 Task: Find connections with filter location Timmins with filter topic #Innovativewith filter profile language Potuguese with filter current company BoAt Lifestyle with filter school St. Ann's College of Engineering and Technology., Nayunipalli(V), Vetapalem(M), Chirala-523187,(CC-F0) with filter industry Wholesale with filter service category Digital Marketing with filter keywords title Valet
Action: Mouse moved to (586, 111)
Screenshot: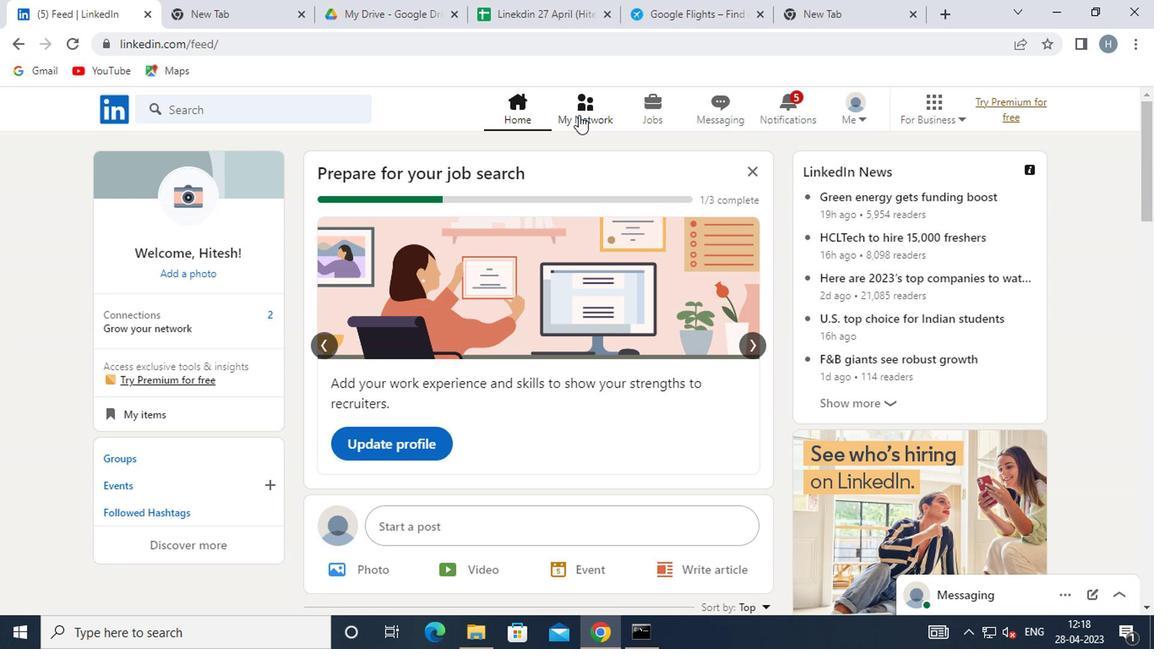 
Action: Mouse pressed left at (586, 111)
Screenshot: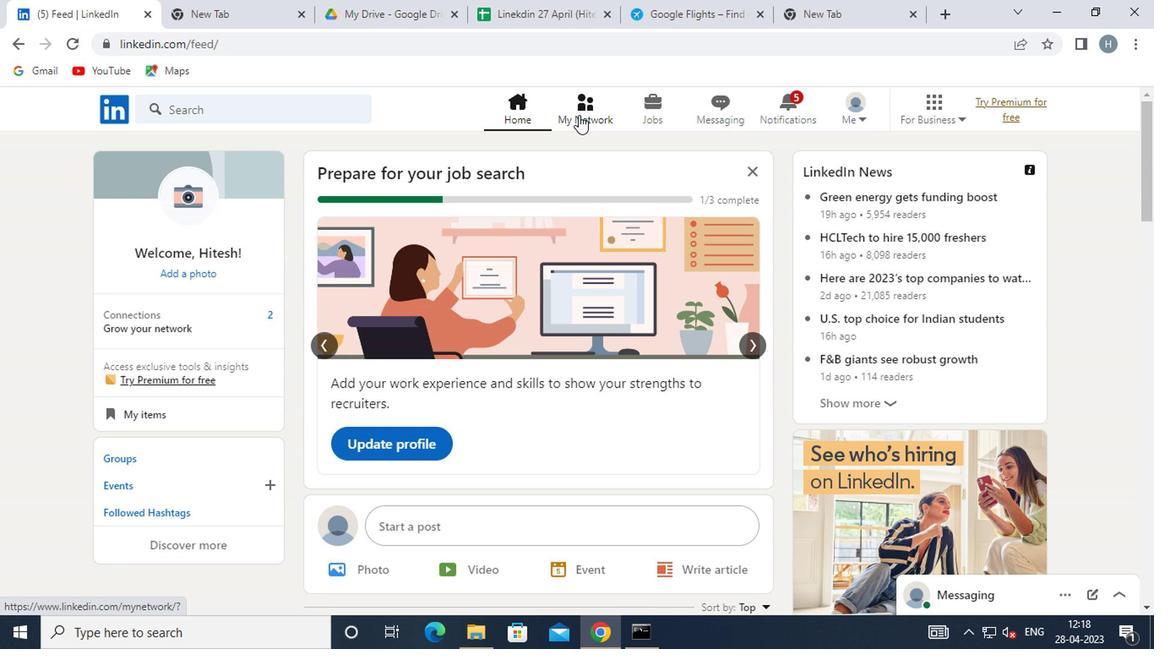 
Action: Mouse moved to (251, 203)
Screenshot: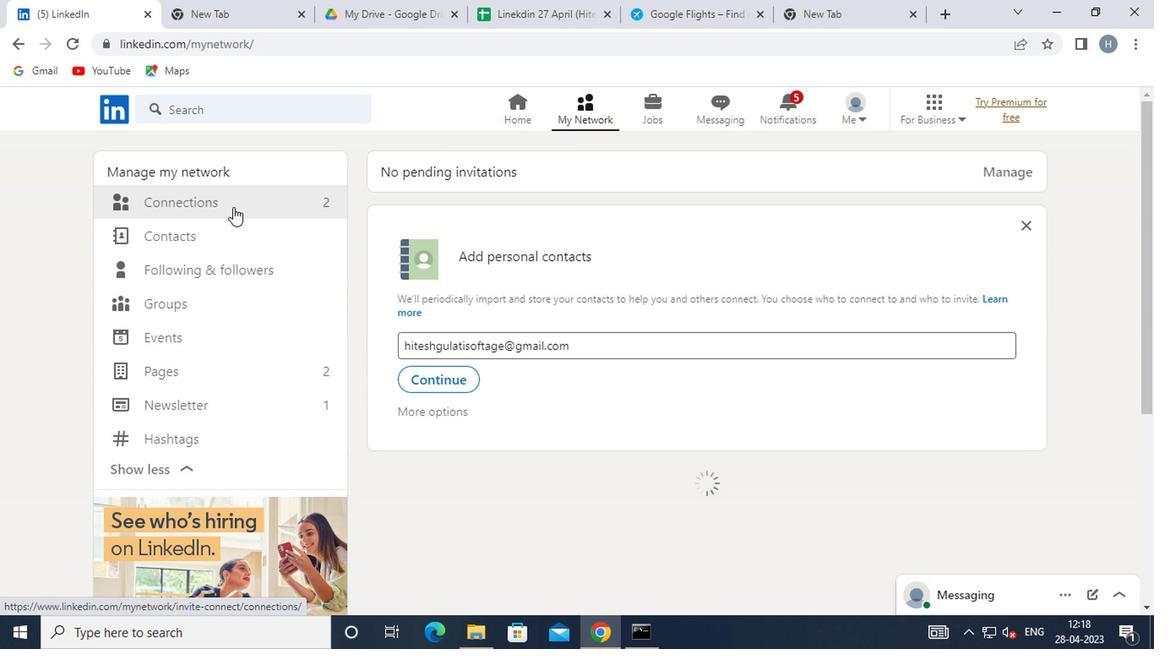 
Action: Mouse pressed left at (251, 203)
Screenshot: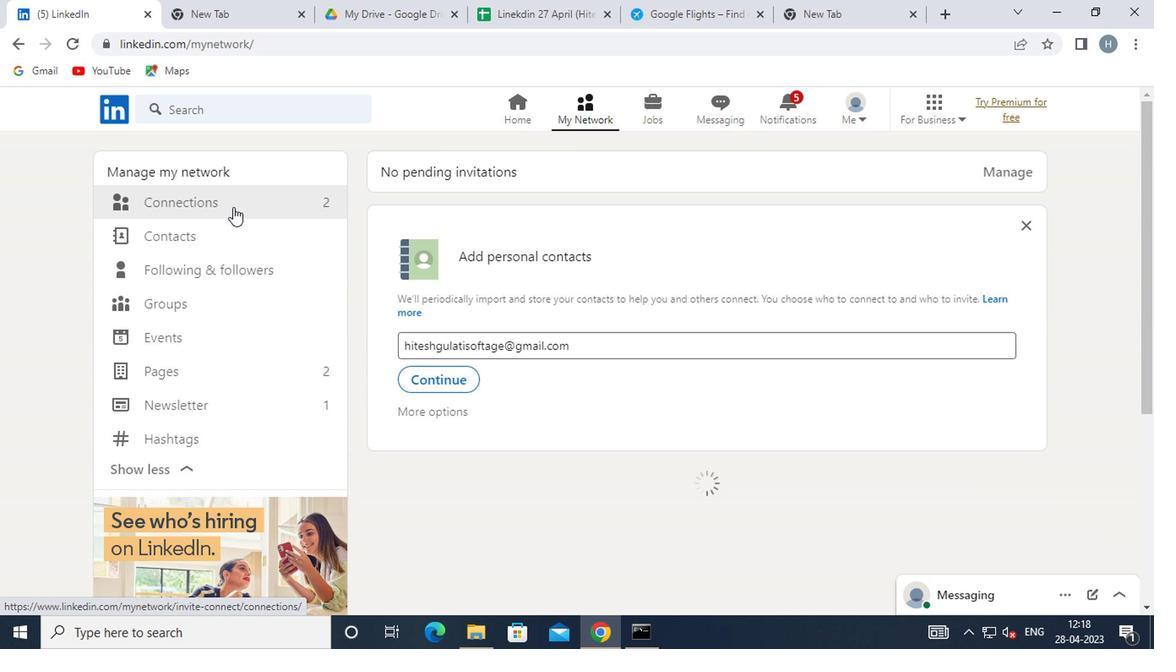 
Action: Mouse moved to (699, 199)
Screenshot: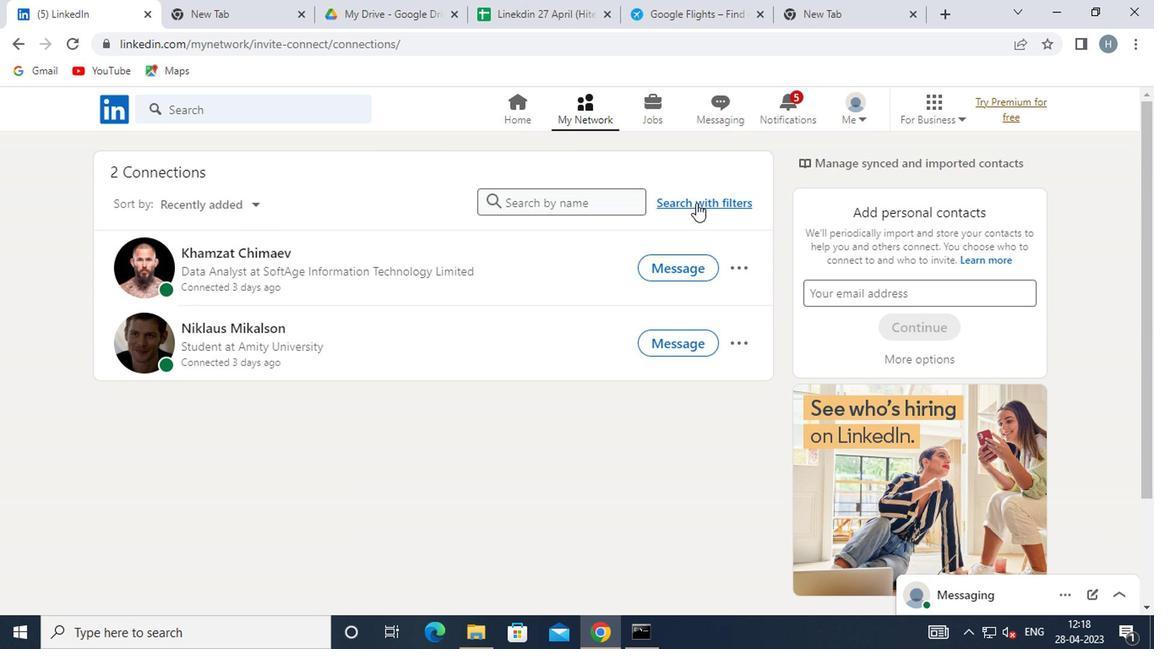 
Action: Mouse pressed left at (699, 199)
Screenshot: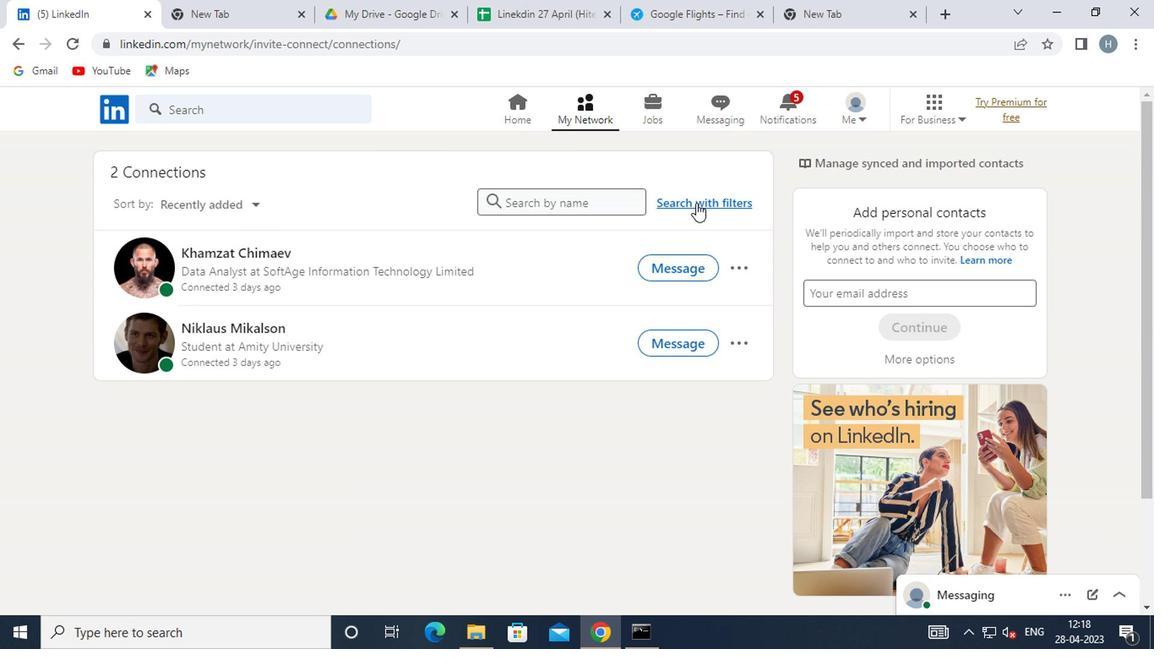 
Action: Mouse moved to (640, 153)
Screenshot: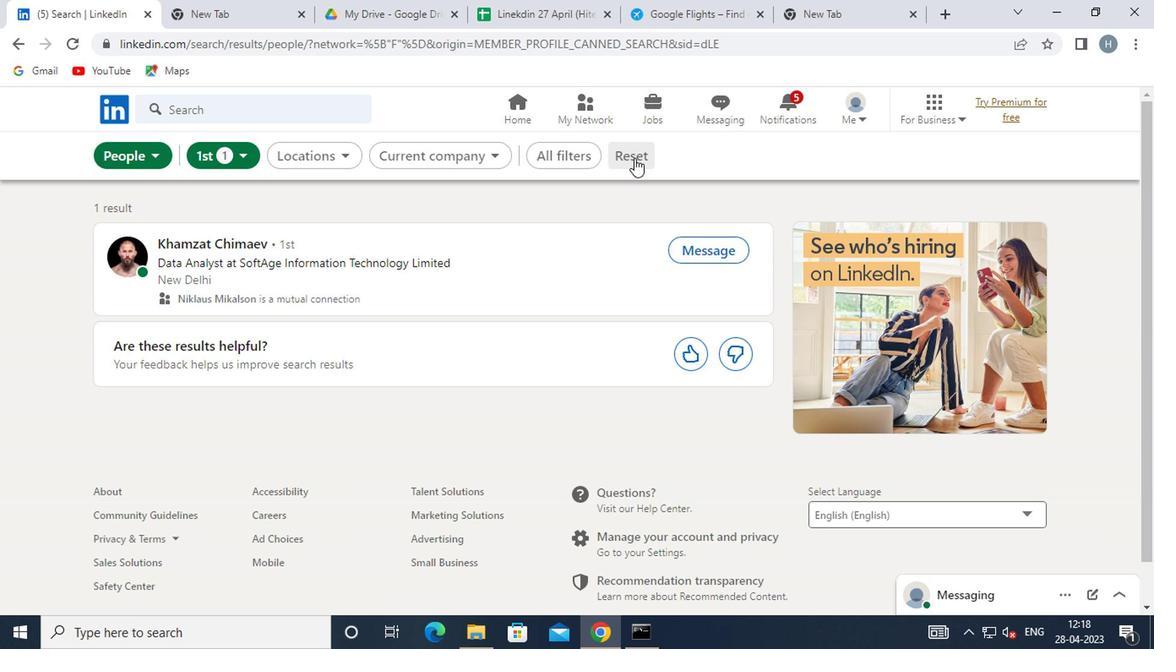 
Action: Mouse pressed left at (640, 153)
Screenshot: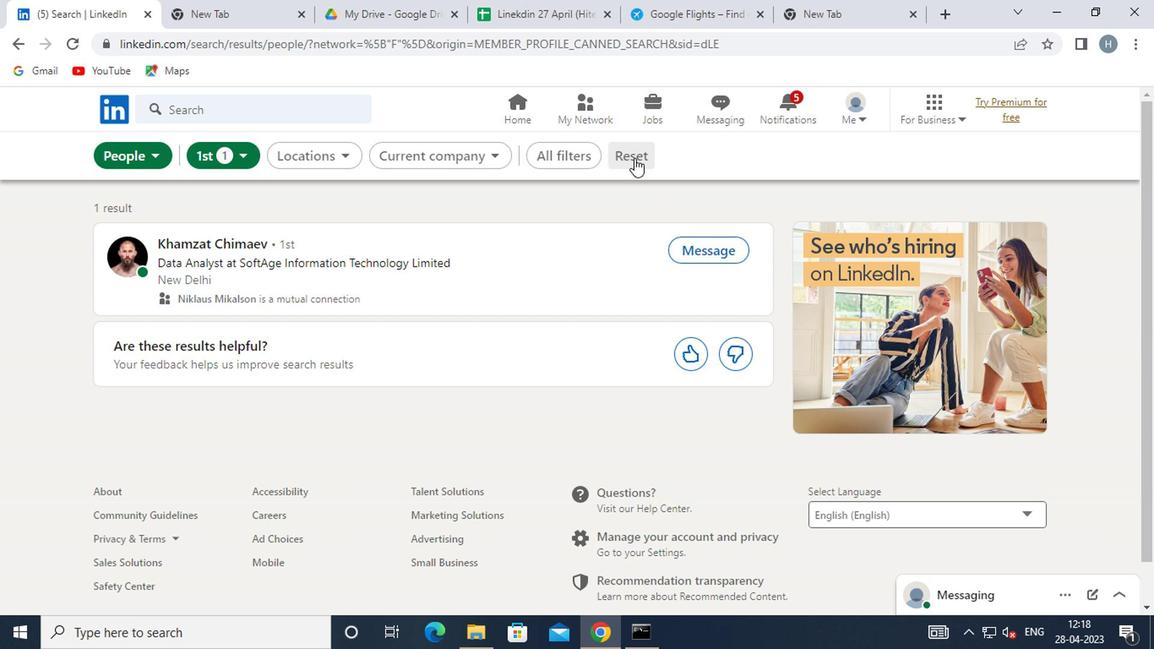 
Action: Mouse moved to (613, 153)
Screenshot: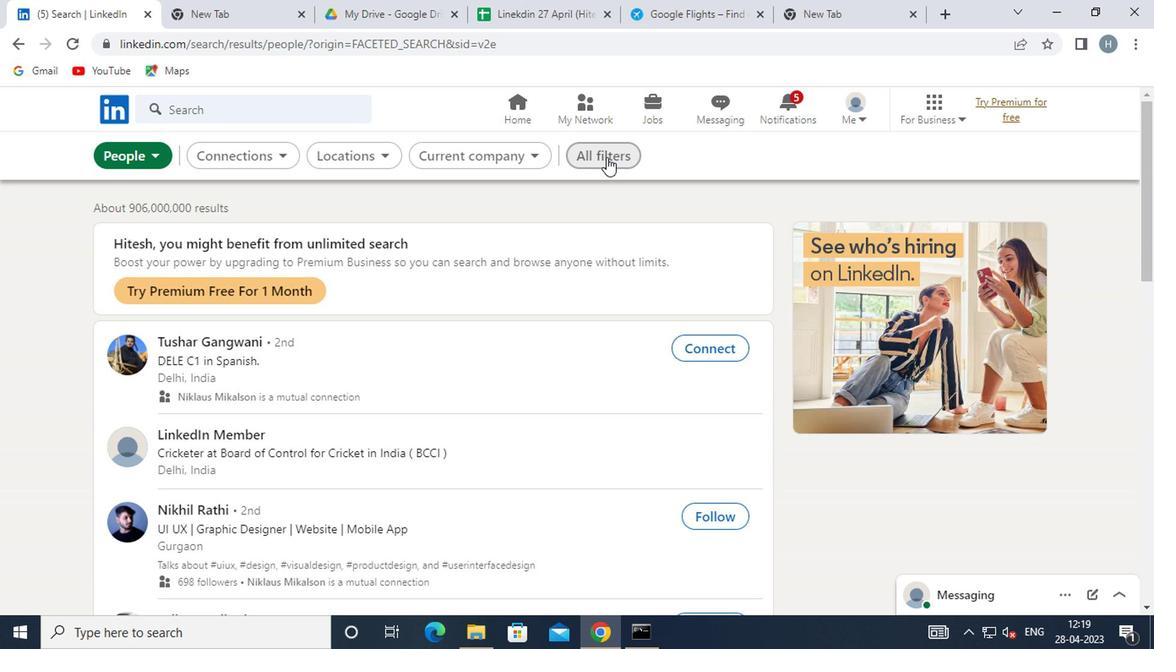 
Action: Mouse pressed left at (613, 153)
Screenshot: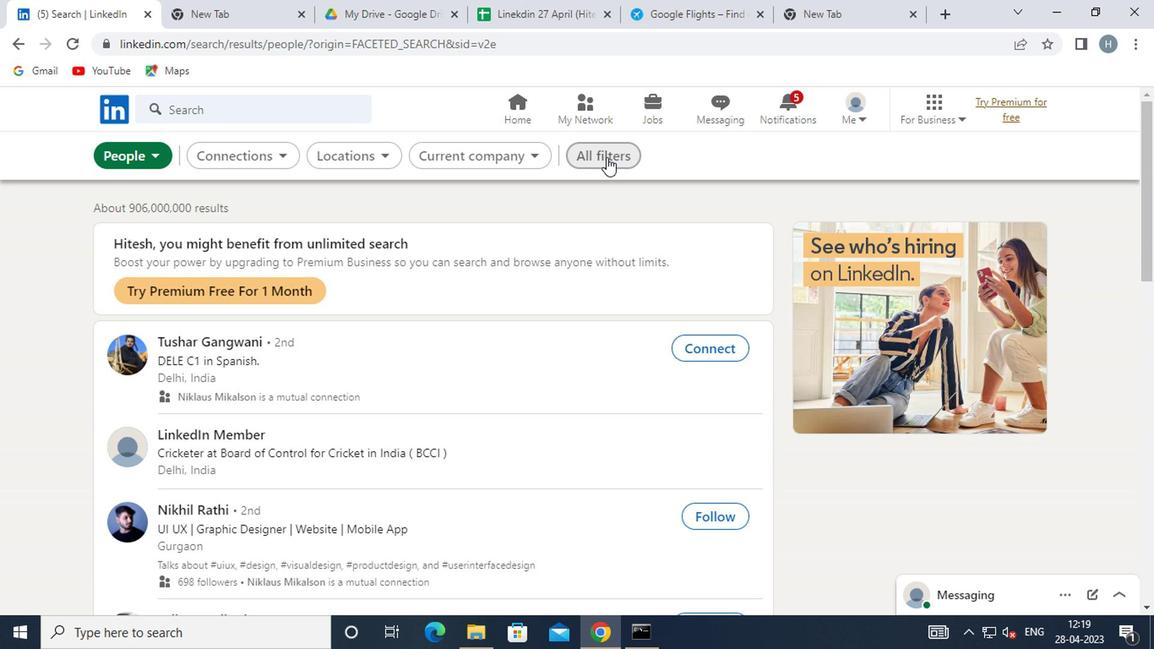 
Action: Mouse moved to (808, 274)
Screenshot: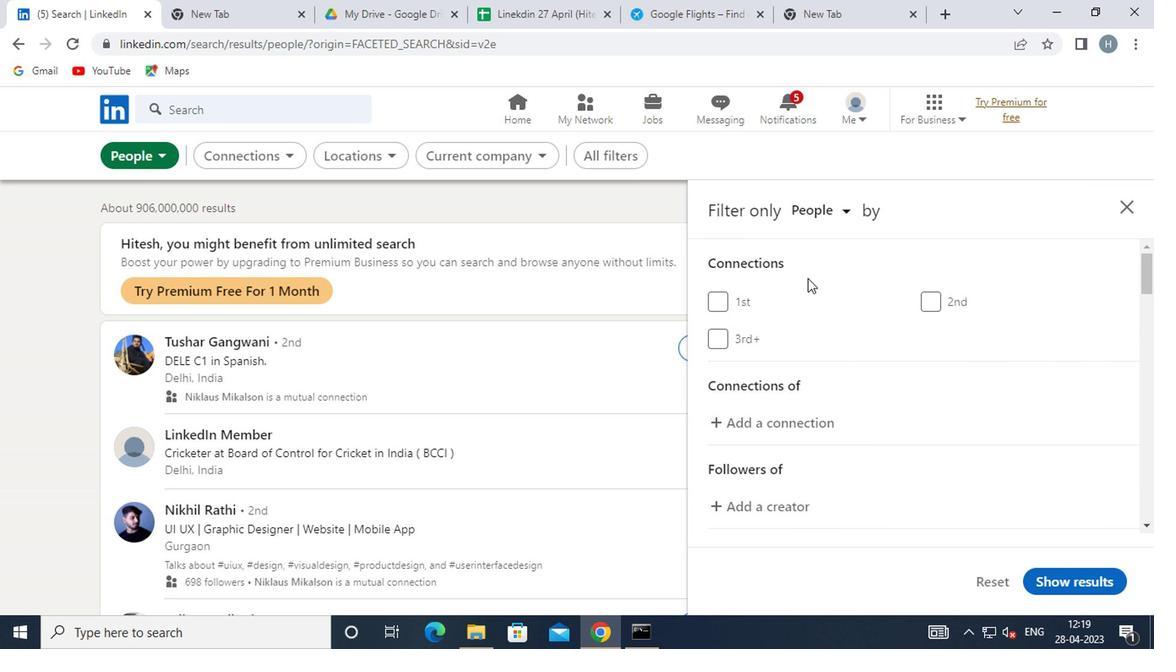 
Action: Mouse scrolled (808, 273) with delta (0, 0)
Screenshot: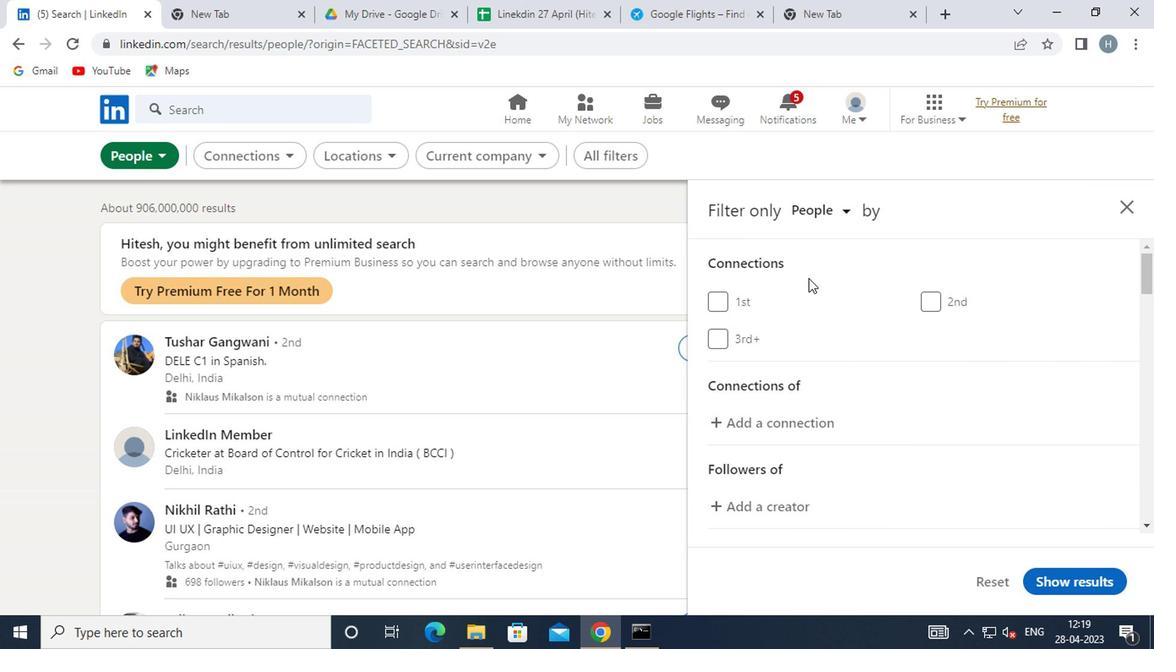 
Action: Mouse moved to (810, 280)
Screenshot: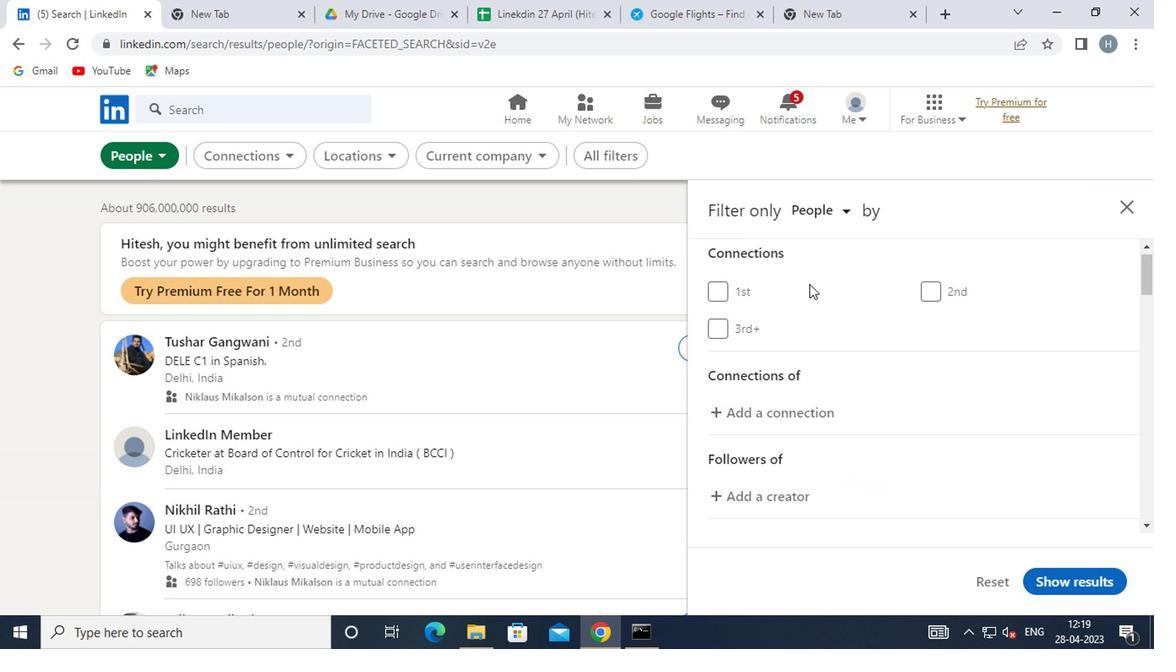 
Action: Mouse scrolled (810, 279) with delta (0, 0)
Screenshot: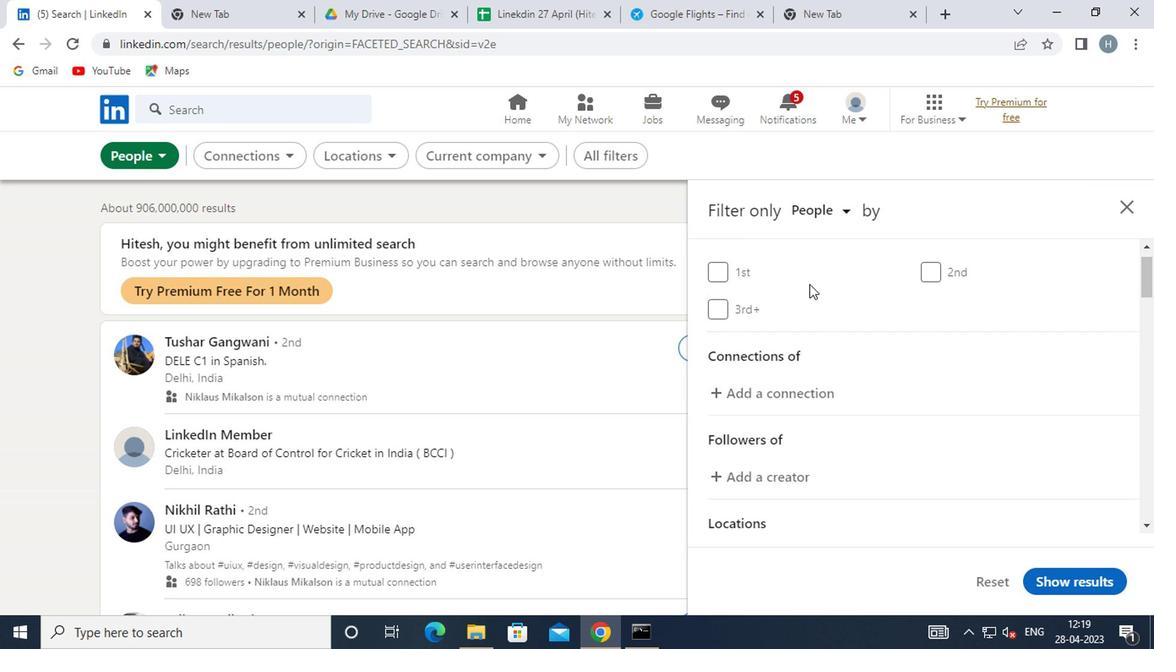 
Action: Mouse scrolled (810, 279) with delta (0, 0)
Screenshot: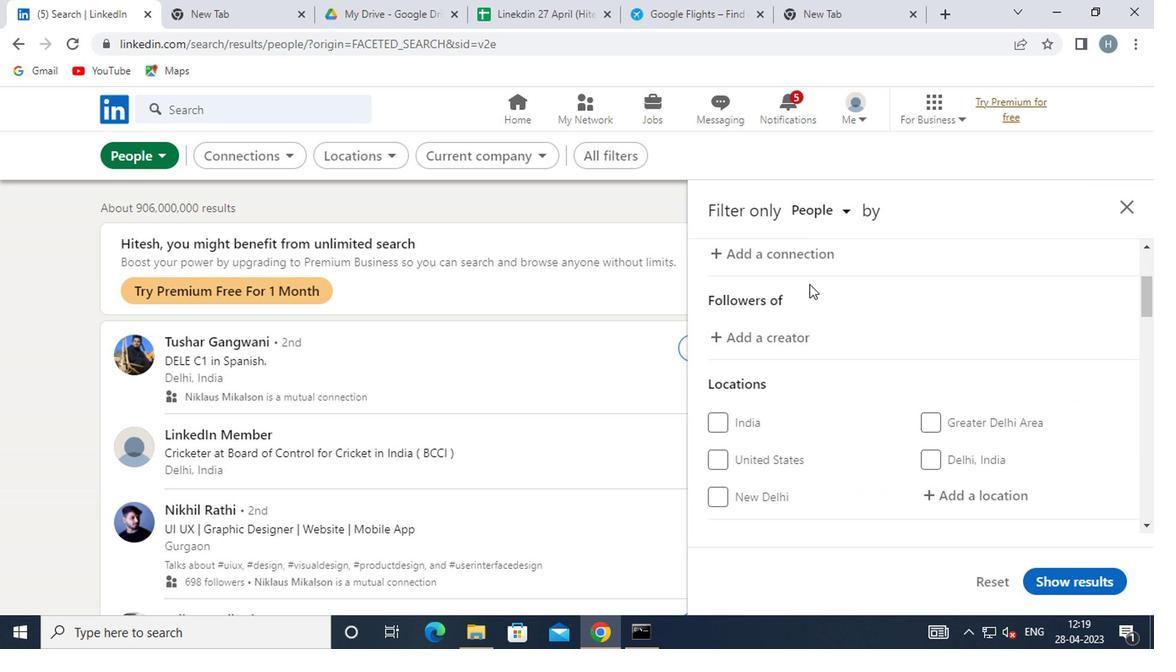 
Action: Mouse moved to (810, 282)
Screenshot: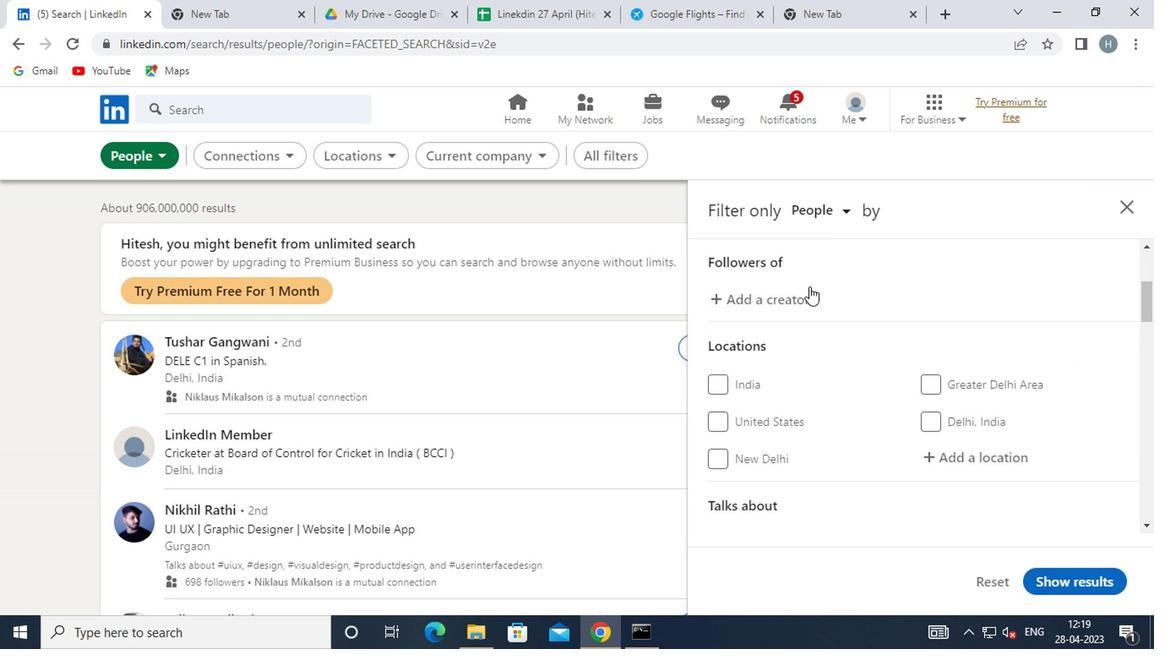
Action: Mouse scrolled (810, 282) with delta (0, 0)
Screenshot: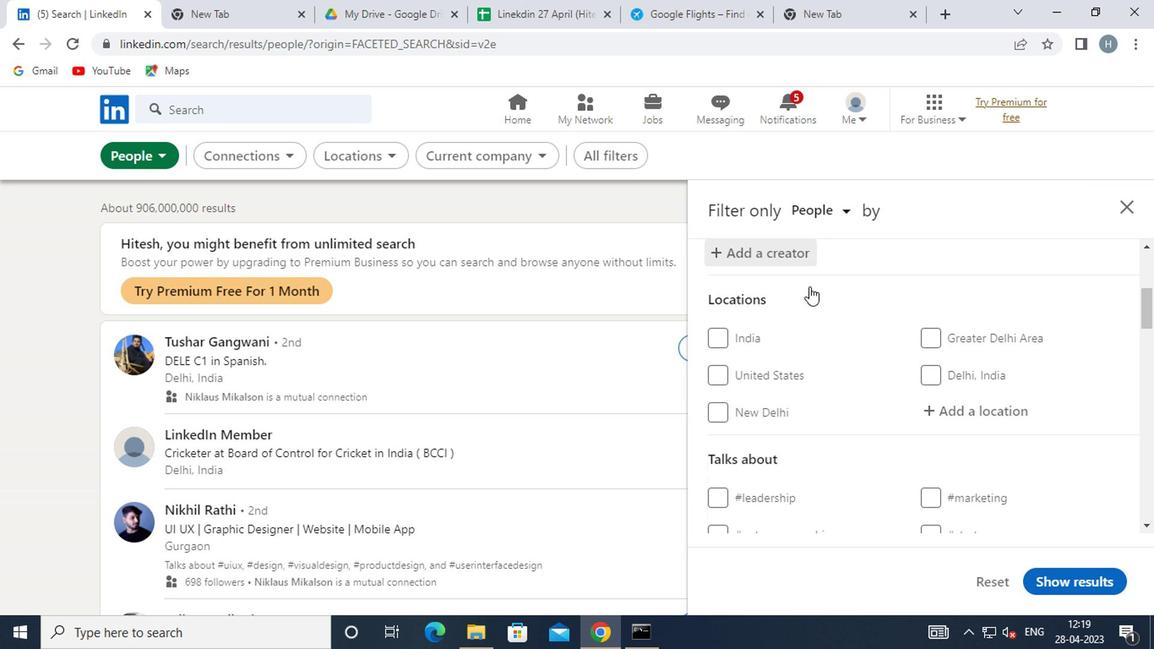 
Action: Mouse moved to (953, 322)
Screenshot: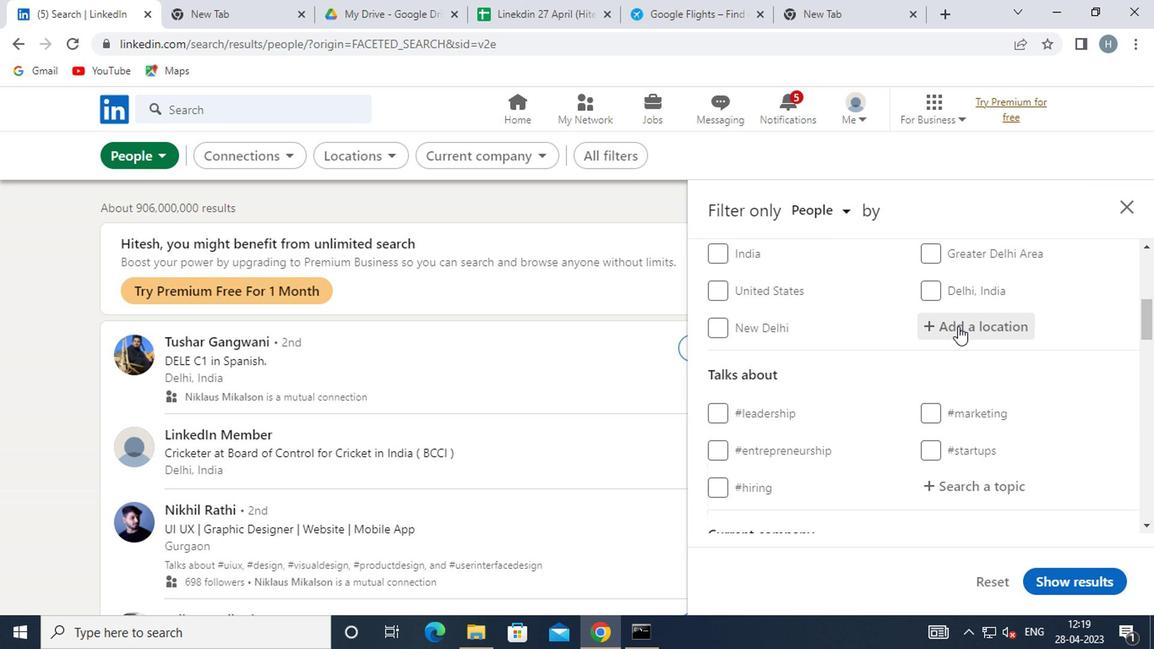 
Action: Mouse pressed left at (953, 322)
Screenshot: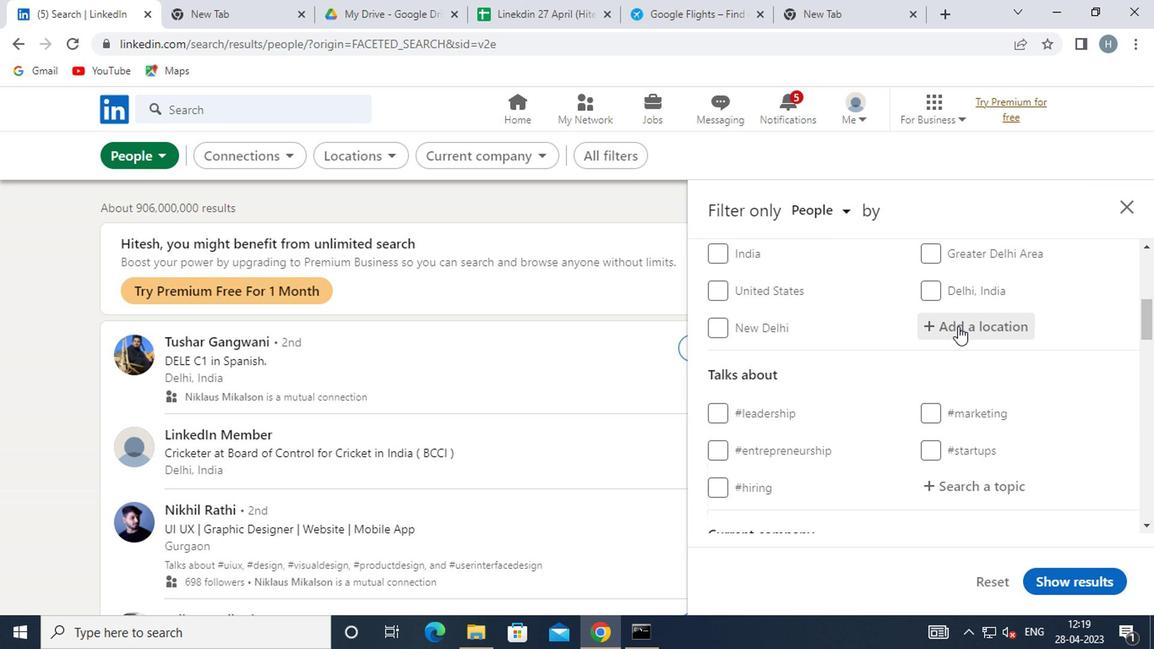 
Action: Mouse moved to (948, 319)
Screenshot: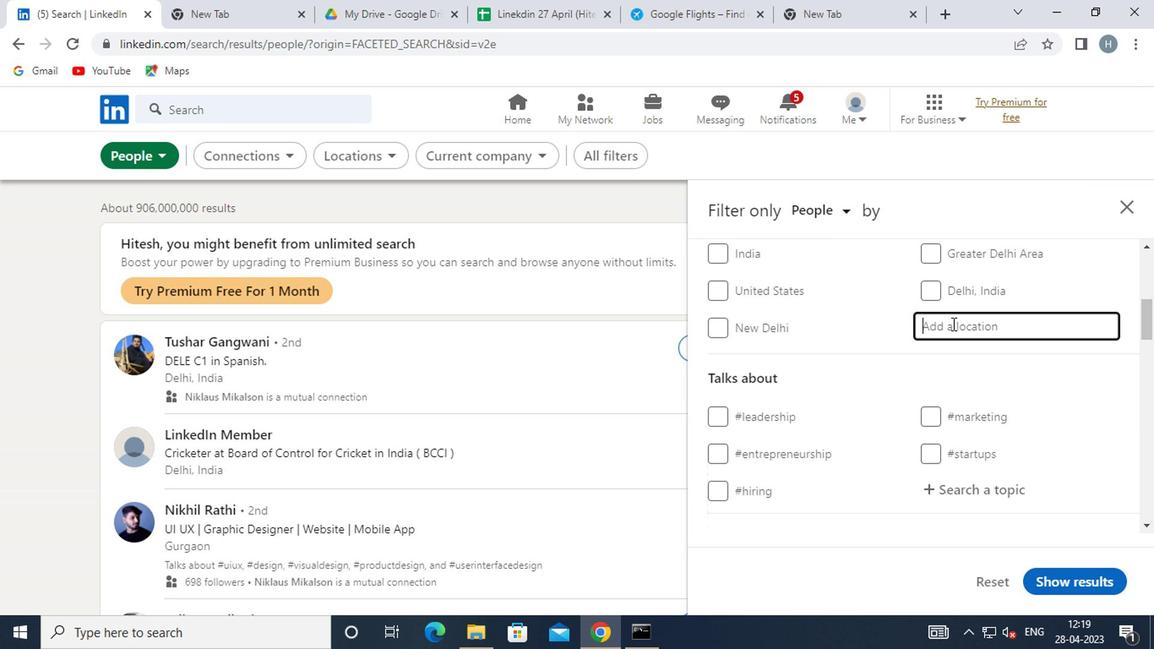 
Action: Key pressed <Key.shift><Key.shift><Key.shift>TIMMINS
Screenshot: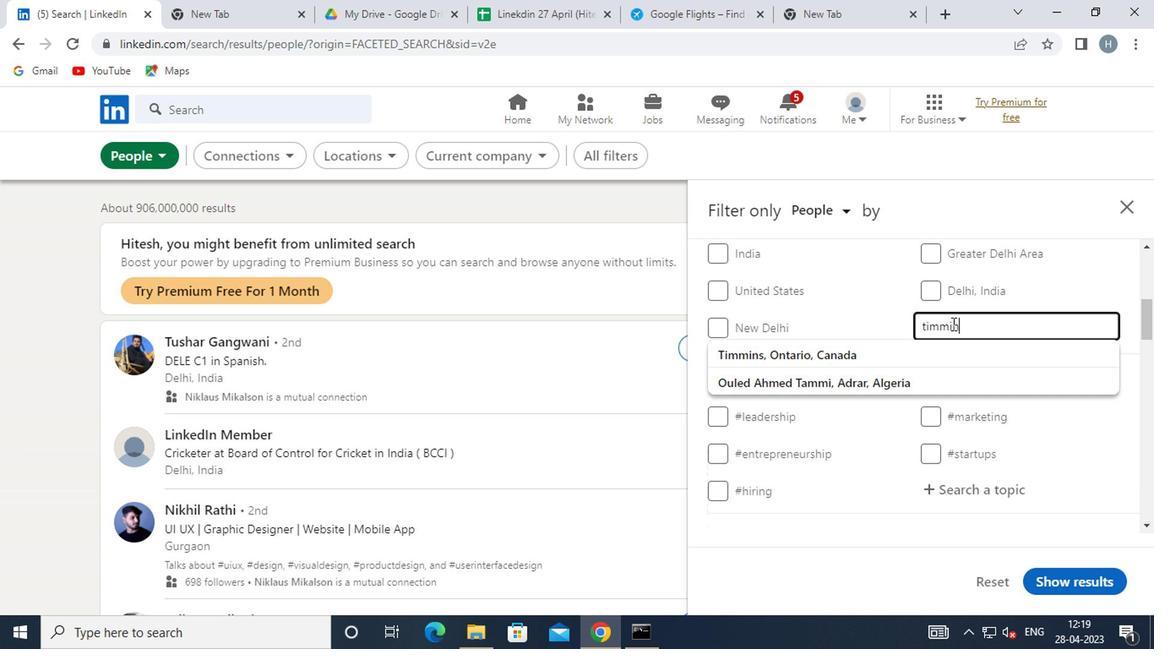 
Action: Mouse moved to (925, 361)
Screenshot: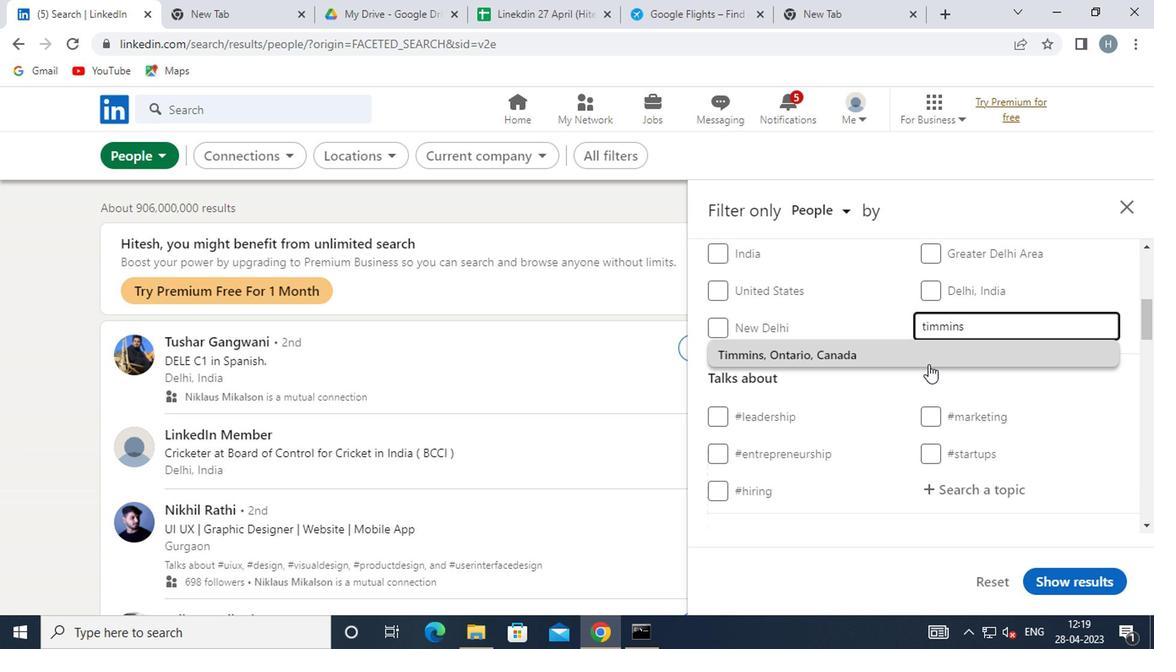 
Action: Mouse pressed left at (925, 361)
Screenshot: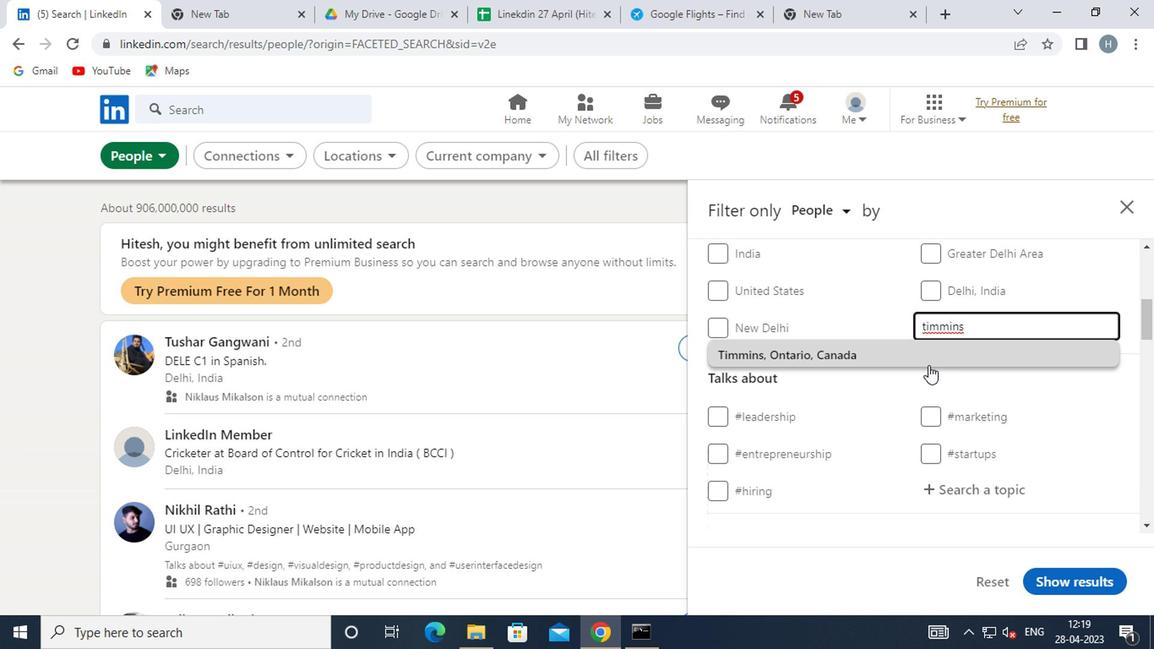 
Action: Mouse scrolled (925, 360) with delta (0, 0)
Screenshot: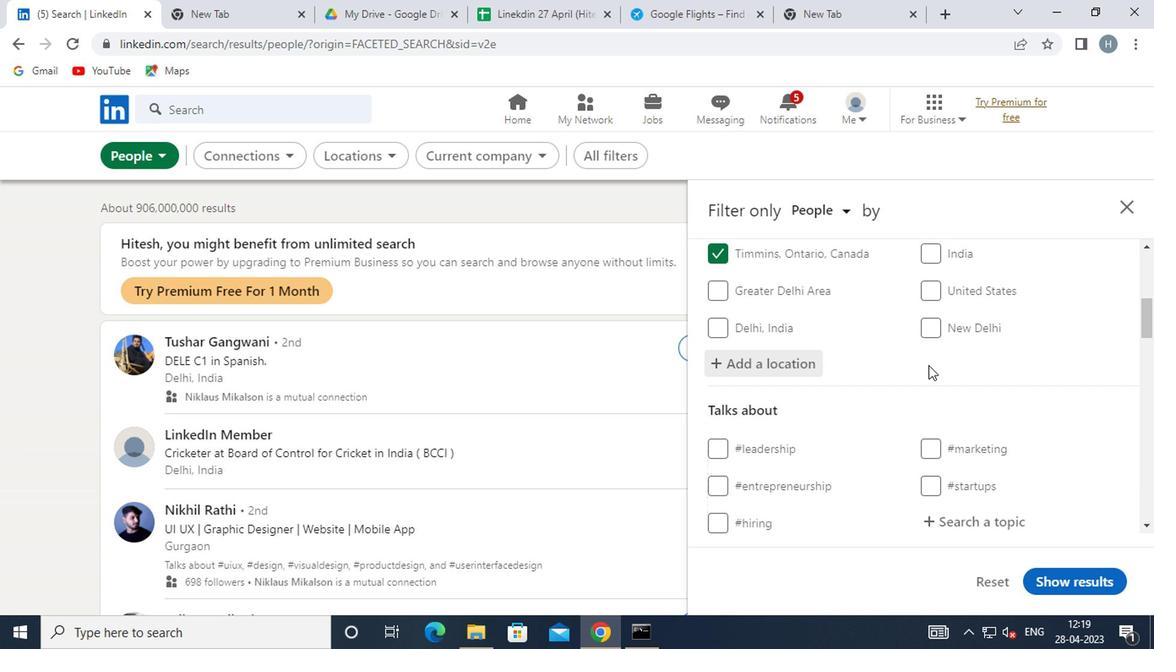 
Action: Mouse moved to (924, 361)
Screenshot: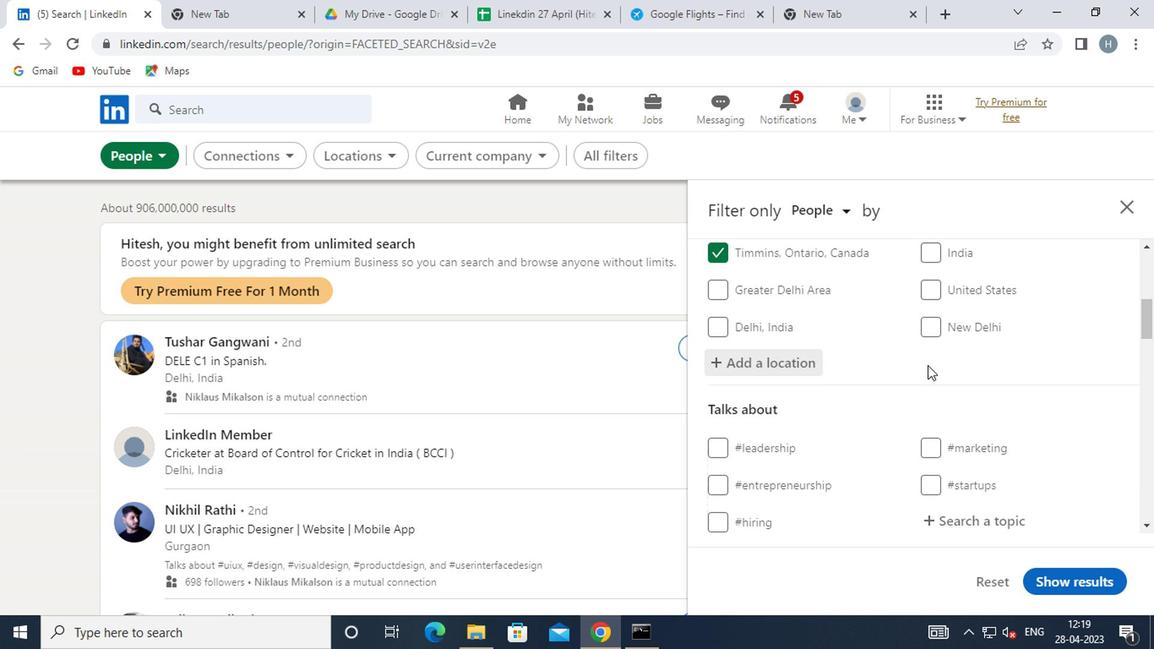
Action: Mouse scrolled (924, 360) with delta (0, 0)
Screenshot: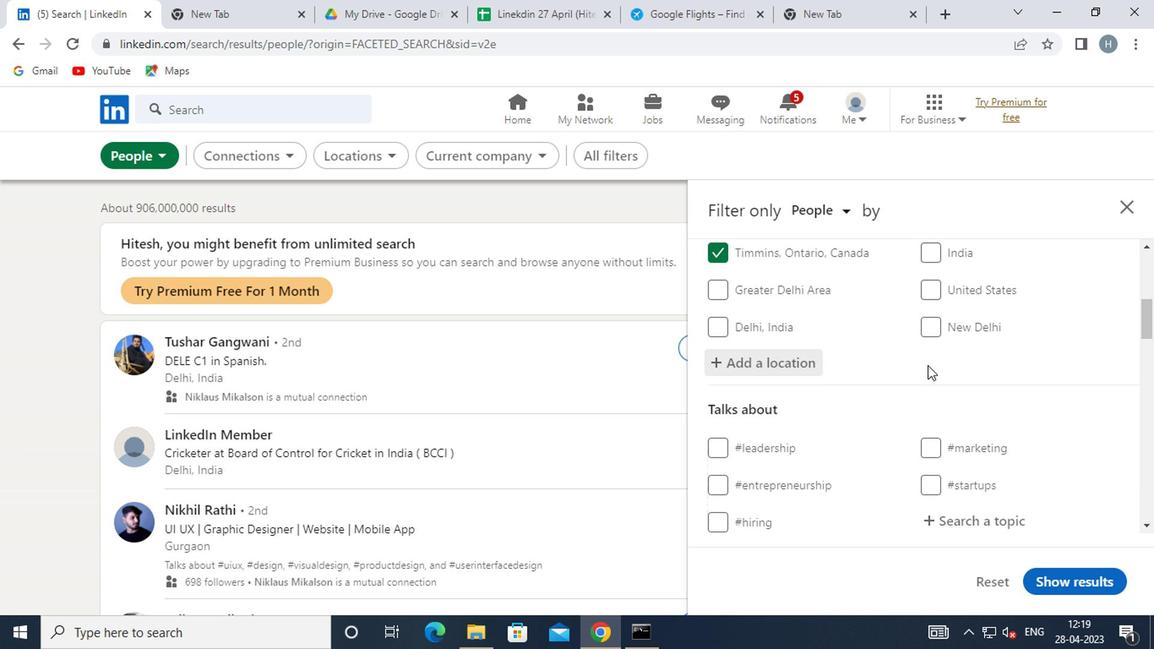 
Action: Mouse moved to (948, 351)
Screenshot: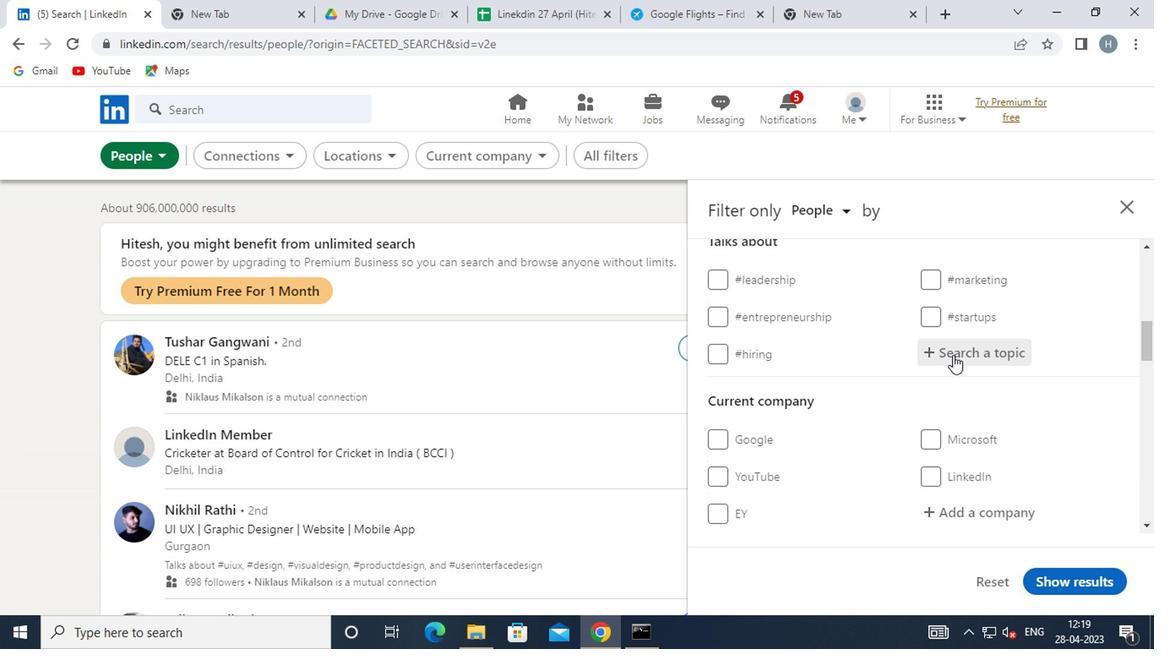 
Action: Mouse pressed left at (948, 351)
Screenshot: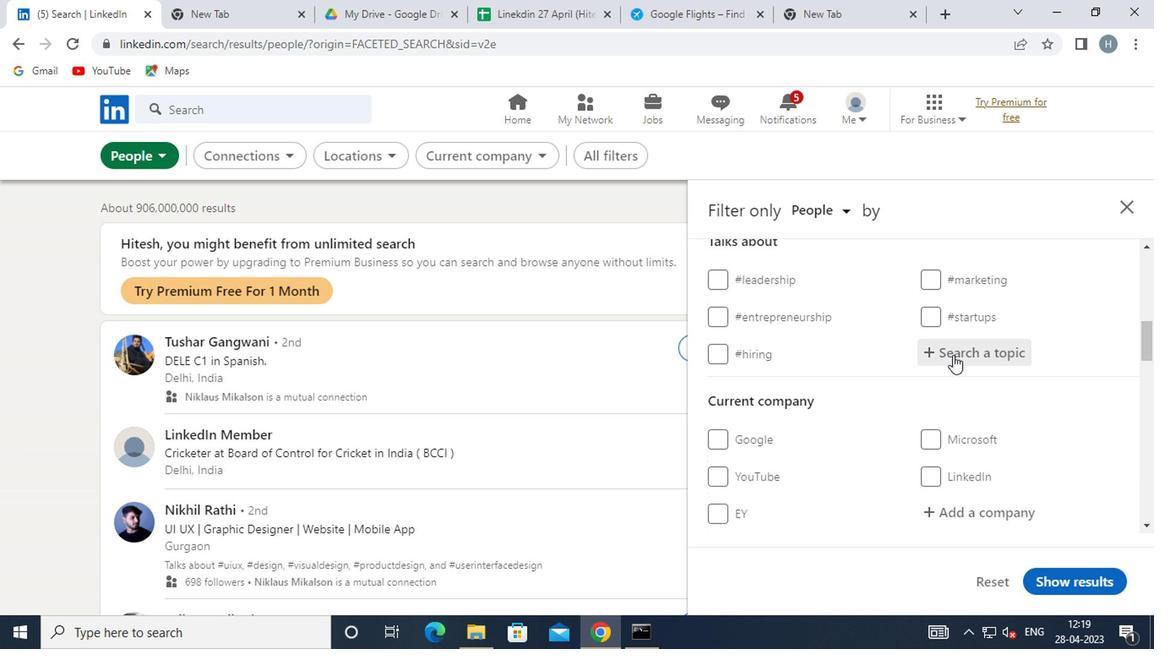 
Action: Mouse moved to (944, 351)
Screenshot: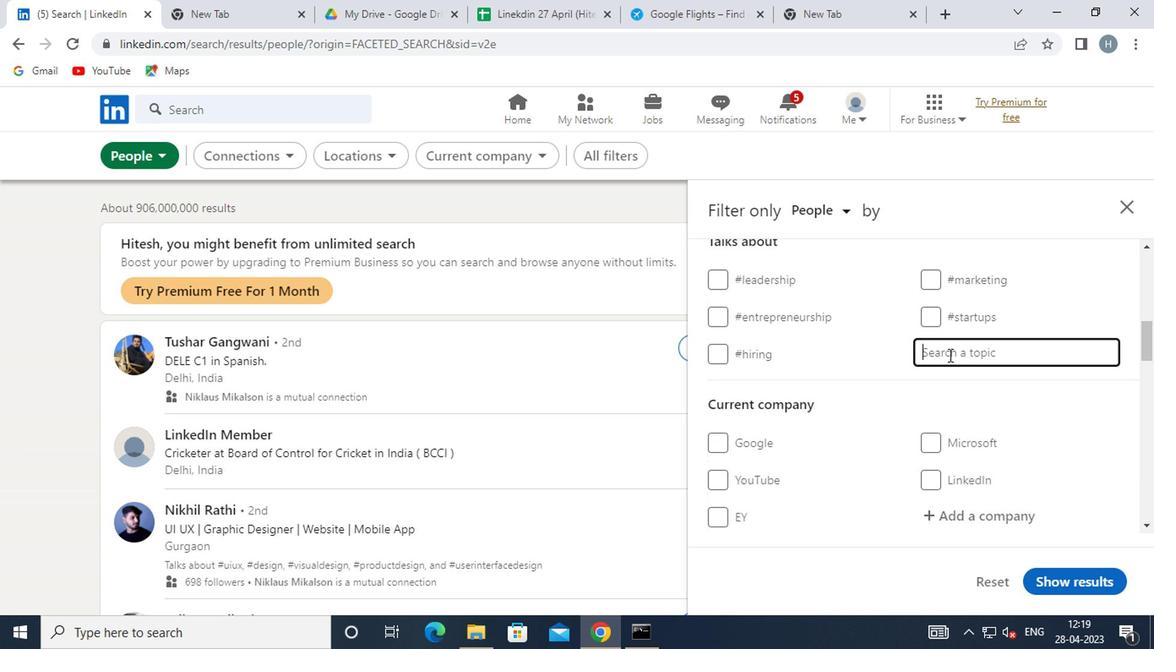 
Action: Key pressed <Key.shift><Key.shift><Key.shift><Key.shift>#<Key.shift>INNOVATIVE
Screenshot: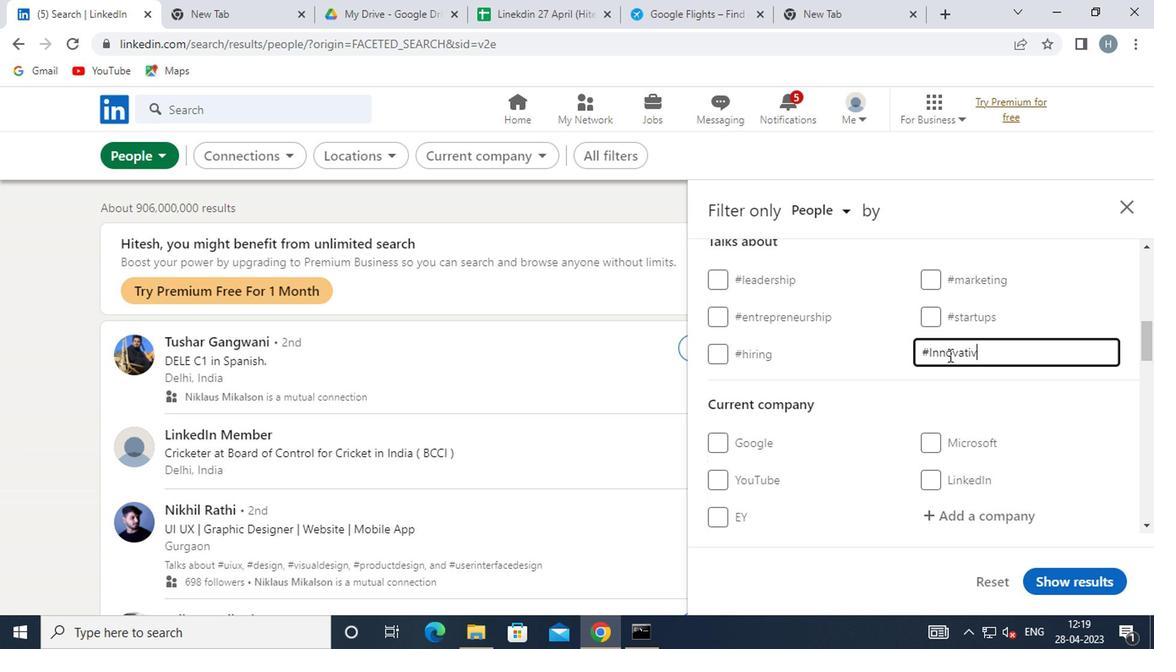 
Action: Mouse moved to (988, 372)
Screenshot: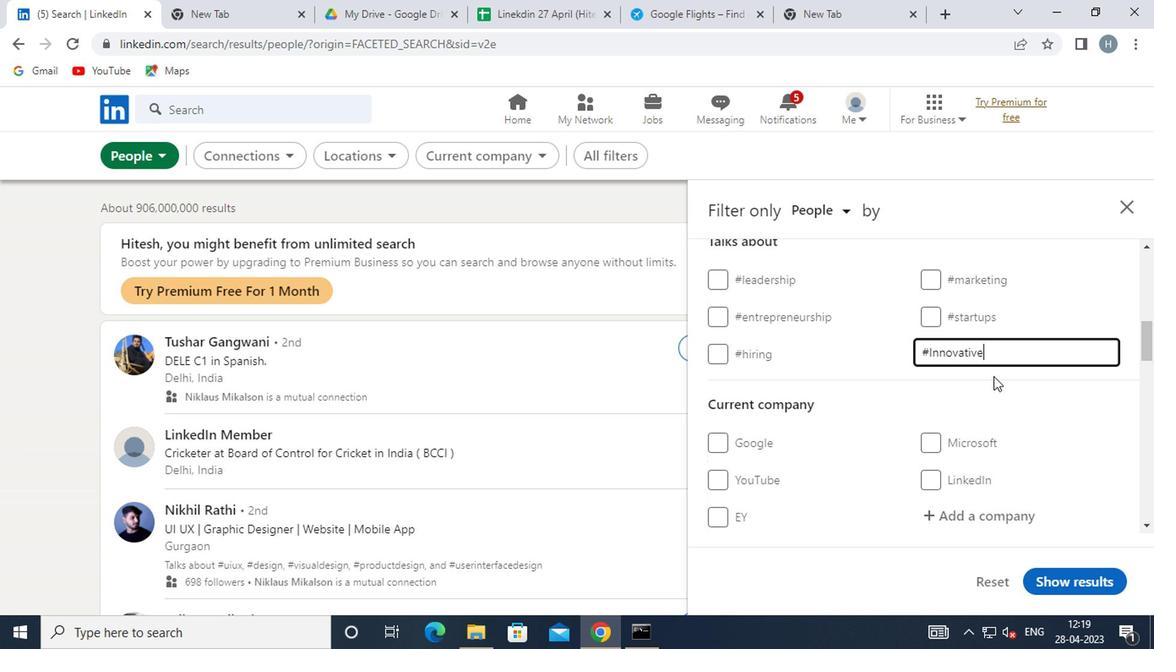 
Action: Mouse pressed left at (988, 372)
Screenshot: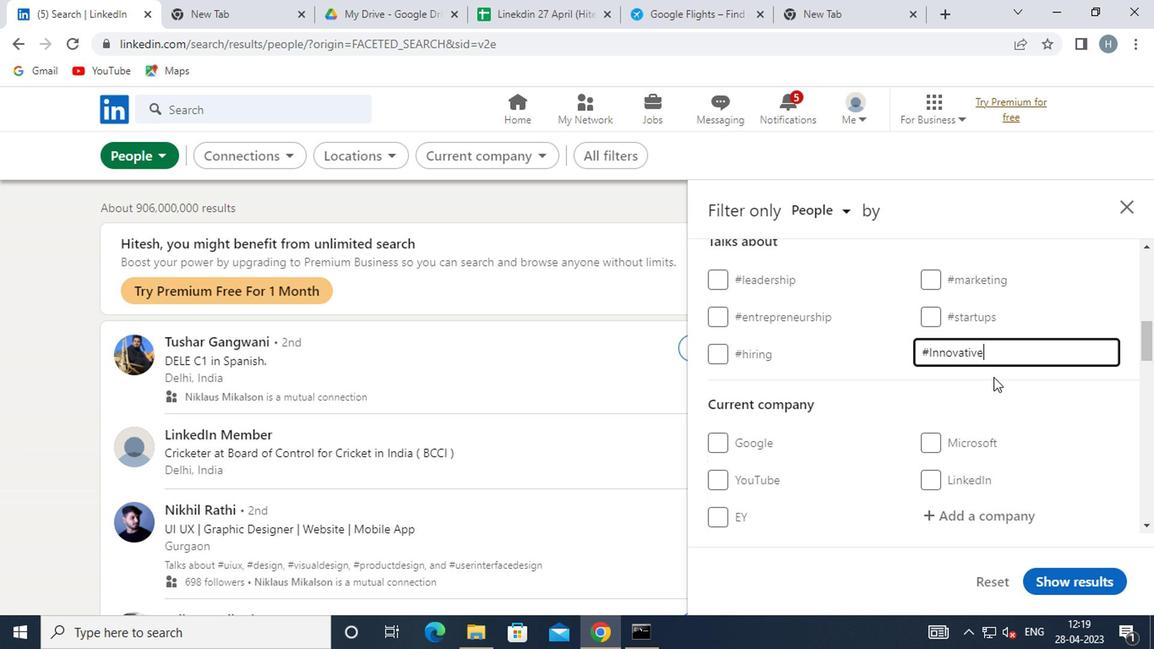
Action: Mouse moved to (991, 372)
Screenshot: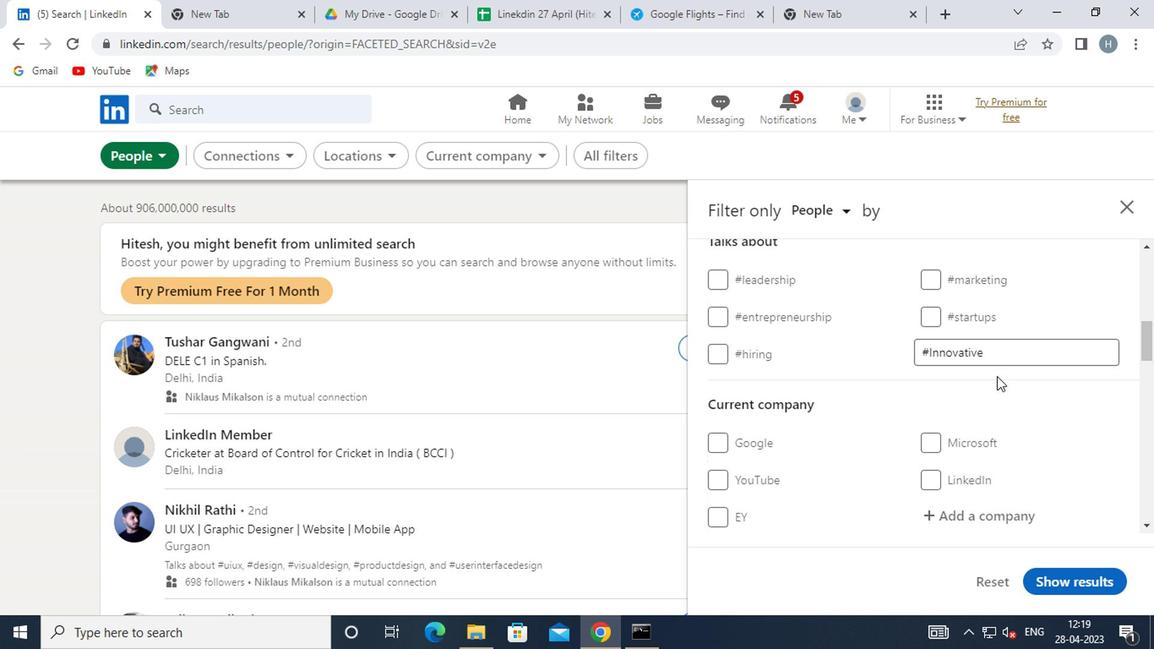 
Action: Mouse scrolled (991, 371) with delta (0, -1)
Screenshot: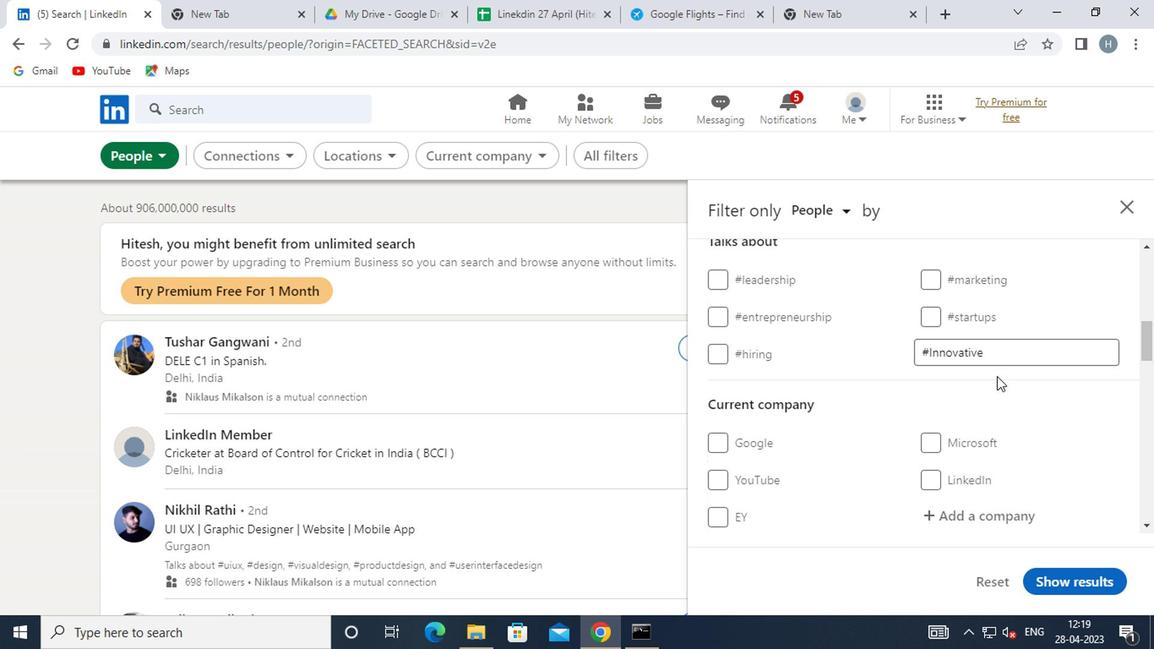 
Action: Mouse moved to (991, 374)
Screenshot: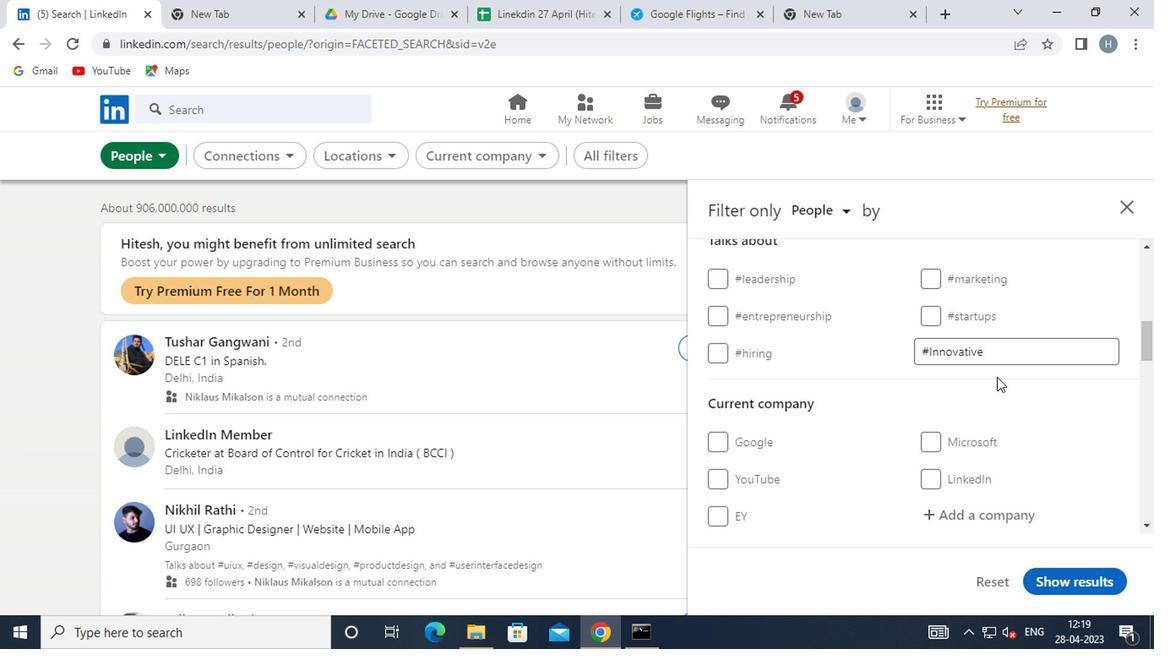 
Action: Mouse scrolled (991, 373) with delta (0, 0)
Screenshot: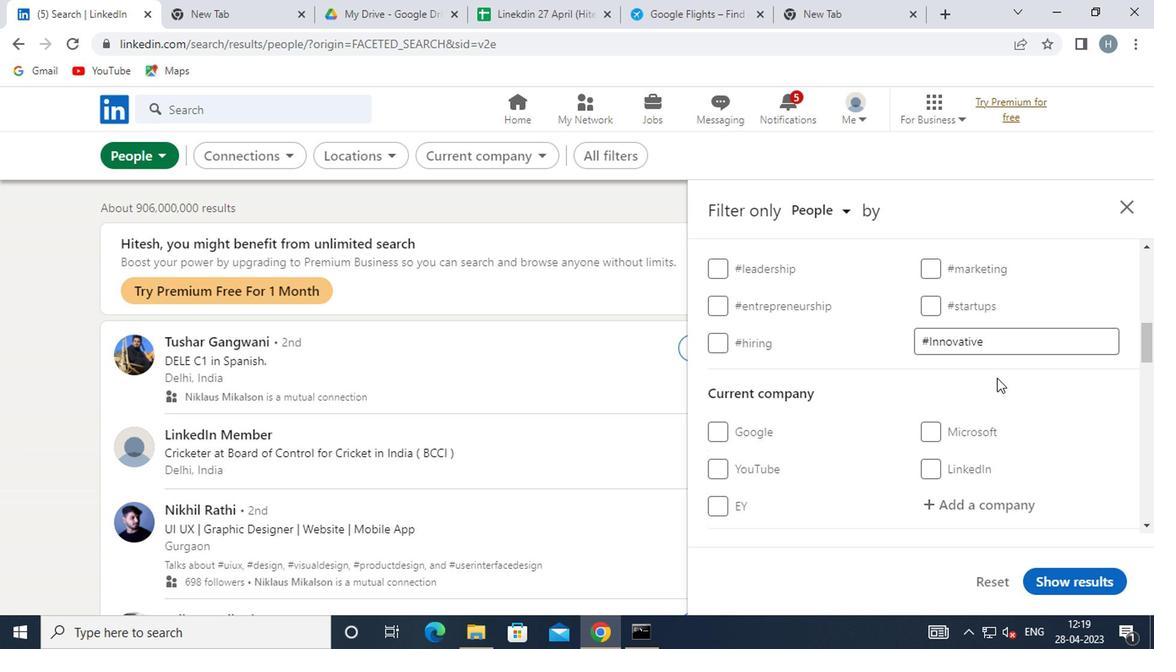
Action: Mouse moved to (991, 375)
Screenshot: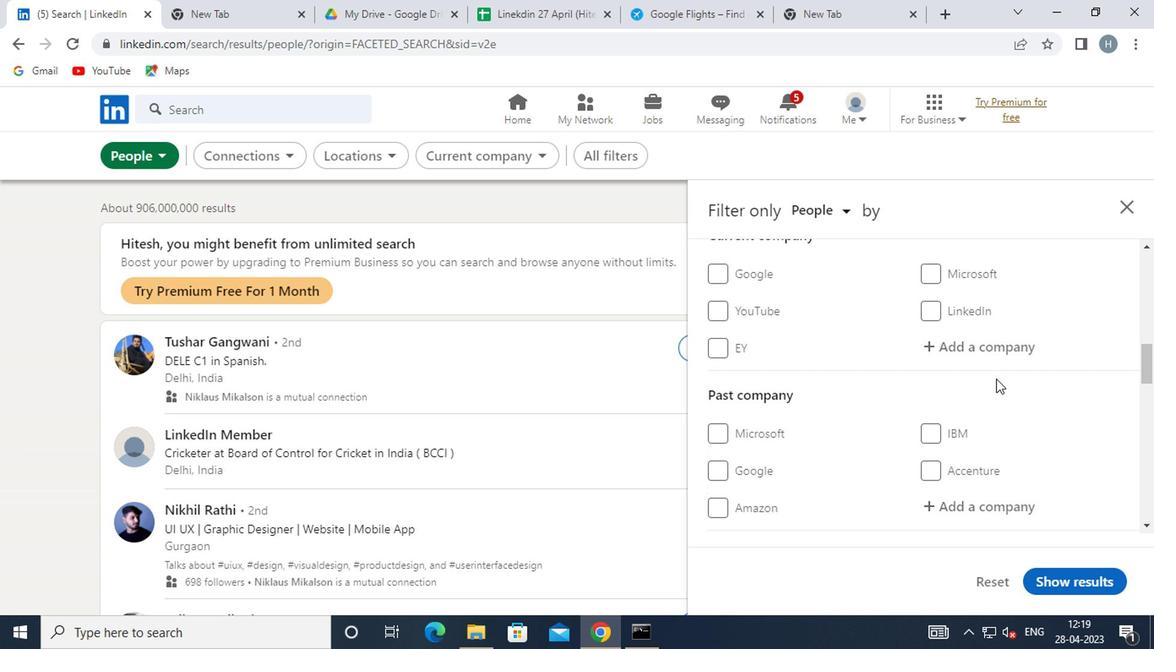 
Action: Mouse scrolled (991, 374) with delta (0, -1)
Screenshot: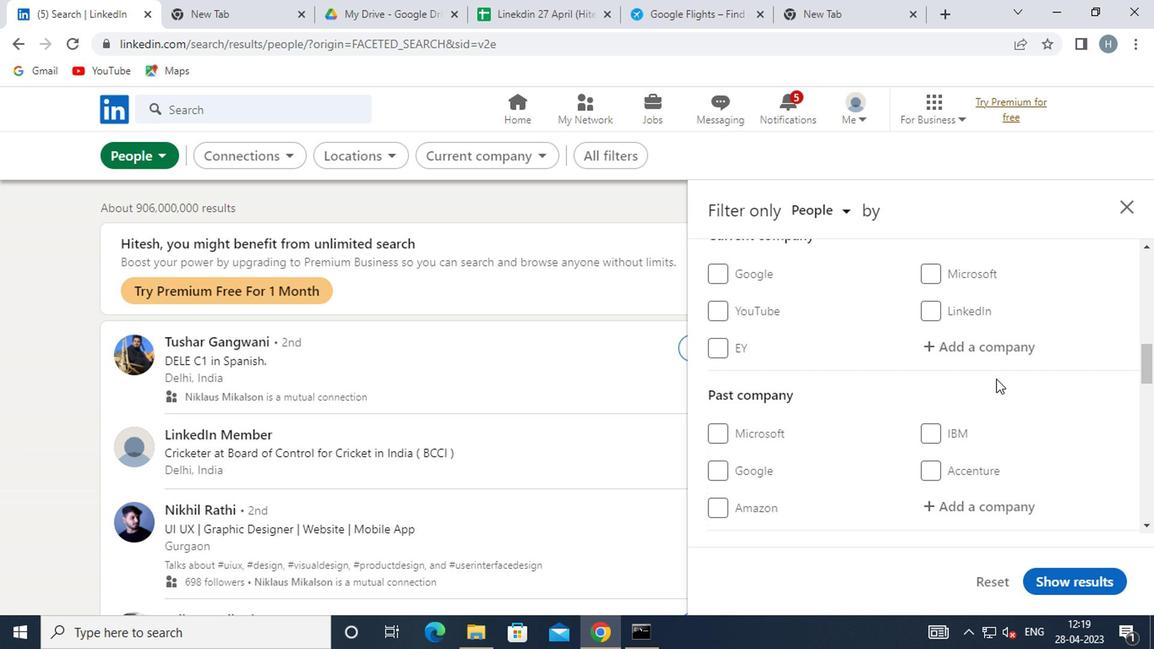 
Action: Mouse moved to (991, 375)
Screenshot: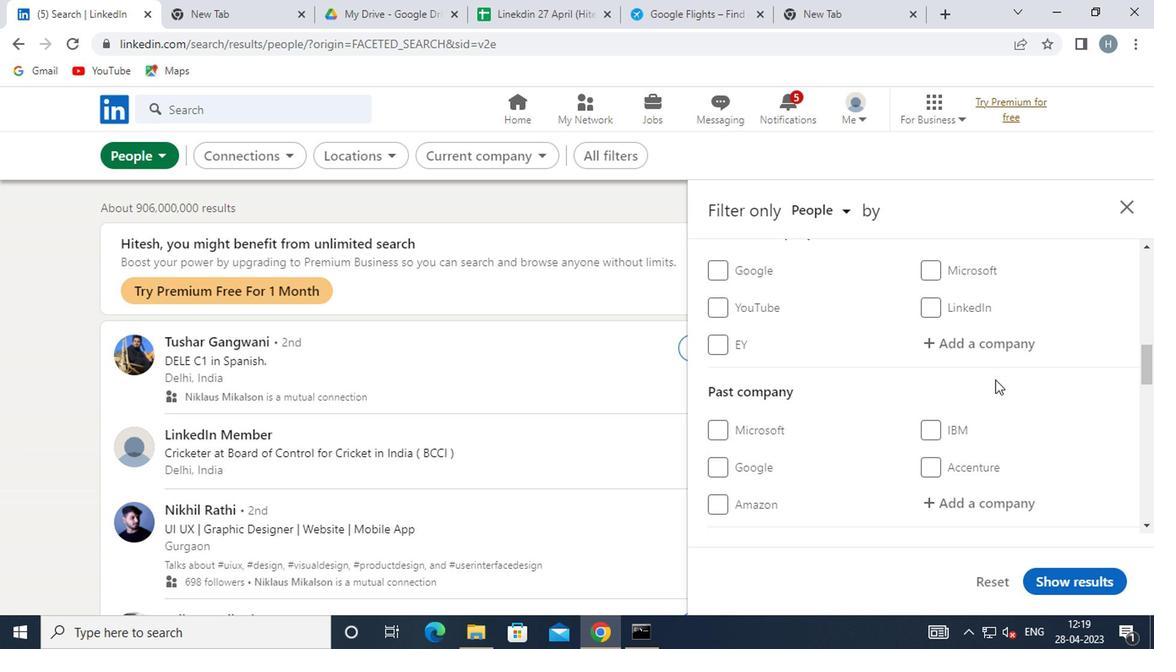 
Action: Mouse scrolled (991, 375) with delta (0, 0)
Screenshot: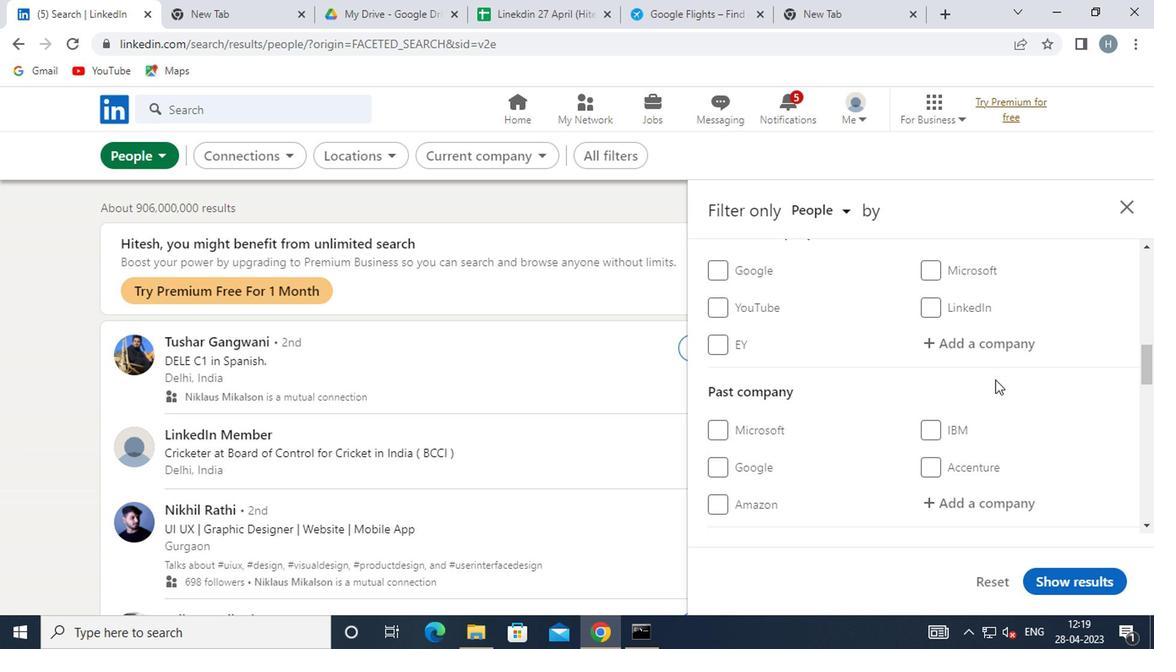
Action: Mouse moved to (977, 381)
Screenshot: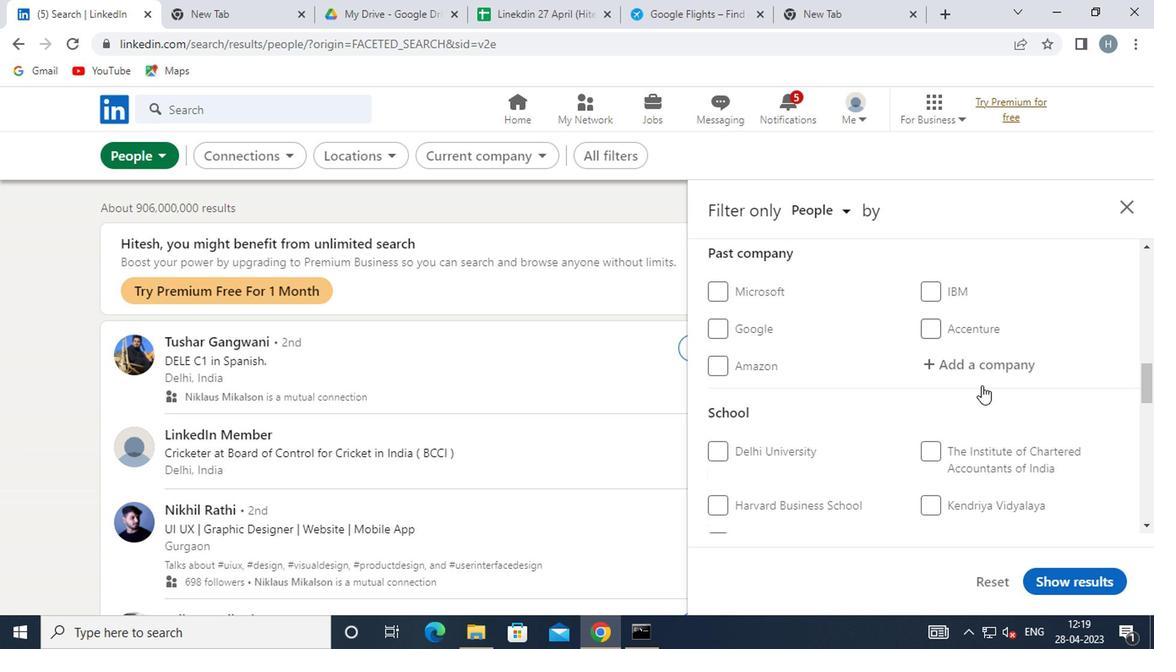 
Action: Mouse scrolled (977, 381) with delta (0, 0)
Screenshot: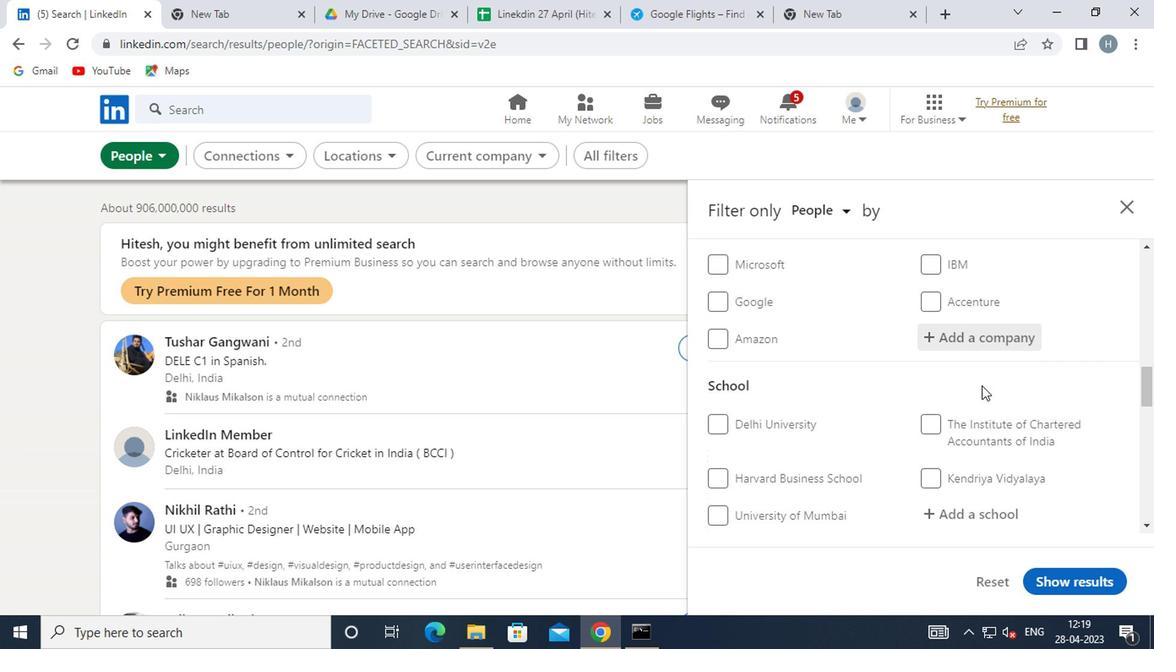 
Action: Mouse scrolled (977, 381) with delta (0, 0)
Screenshot: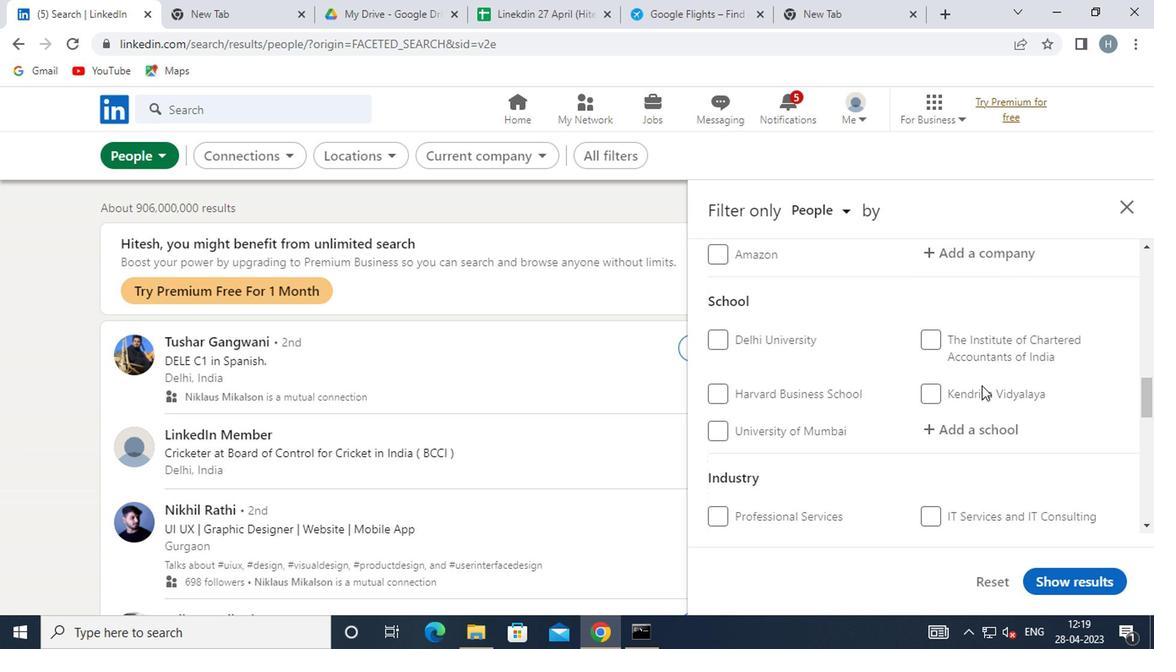 
Action: Mouse scrolled (977, 381) with delta (0, 0)
Screenshot: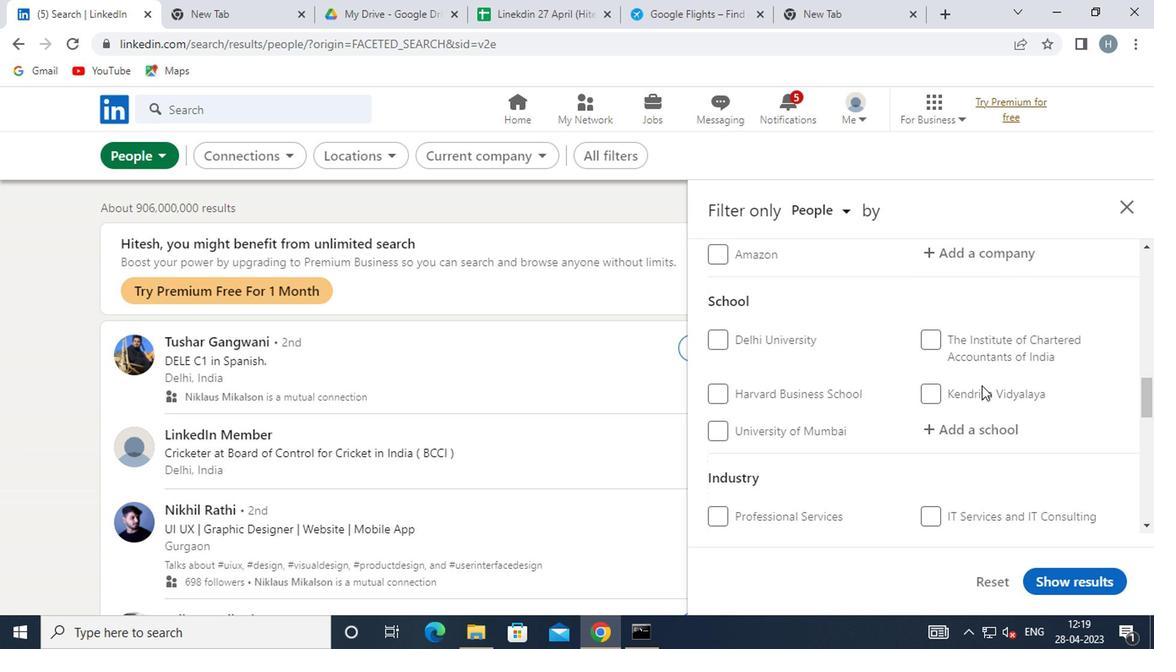 
Action: Mouse moved to (972, 402)
Screenshot: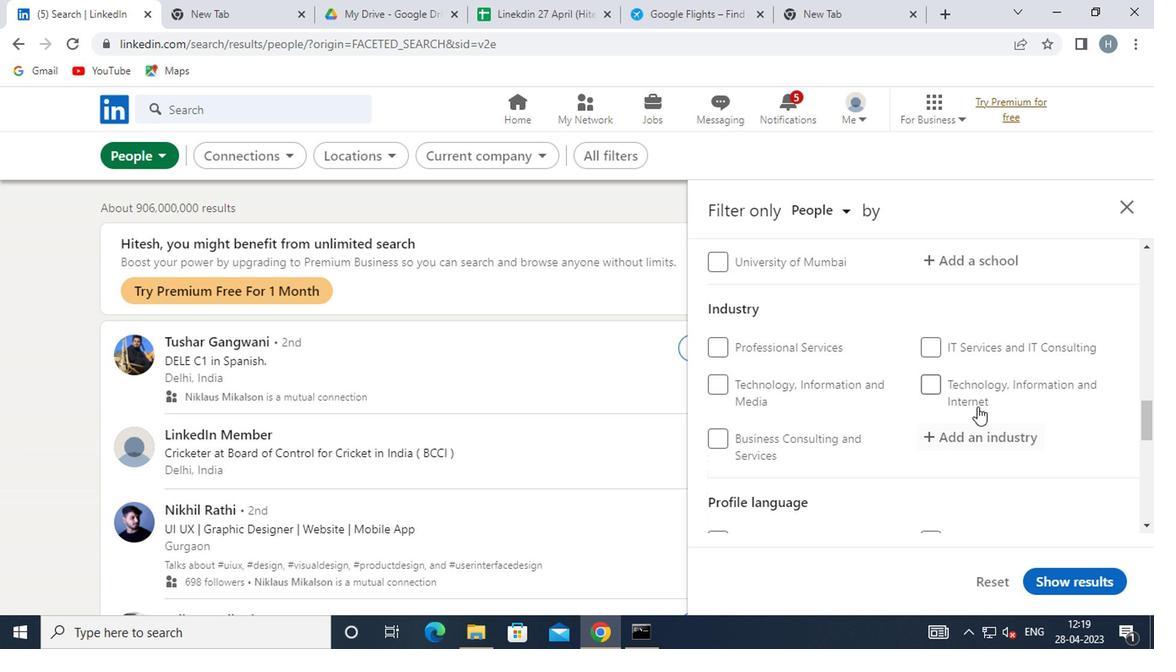 
Action: Mouse scrolled (972, 404) with delta (0, 1)
Screenshot: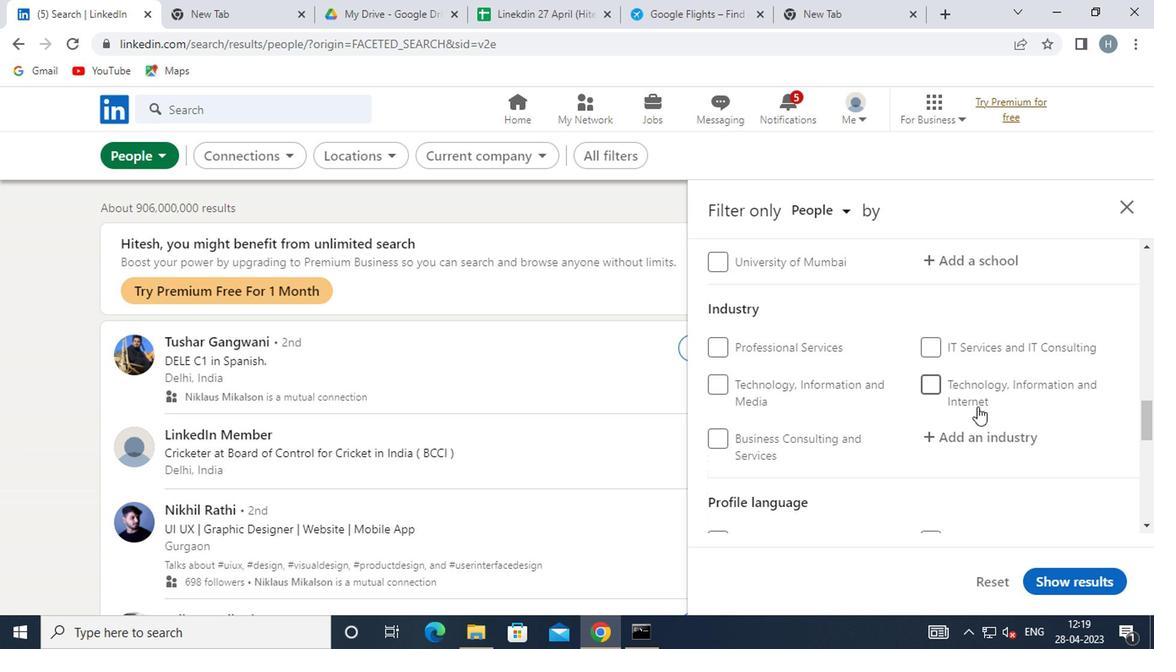
Action: Mouse scrolled (972, 404) with delta (0, 1)
Screenshot: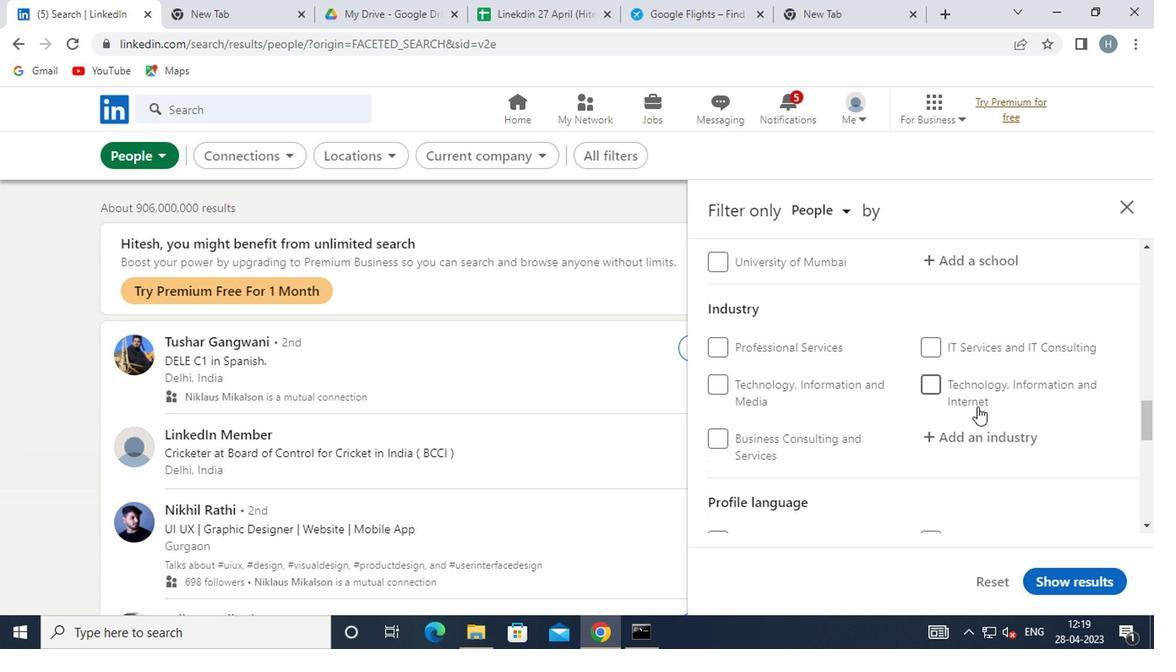 
Action: Mouse moved to (975, 399)
Screenshot: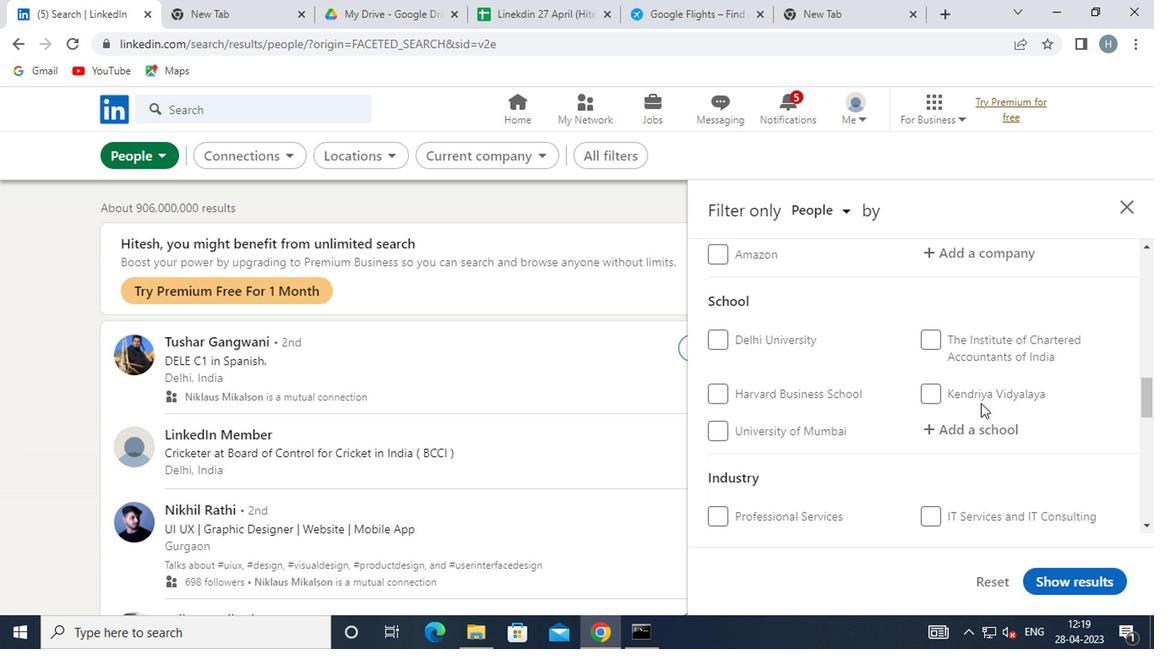 
Action: Mouse scrolled (975, 398) with delta (0, -1)
Screenshot: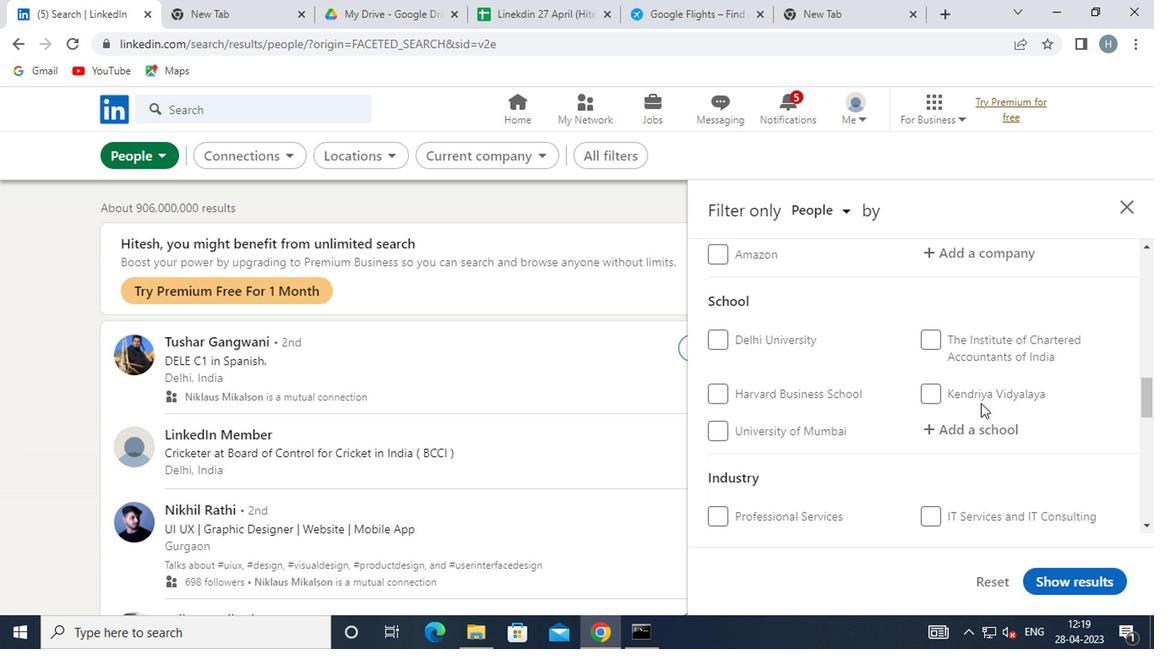 
Action: Mouse scrolled (975, 398) with delta (0, -1)
Screenshot: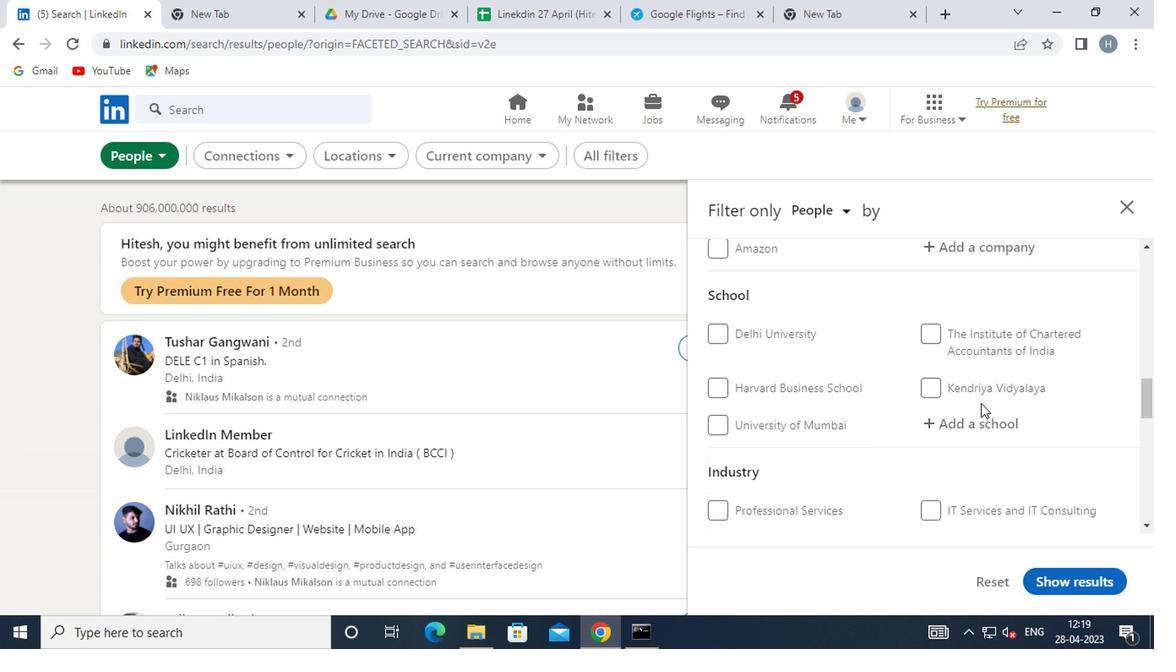 
Action: Mouse scrolled (975, 398) with delta (0, -1)
Screenshot: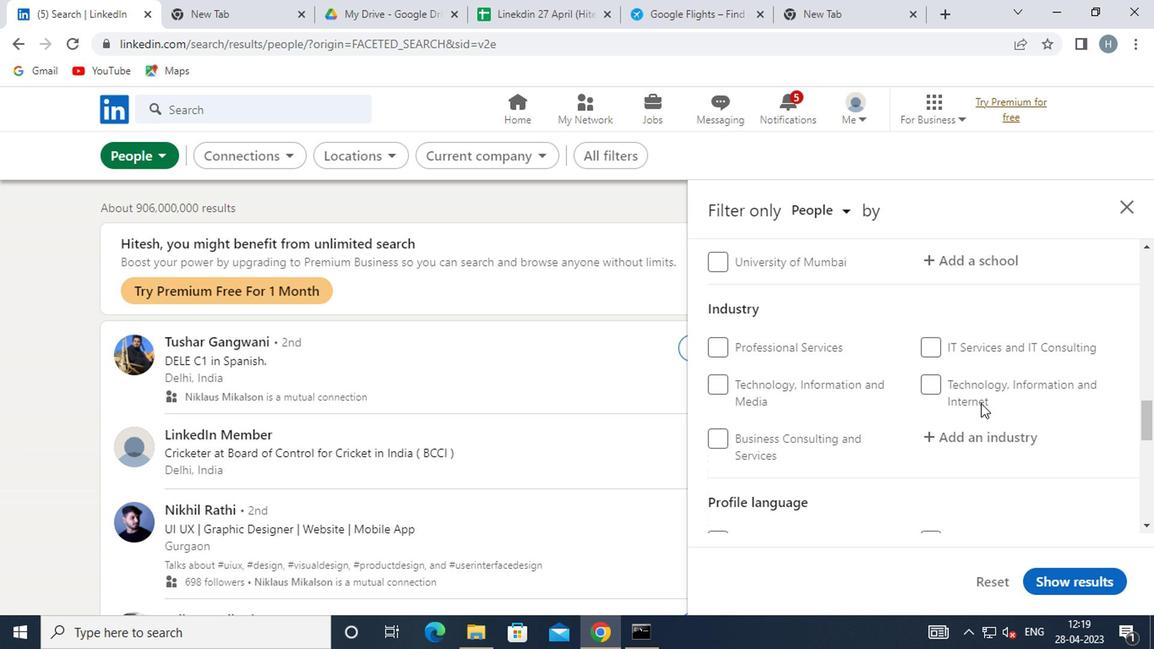 
Action: Mouse scrolled (975, 398) with delta (0, -1)
Screenshot: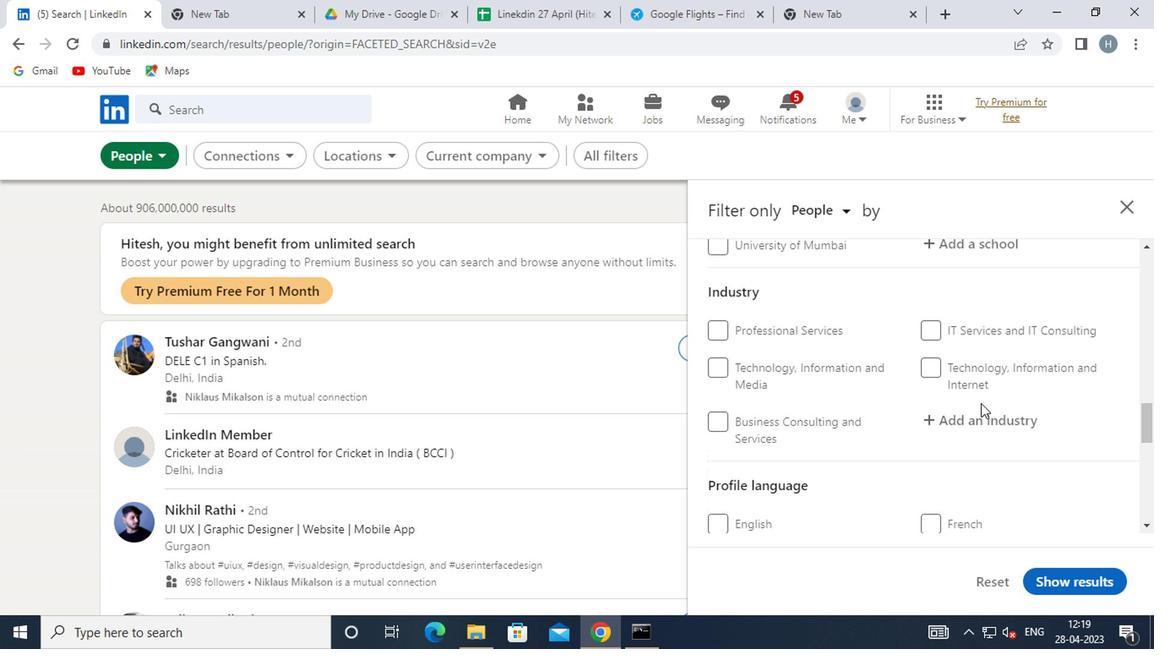 
Action: Mouse moved to (975, 399)
Screenshot: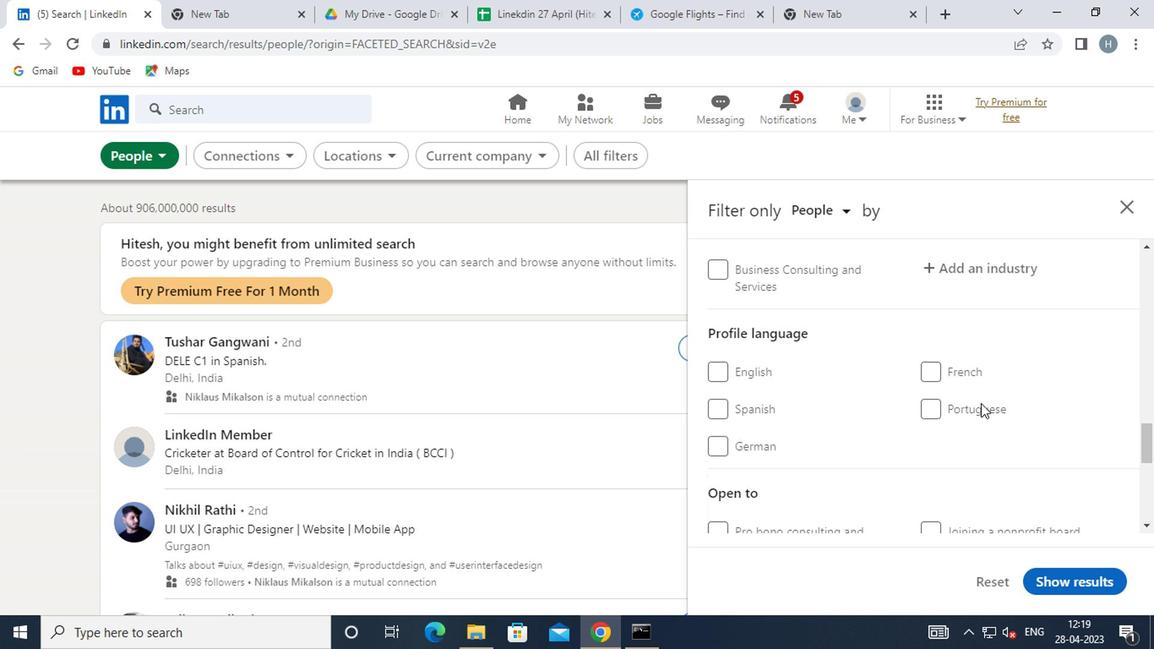 
Action: Mouse pressed left at (975, 399)
Screenshot: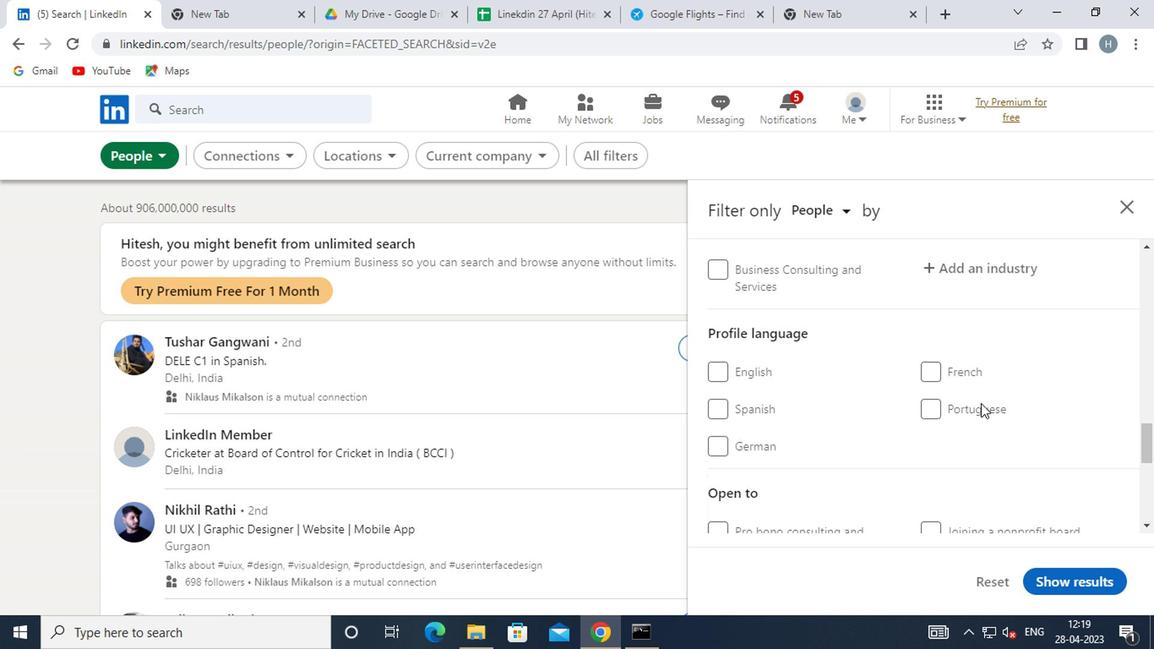 
Action: Mouse moved to (973, 400)
Screenshot: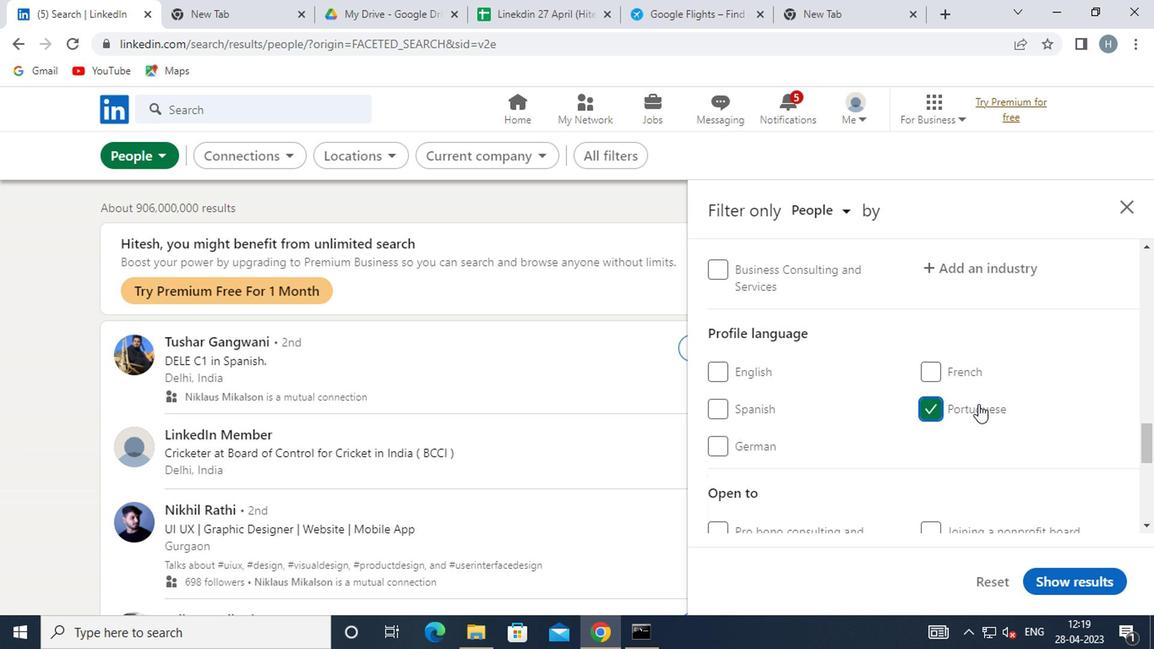 
Action: Mouse scrolled (973, 401) with delta (0, 1)
Screenshot: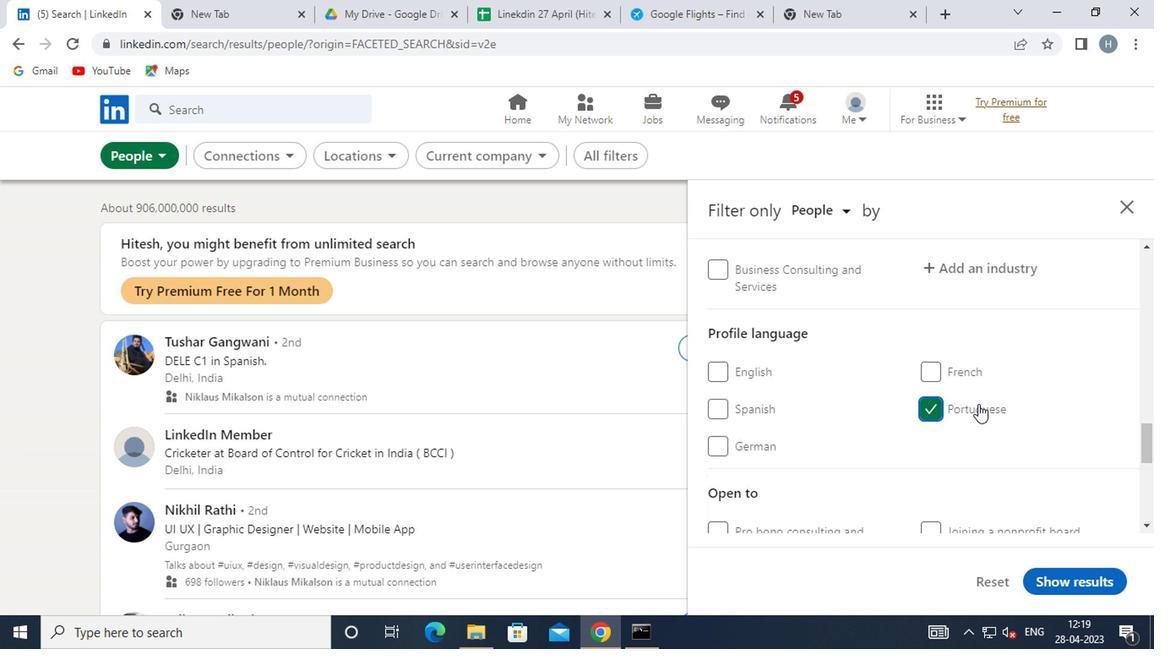 
Action: Mouse scrolled (973, 401) with delta (0, 1)
Screenshot: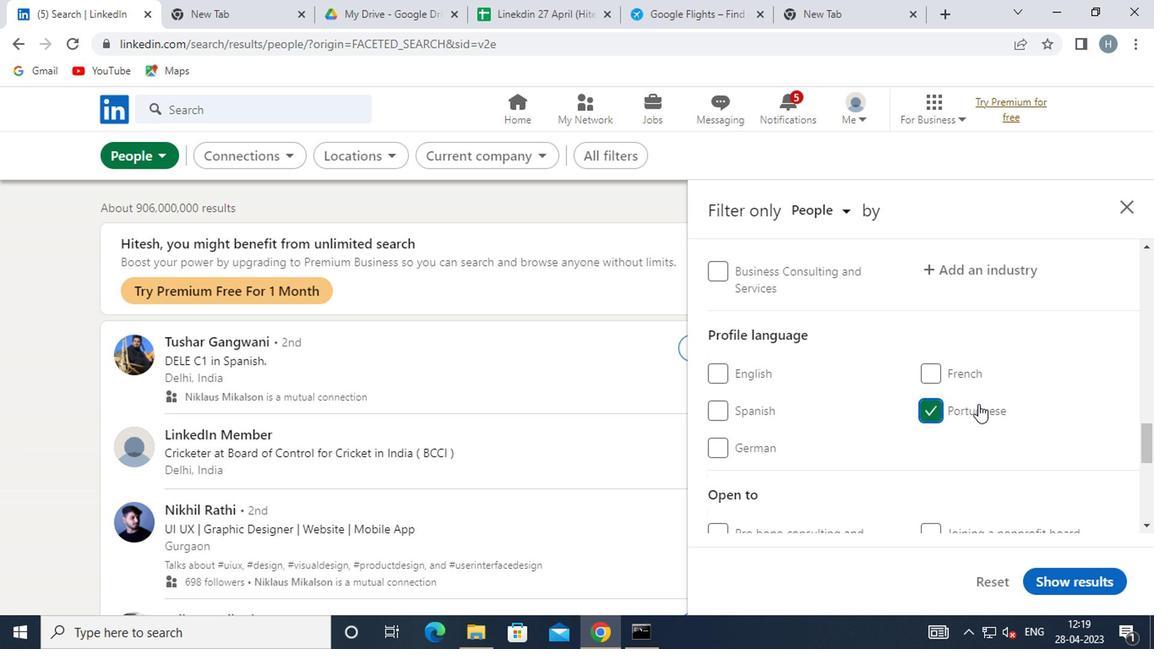 
Action: Mouse scrolled (973, 401) with delta (0, 1)
Screenshot: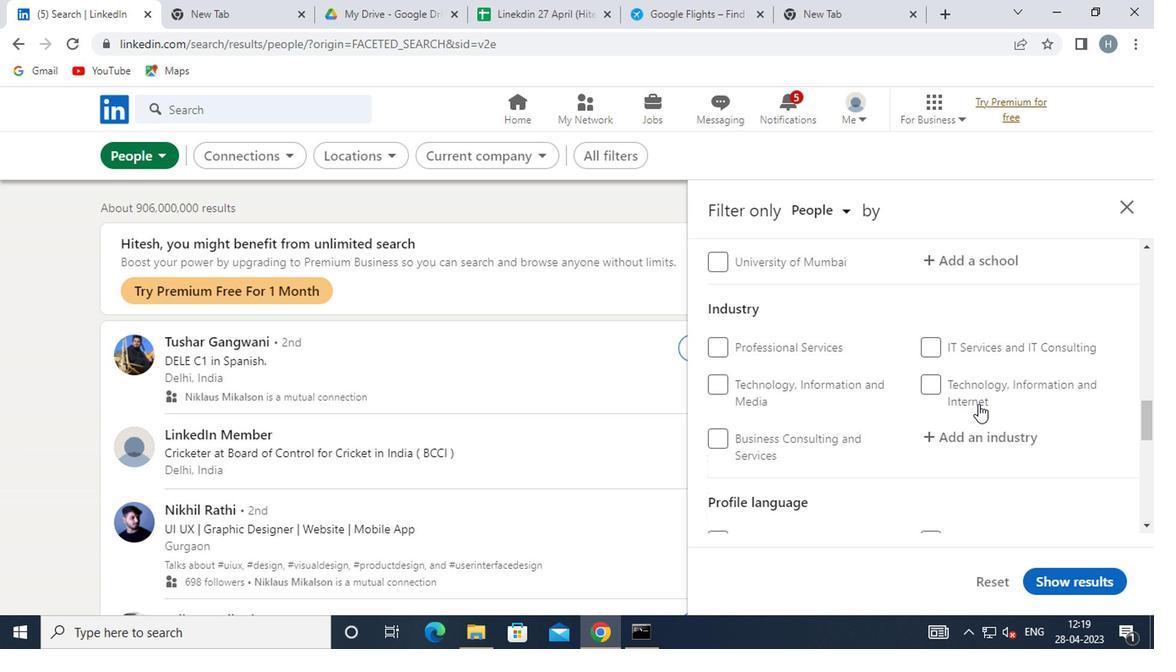 
Action: Mouse scrolled (973, 401) with delta (0, 1)
Screenshot: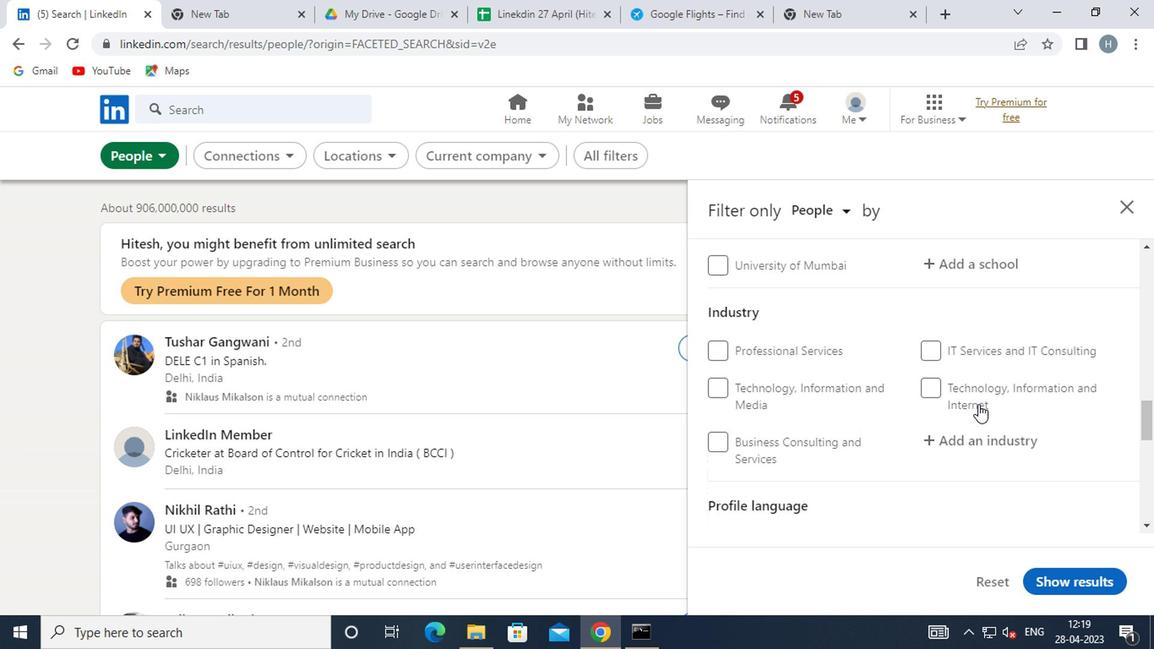 
Action: Mouse scrolled (973, 401) with delta (0, 1)
Screenshot: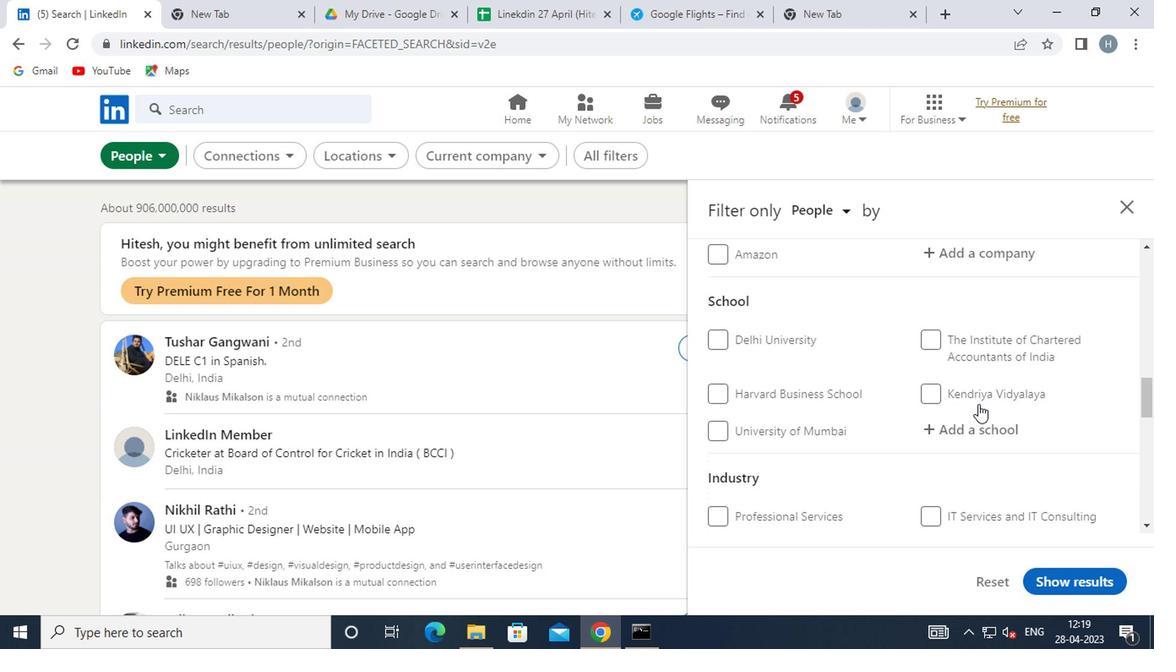 
Action: Mouse scrolled (973, 401) with delta (0, 1)
Screenshot: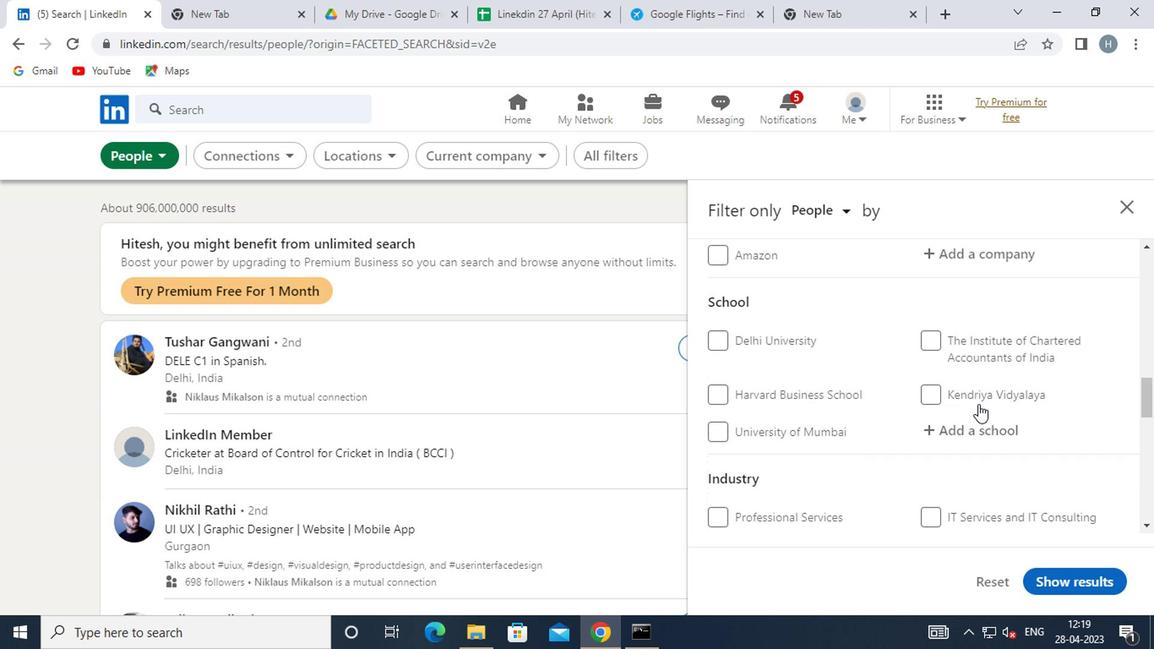 
Action: Mouse scrolled (973, 401) with delta (0, 1)
Screenshot: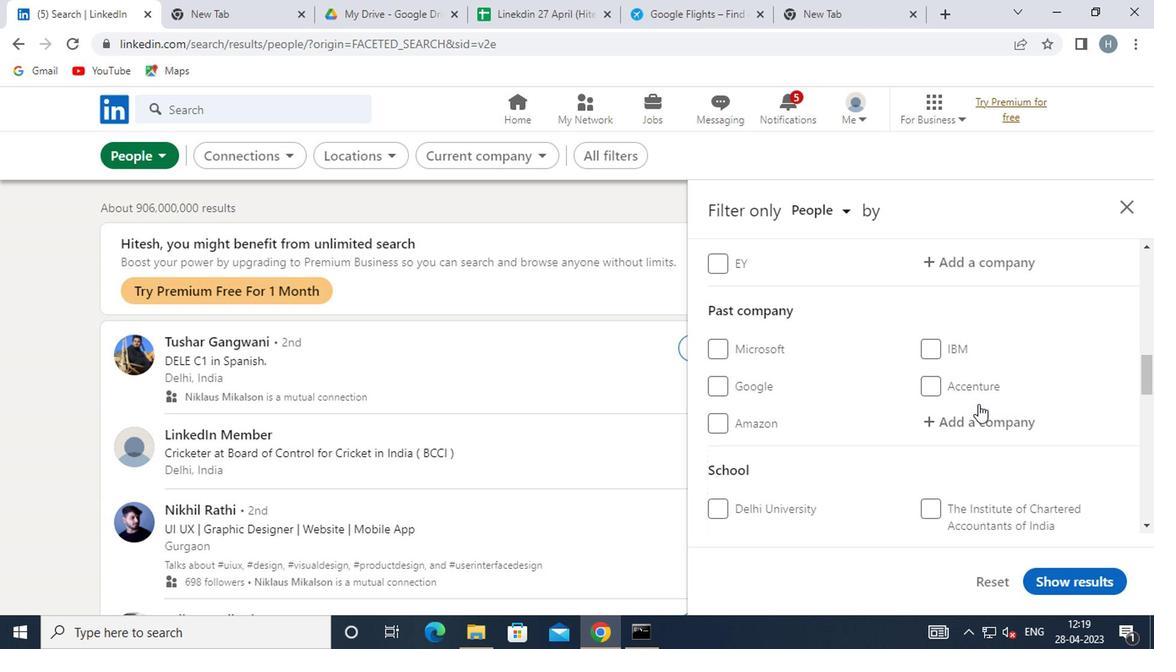 
Action: Mouse scrolled (973, 401) with delta (0, 1)
Screenshot: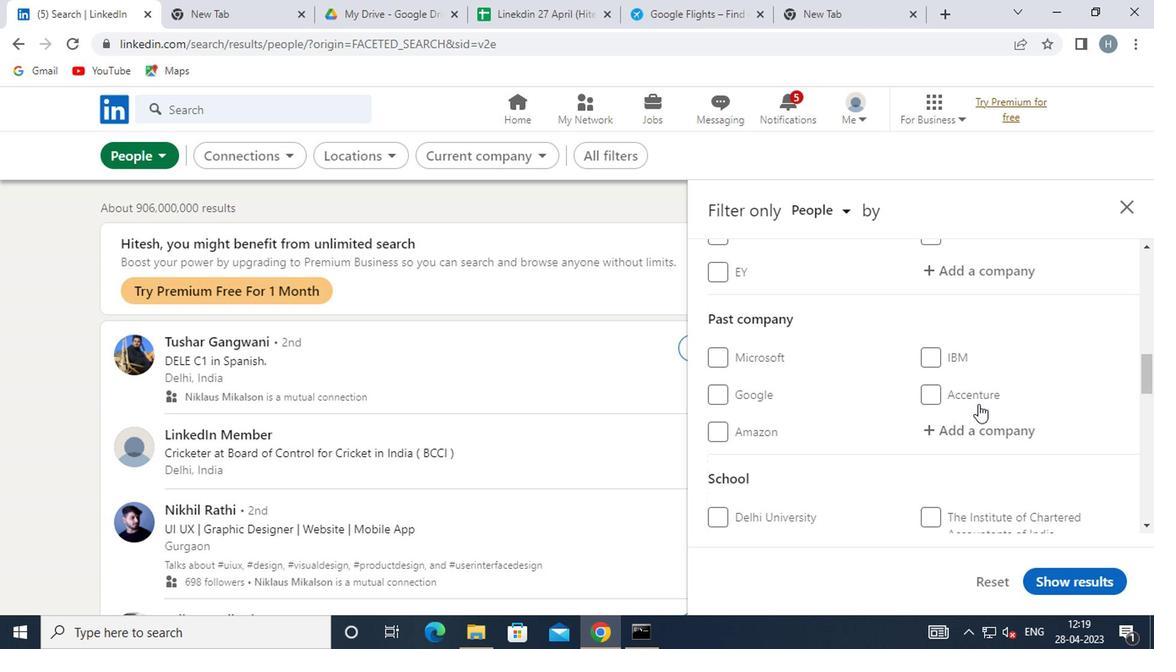 
Action: Mouse moved to (975, 426)
Screenshot: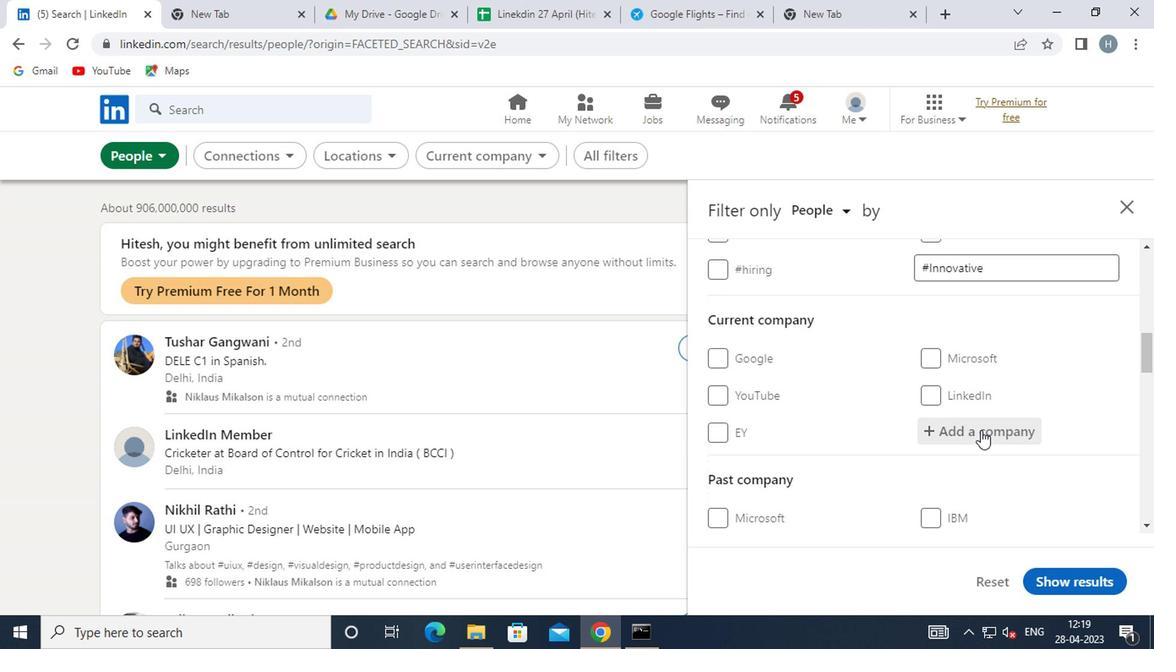 
Action: Mouse pressed left at (975, 426)
Screenshot: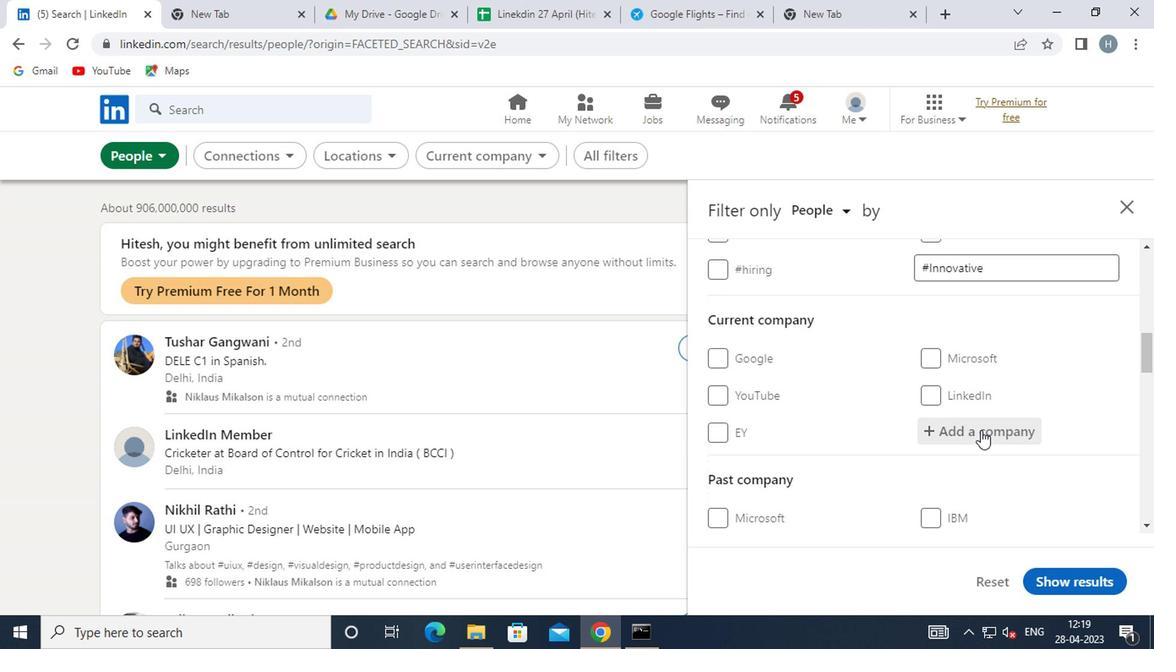 
Action: Mouse moved to (971, 424)
Screenshot: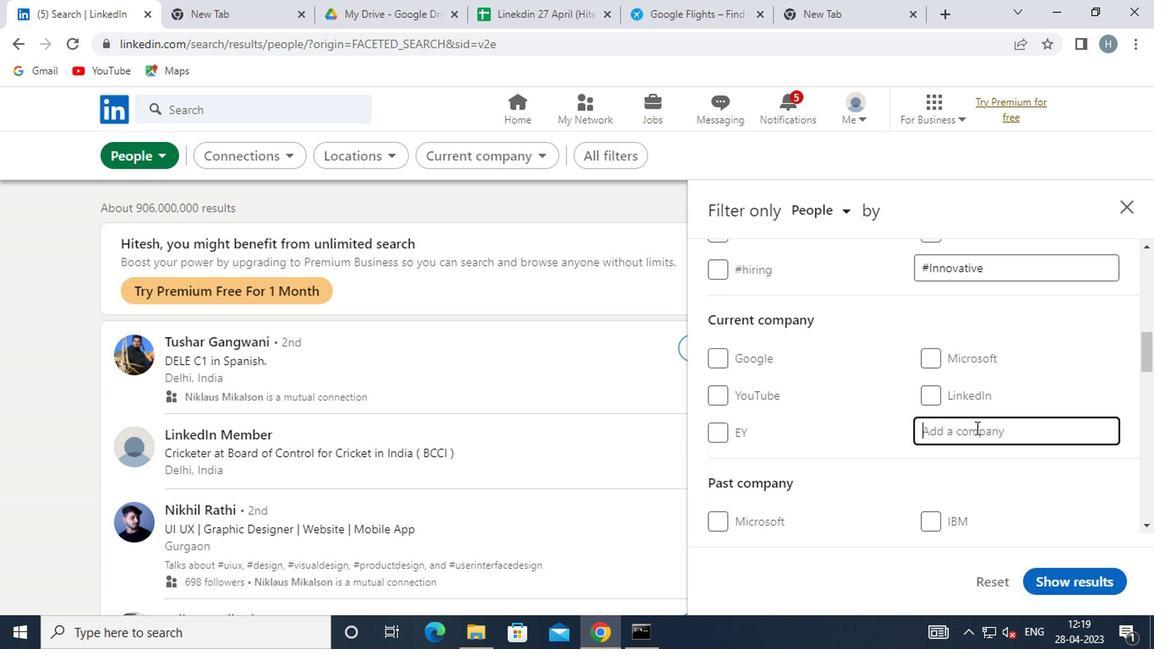 
Action: Key pressed <Key.shift>BO
Screenshot: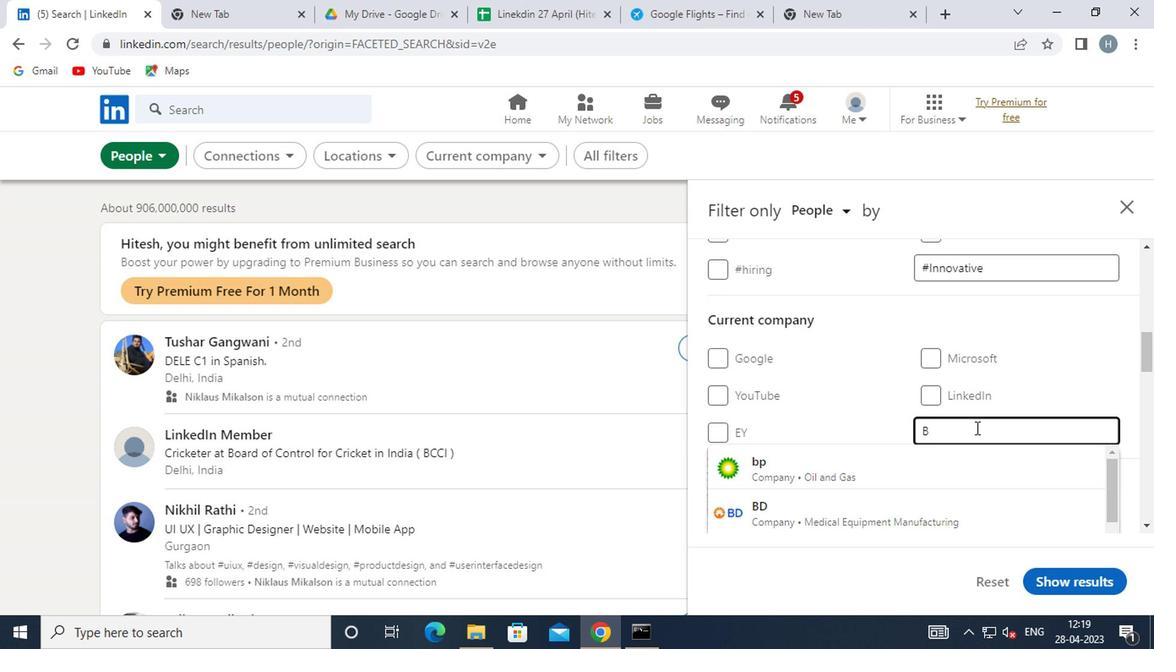
Action: Mouse moved to (969, 424)
Screenshot: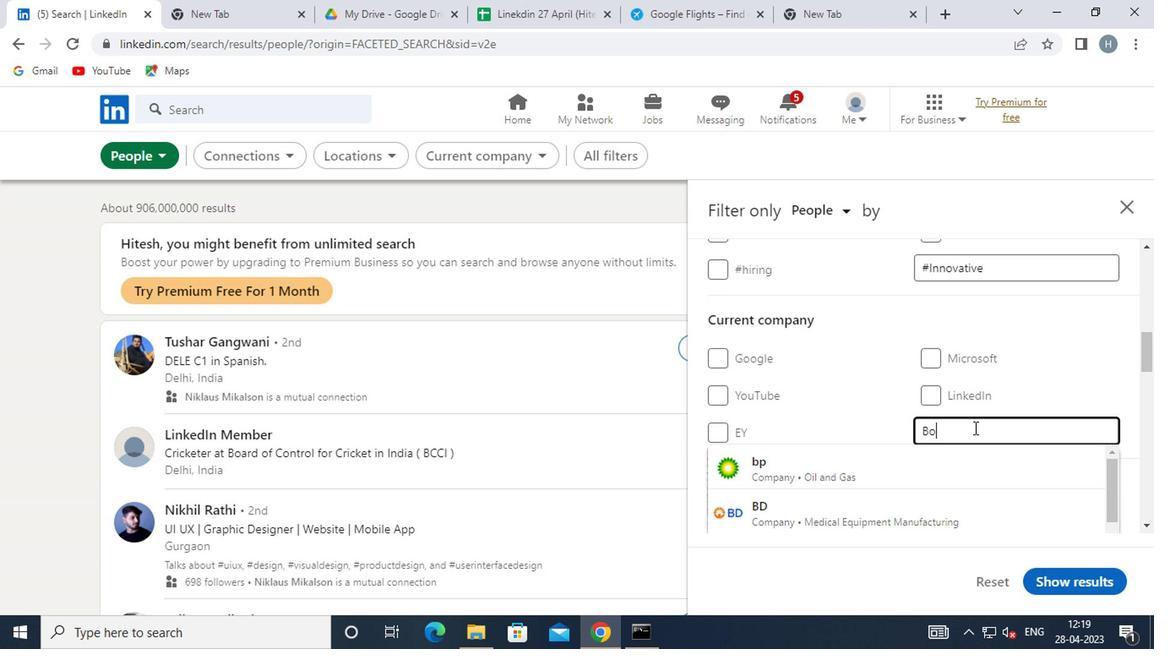 
Action: Key pressed <Key.shift>A
Screenshot: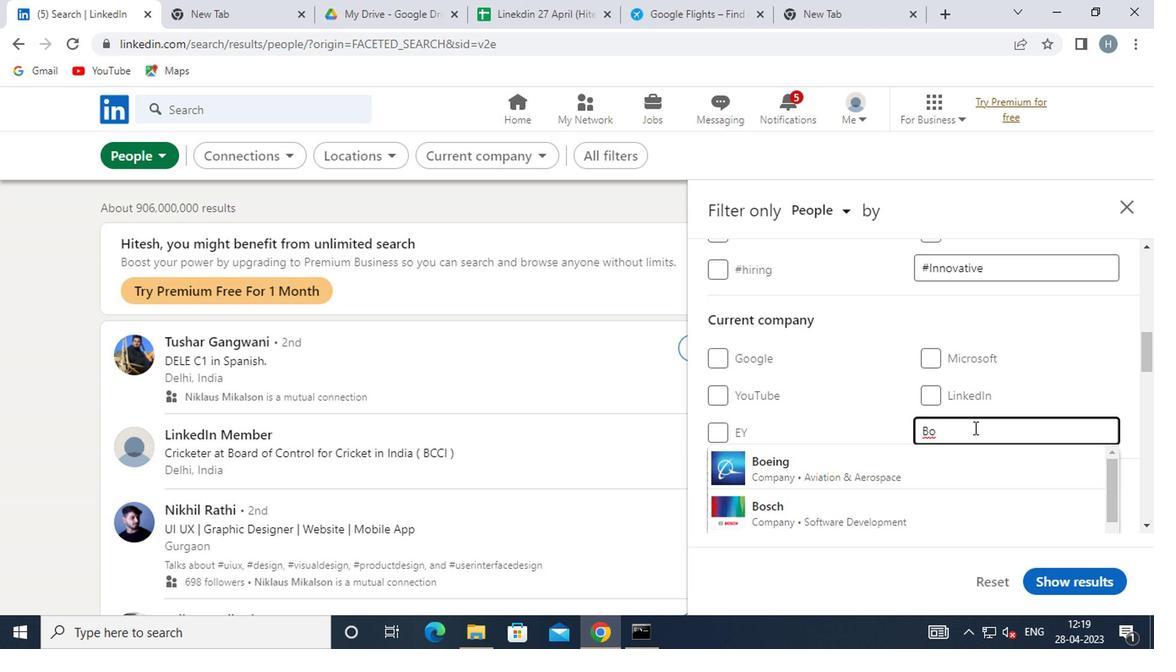 
Action: Mouse moved to (968, 424)
Screenshot: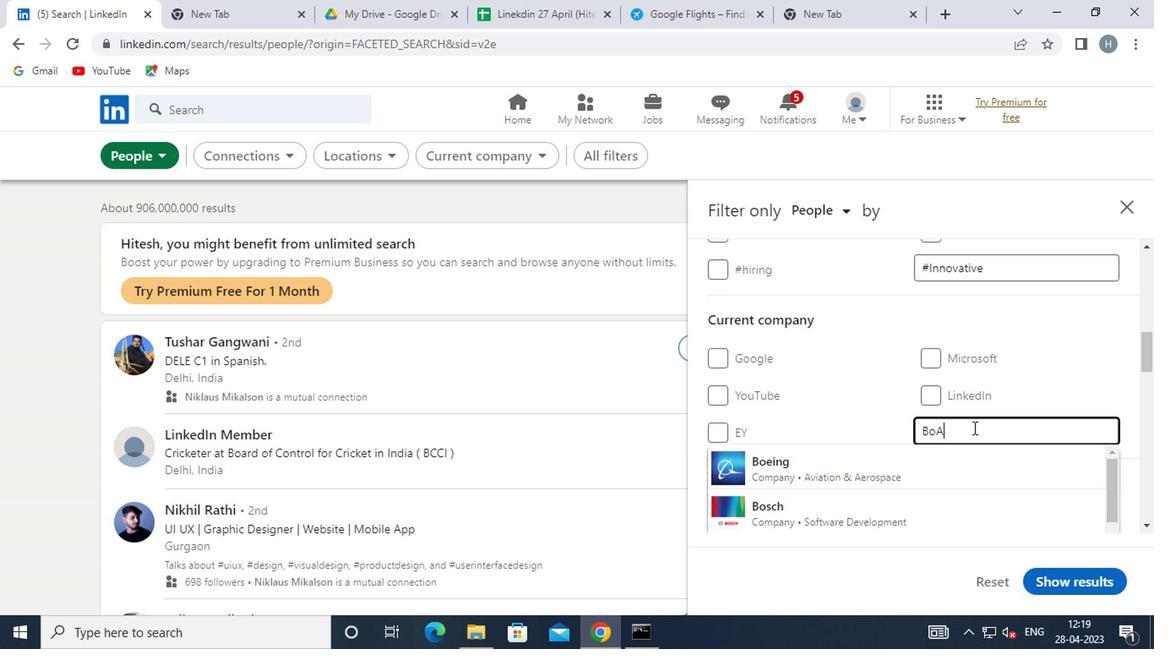 
Action: Key pressed T
Screenshot: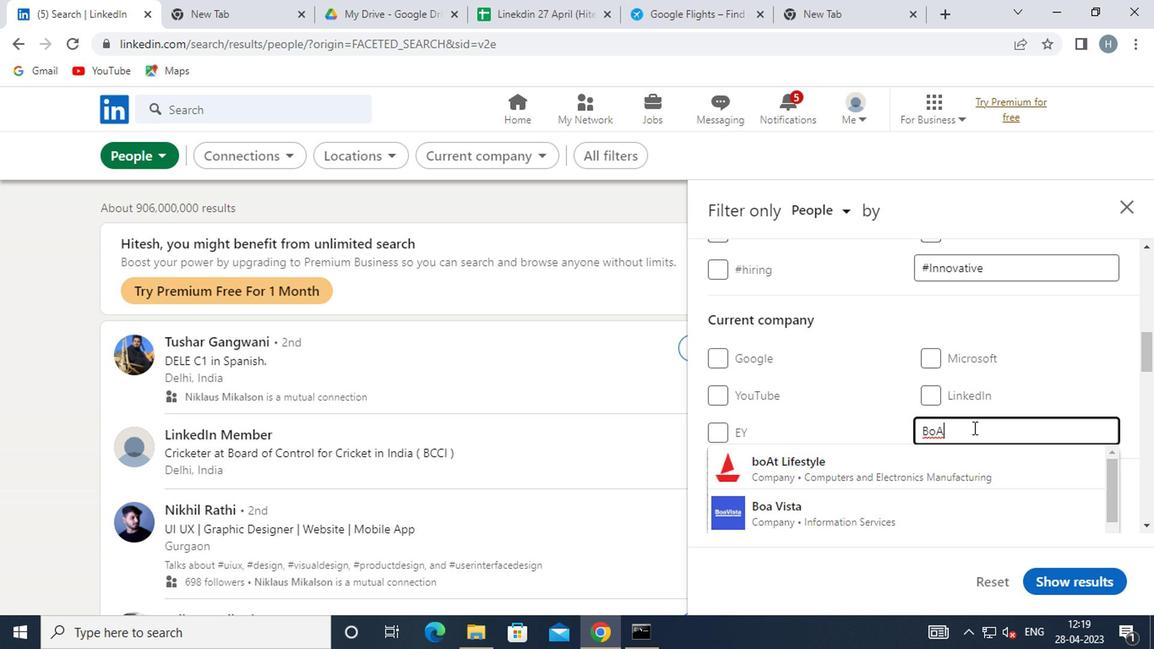 
Action: Mouse moved to (921, 455)
Screenshot: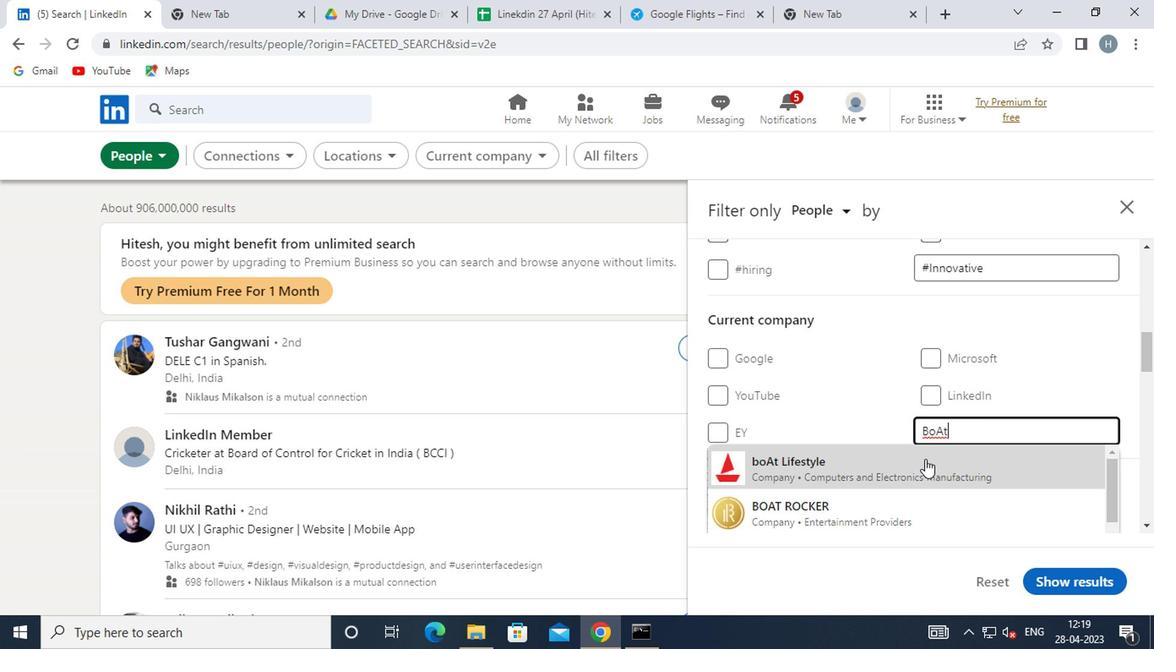 
Action: Mouse pressed left at (921, 455)
Screenshot: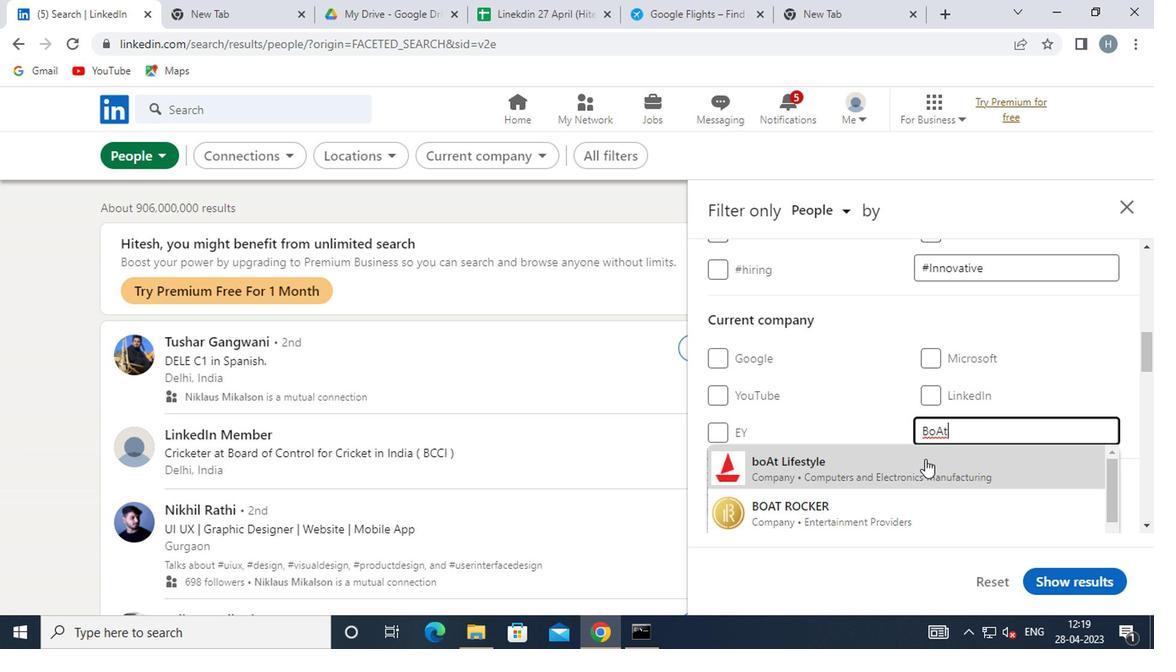 
Action: Mouse moved to (919, 428)
Screenshot: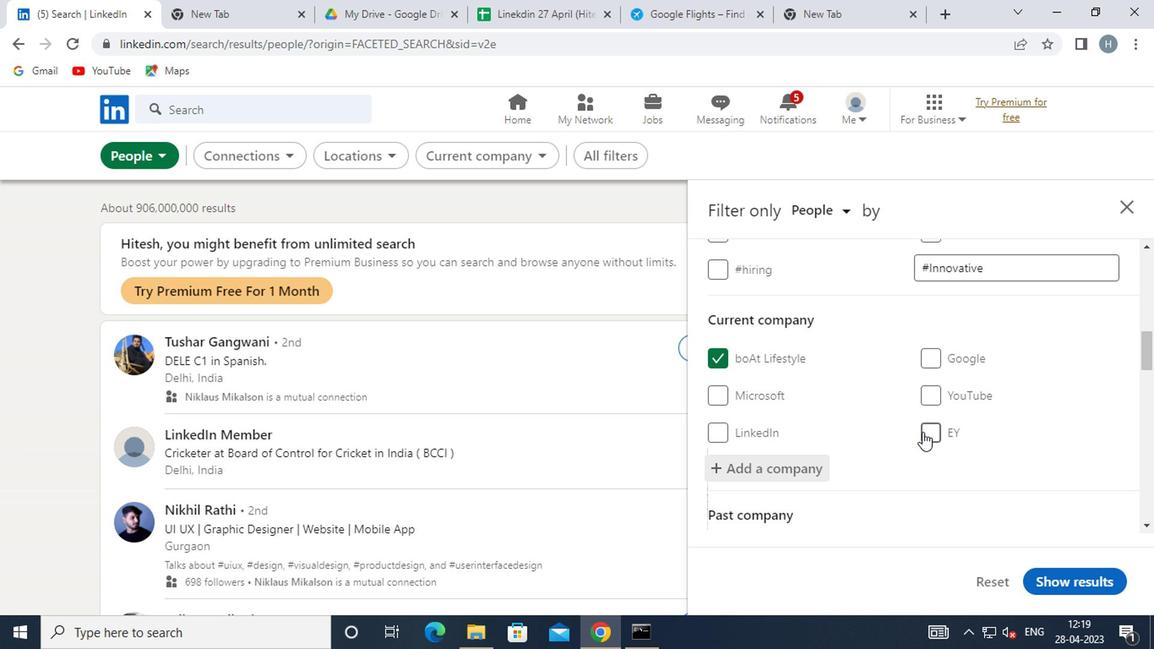 
Action: Mouse scrolled (919, 427) with delta (0, -1)
Screenshot: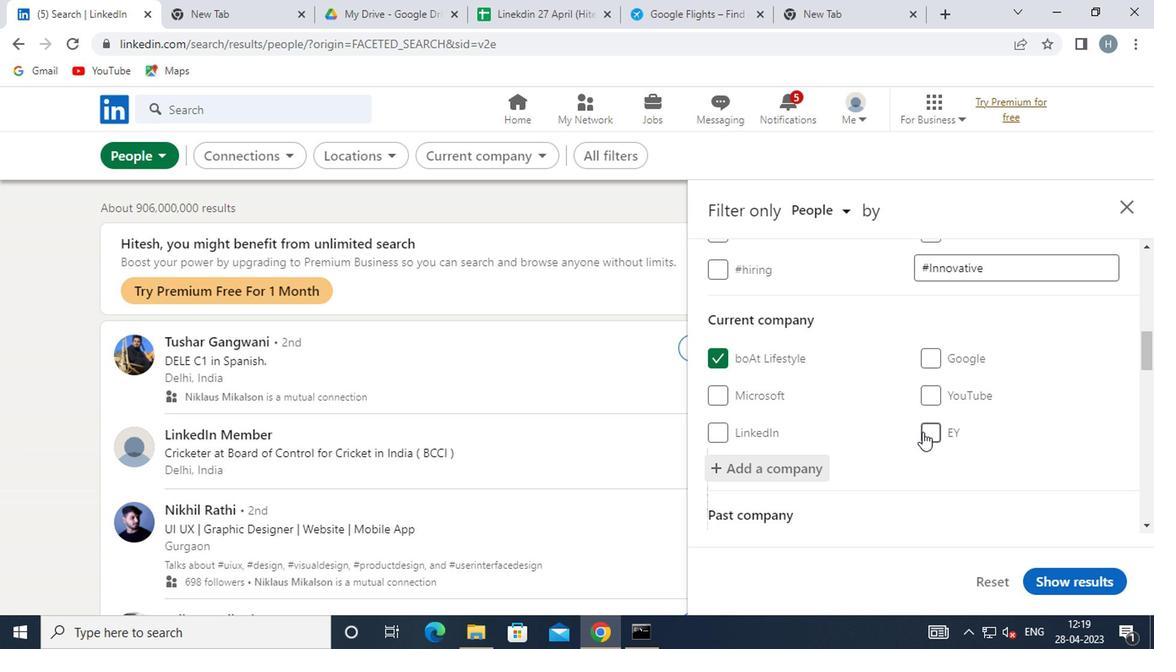 
Action: Mouse moved to (927, 421)
Screenshot: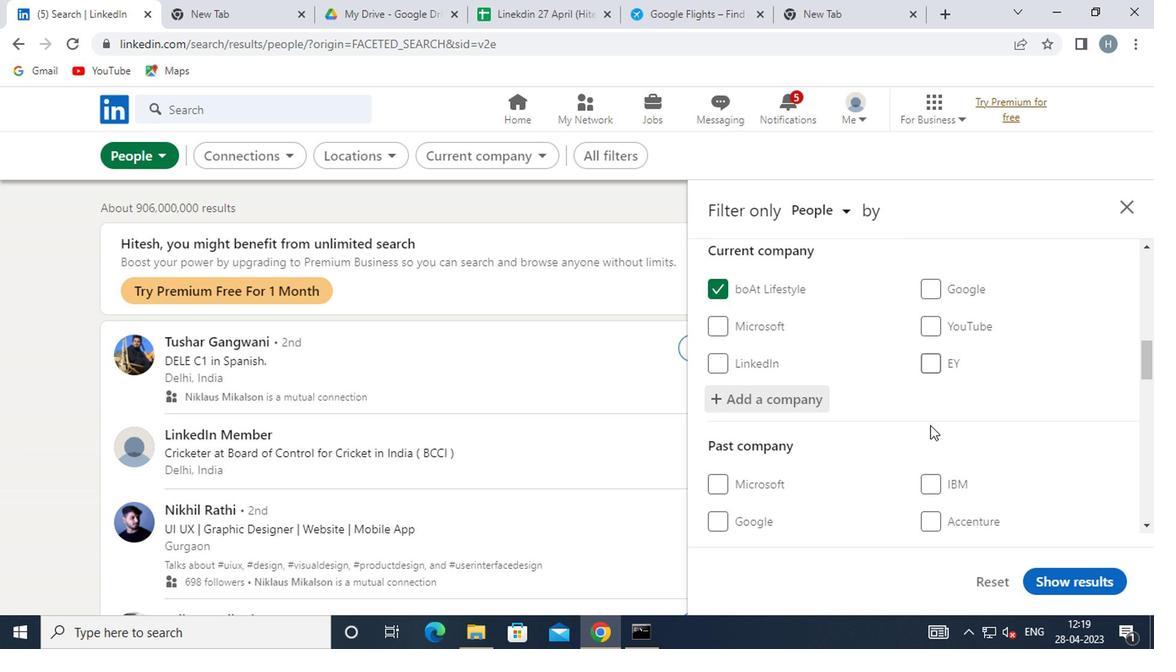 
Action: Mouse scrolled (927, 420) with delta (0, 0)
Screenshot: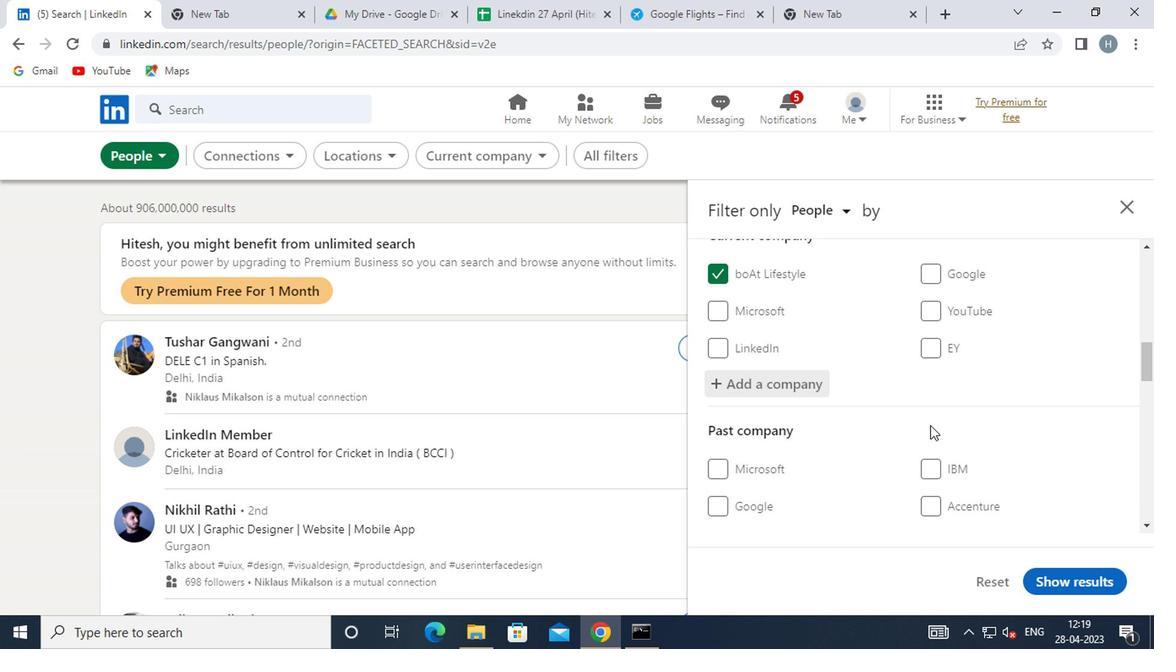 
Action: Mouse scrolled (927, 420) with delta (0, 0)
Screenshot: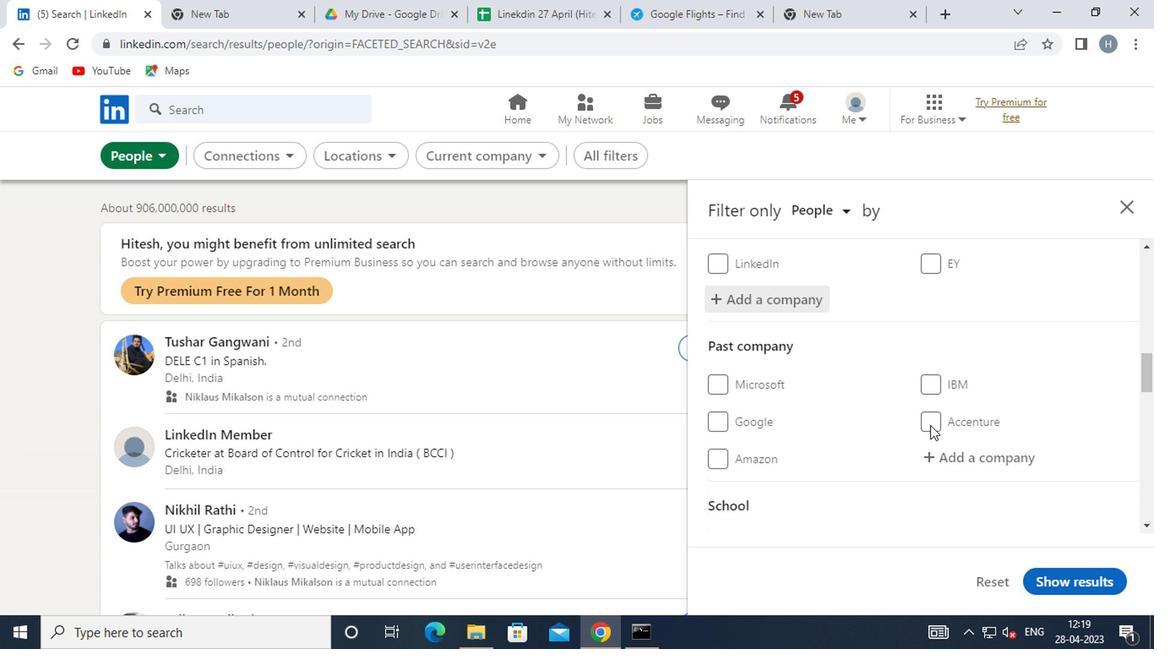 
Action: Mouse scrolled (927, 420) with delta (0, 0)
Screenshot: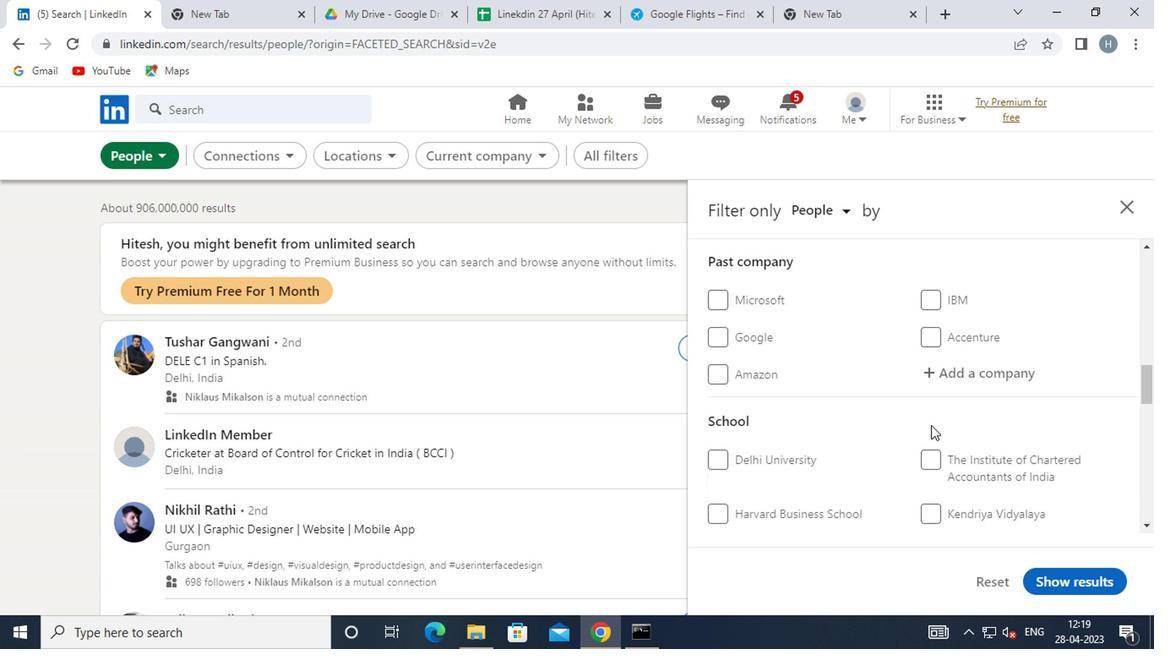 
Action: Mouse moved to (952, 457)
Screenshot: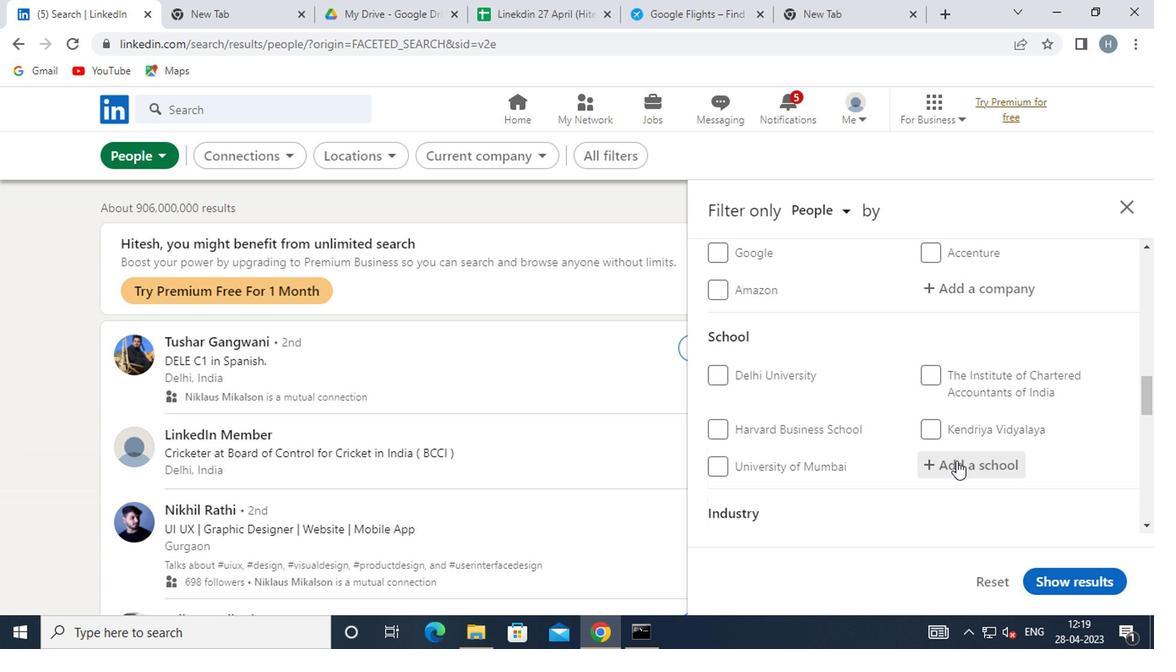 
Action: Mouse scrolled (952, 456) with delta (0, 0)
Screenshot: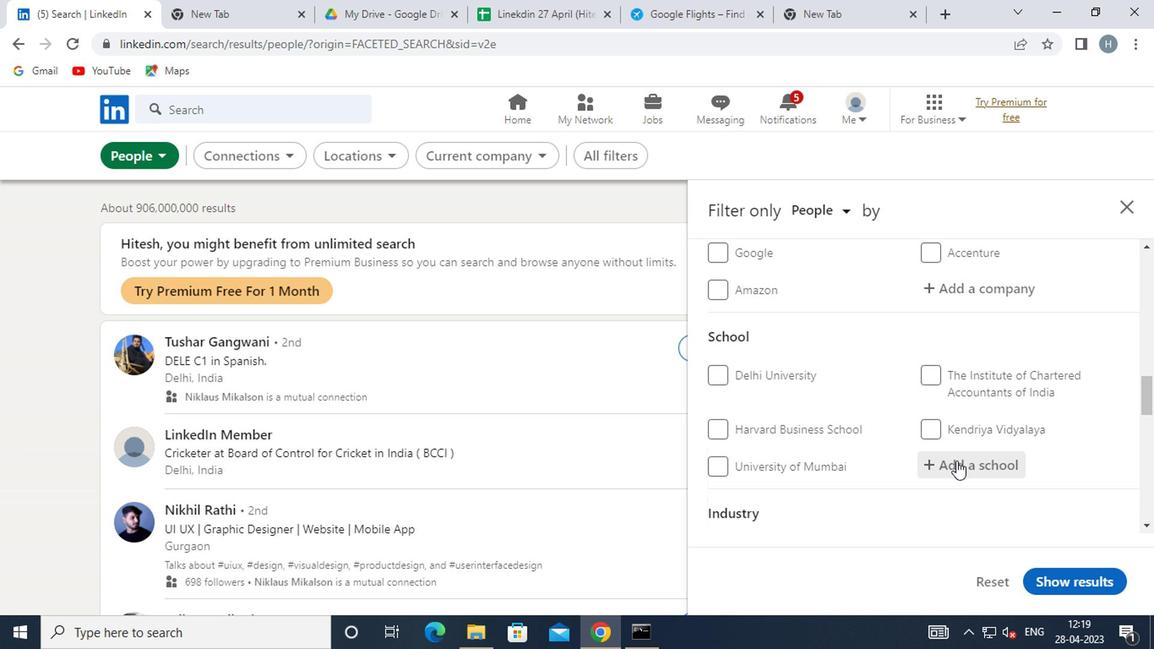 
Action: Mouse moved to (975, 366)
Screenshot: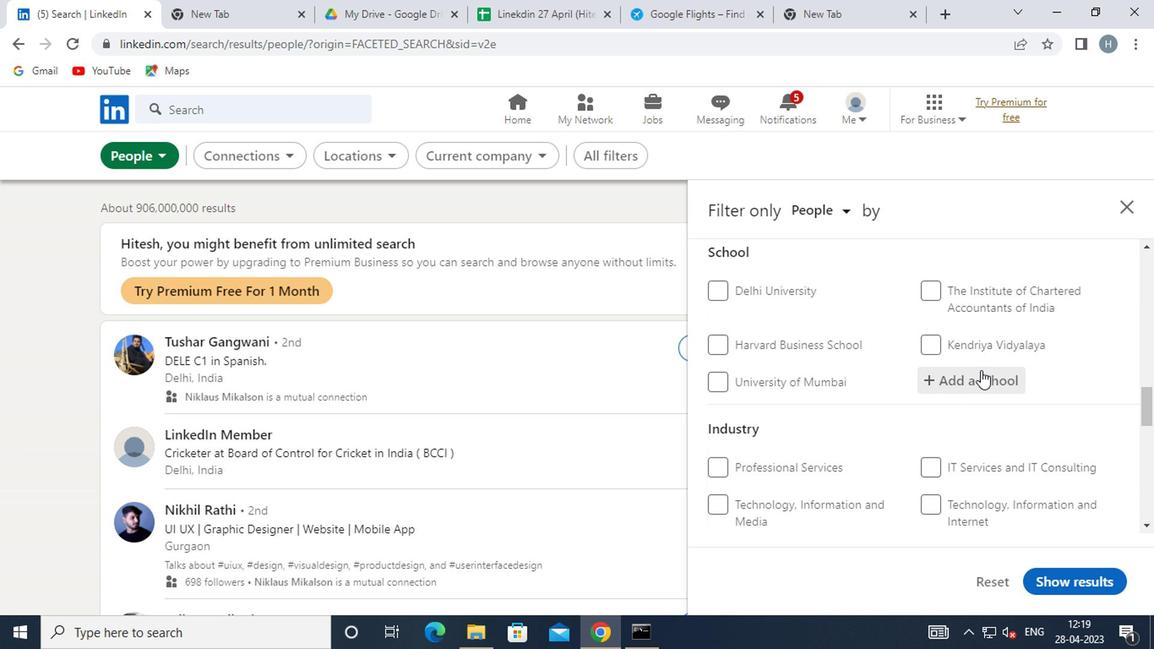 
Action: Mouse pressed left at (975, 366)
Screenshot: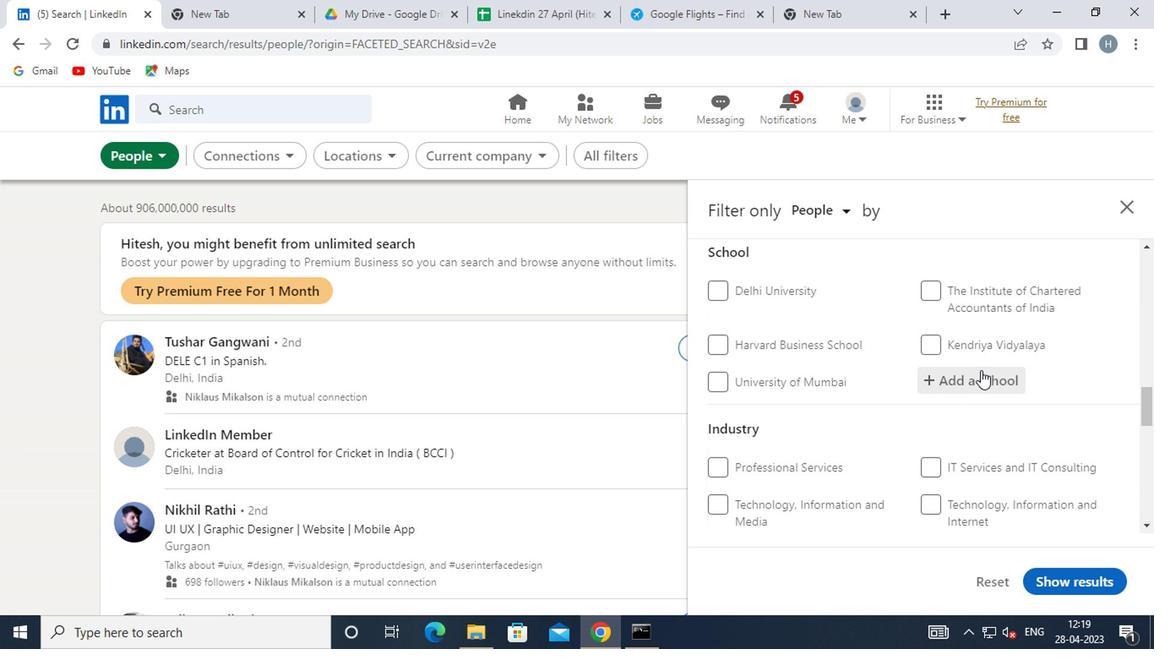 
Action: Key pressed <Key.shift>ST<Key.space><Key.shift>ANN
Screenshot: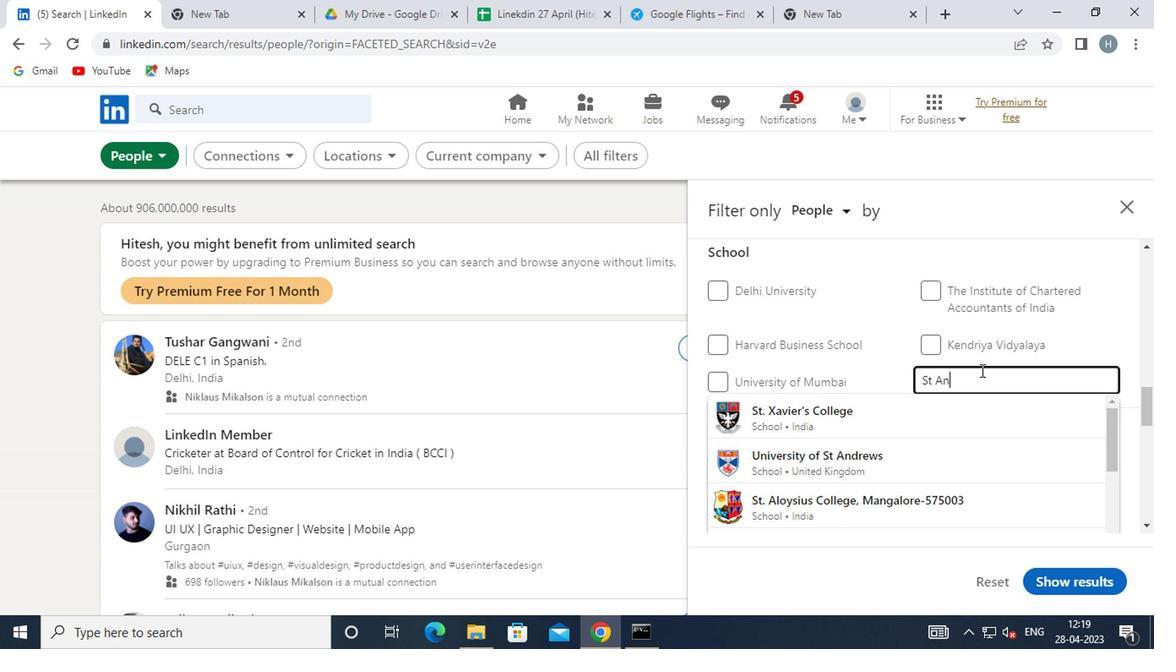 
Action: Mouse moved to (925, 412)
Screenshot: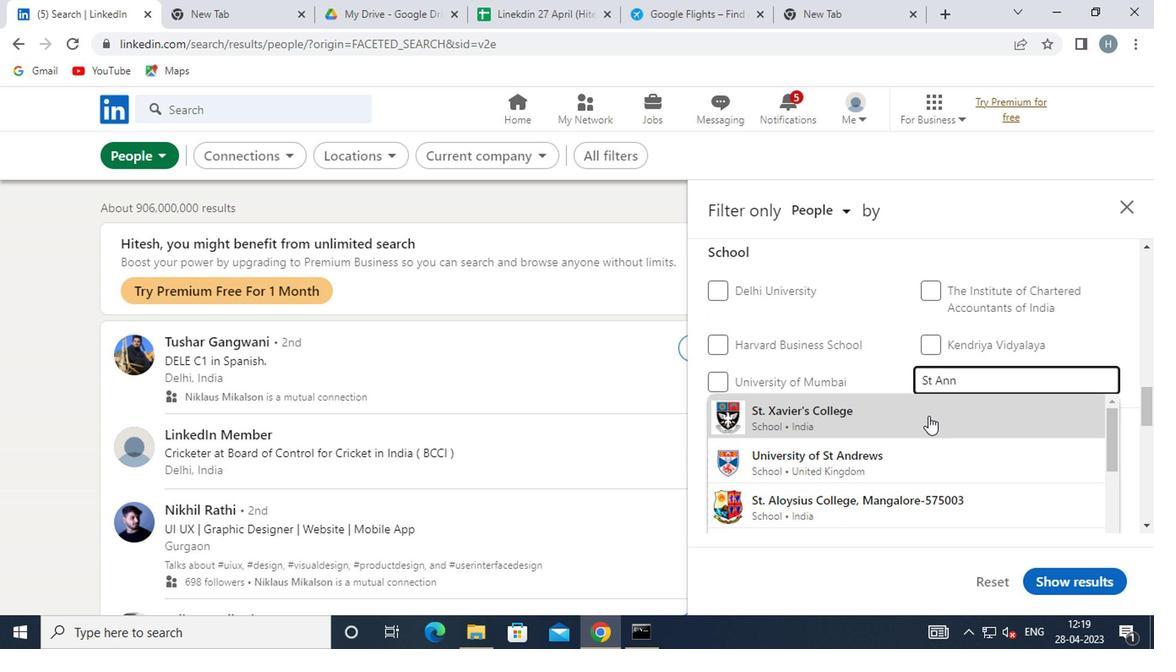 
Action: Mouse scrolled (925, 411) with delta (0, -1)
Screenshot: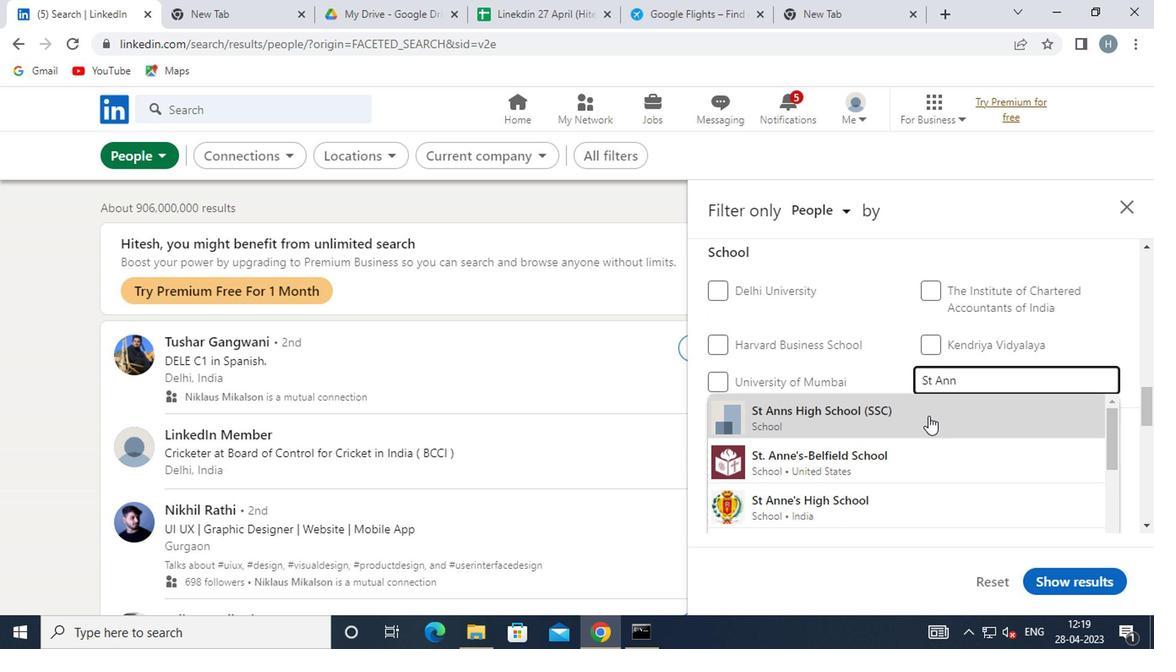 
Action: Mouse scrolled (925, 411) with delta (0, -1)
Screenshot: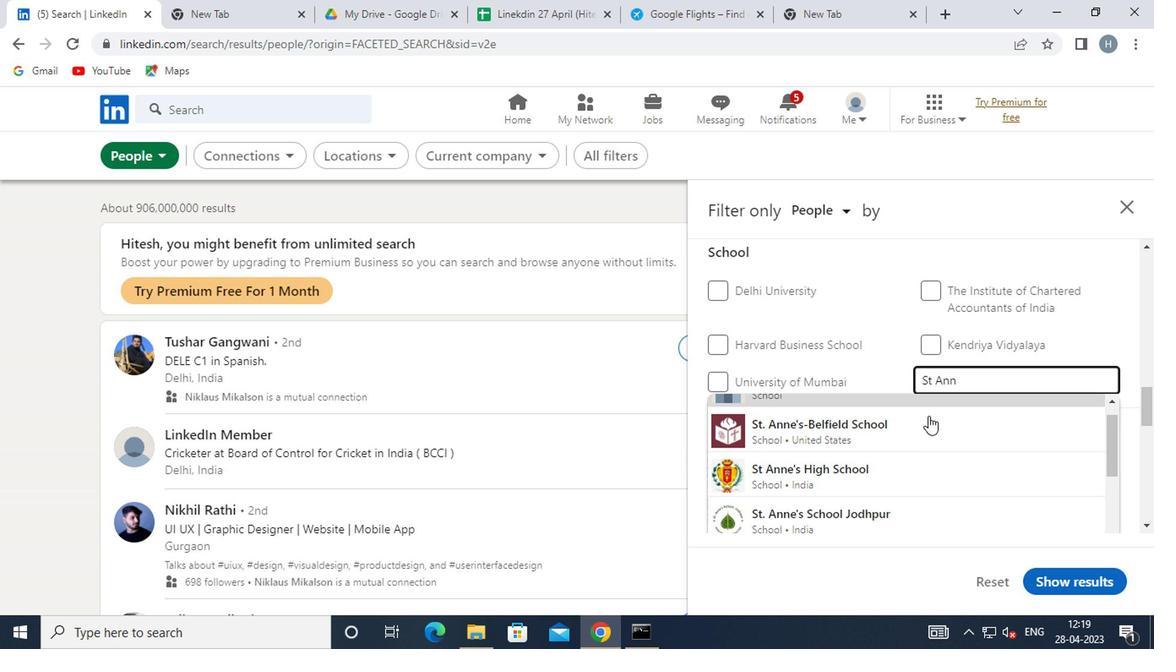 
Action: Mouse moved to (926, 422)
Screenshot: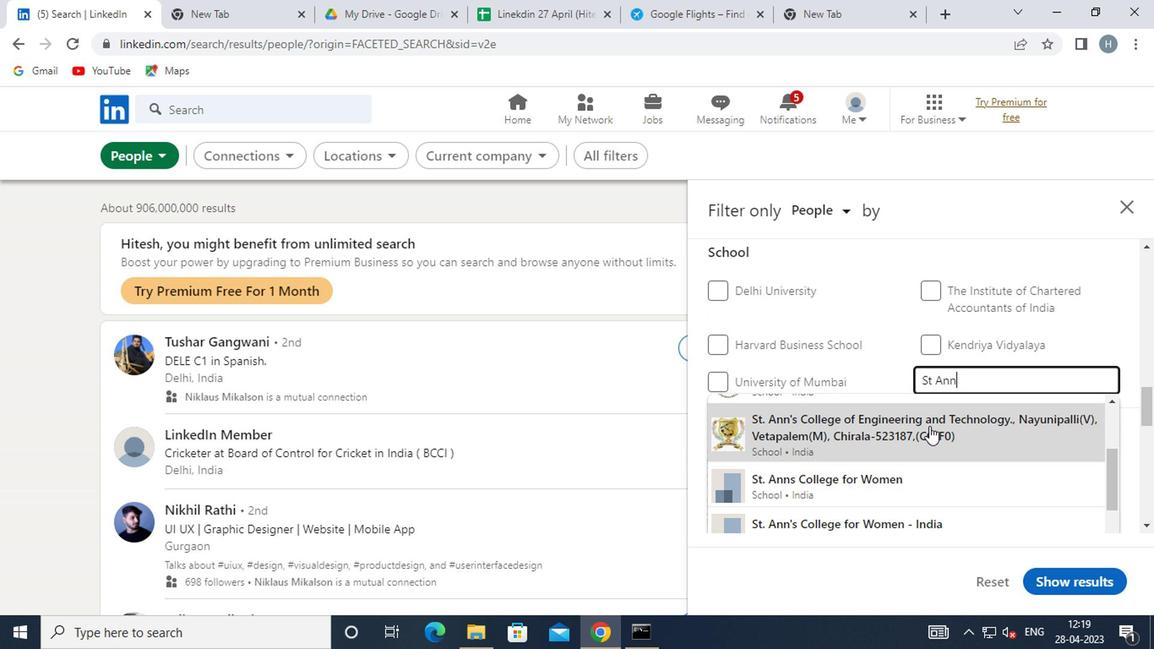 
Action: Mouse pressed left at (926, 422)
Screenshot: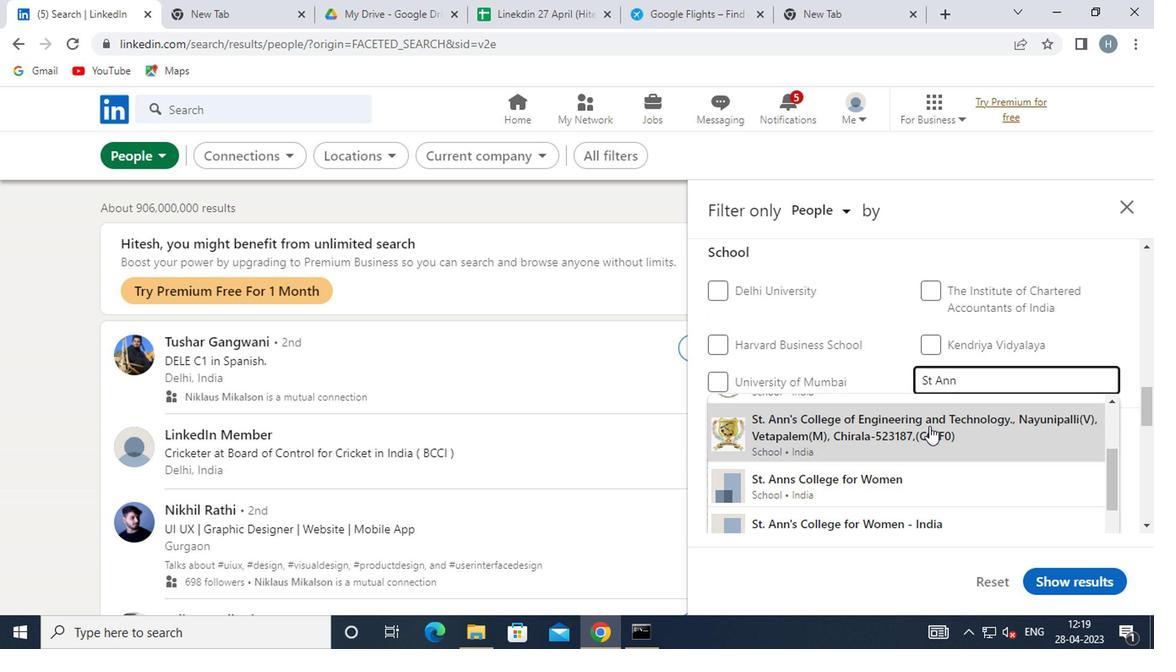 
Action: Mouse moved to (885, 387)
Screenshot: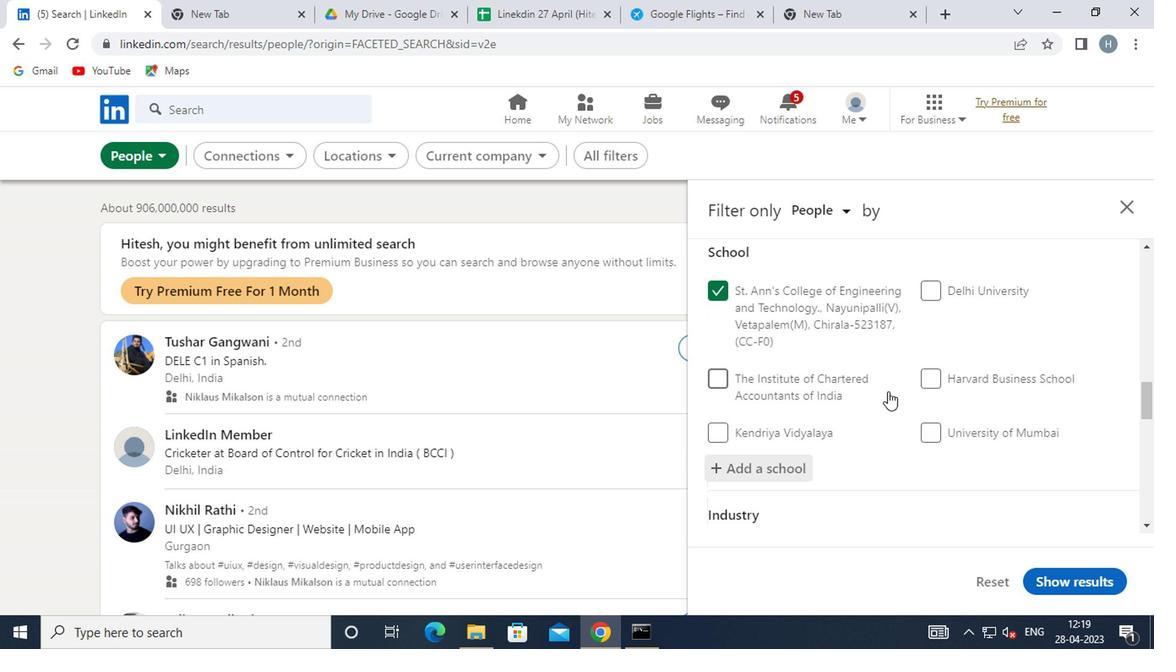 
Action: Mouse scrolled (885, 387) with delta (0, 0)
Screenshot: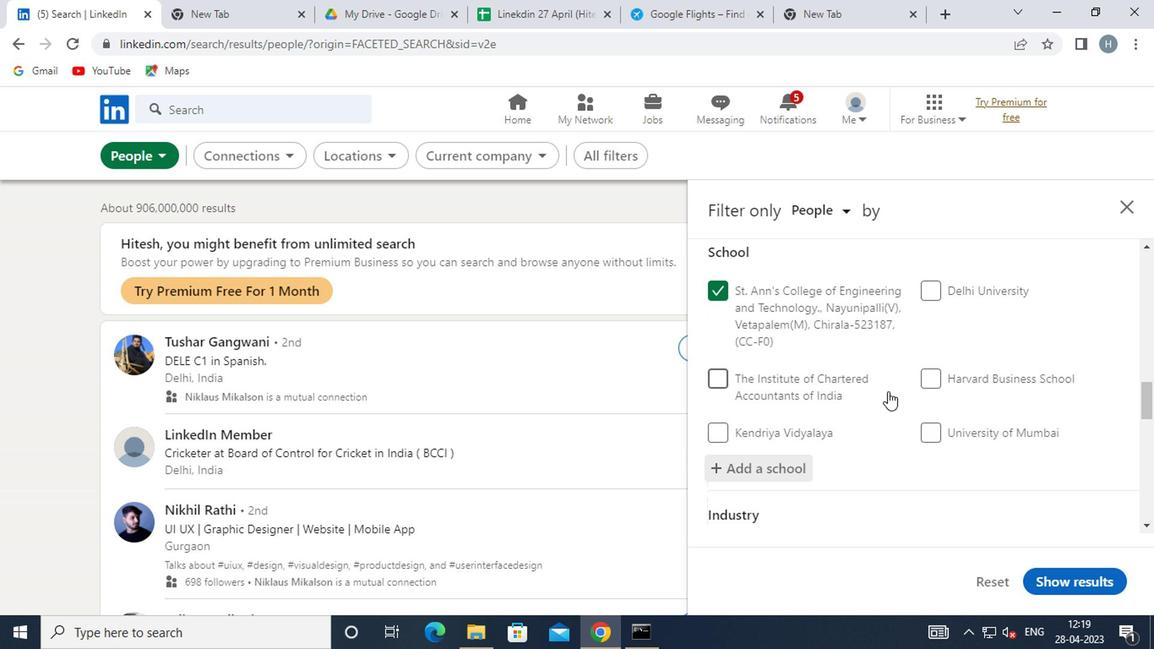 
Action: Mouse moved to (886, 385)
Screenshot: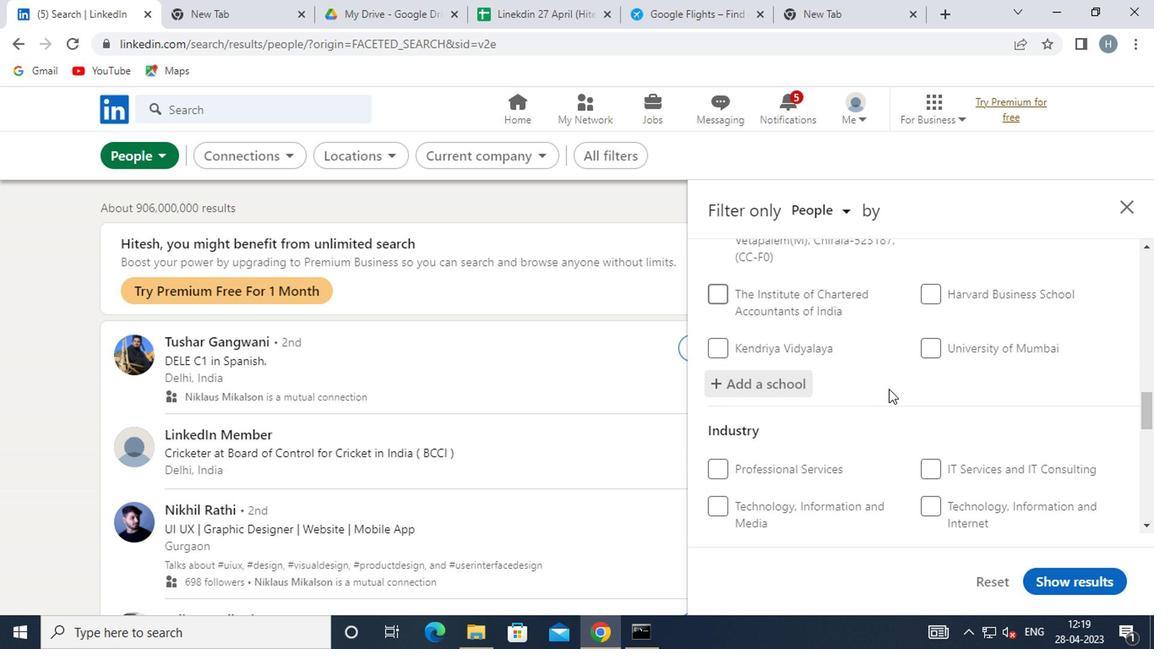 
Action: Mouse scrolled (886, 384) with delta (0, -1)
Screenshot: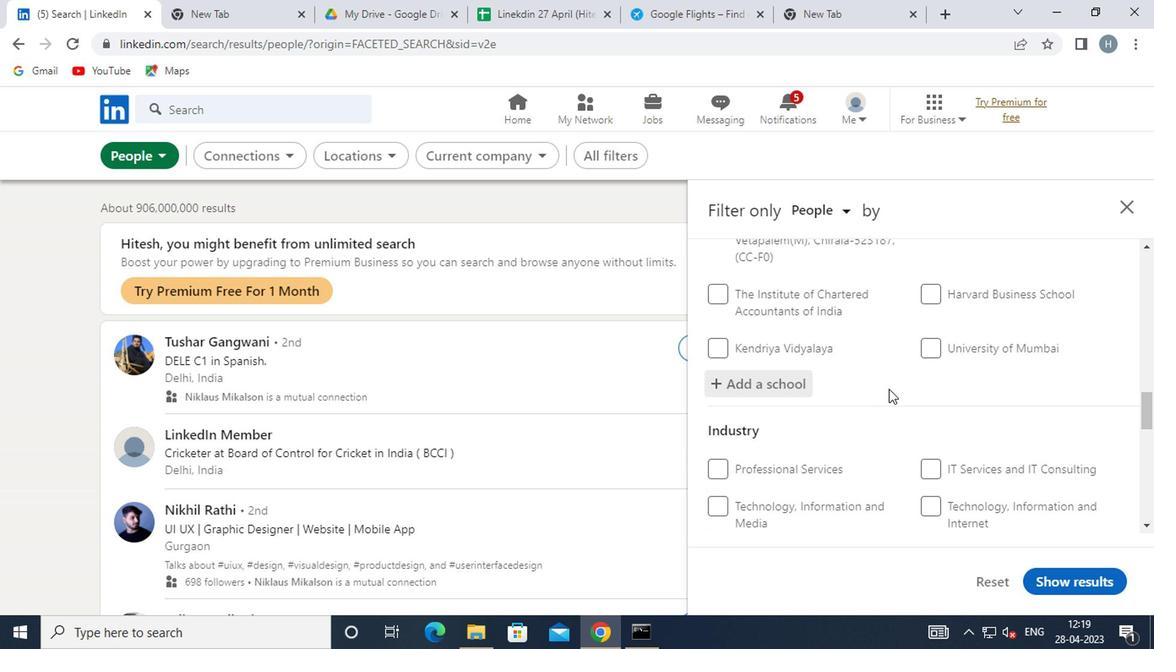 
Action: Mouse moved to (892, 383)
Screenshot: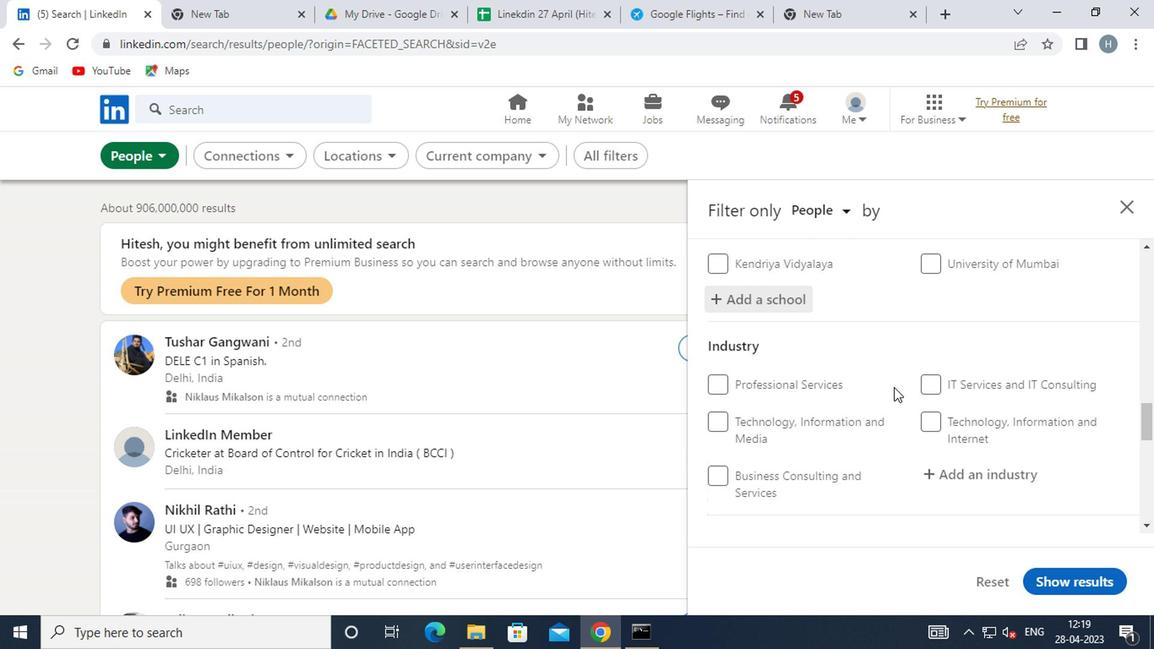 
Action: Mouse scrolled (892, 381) with delta (0, -1)
Screenshot: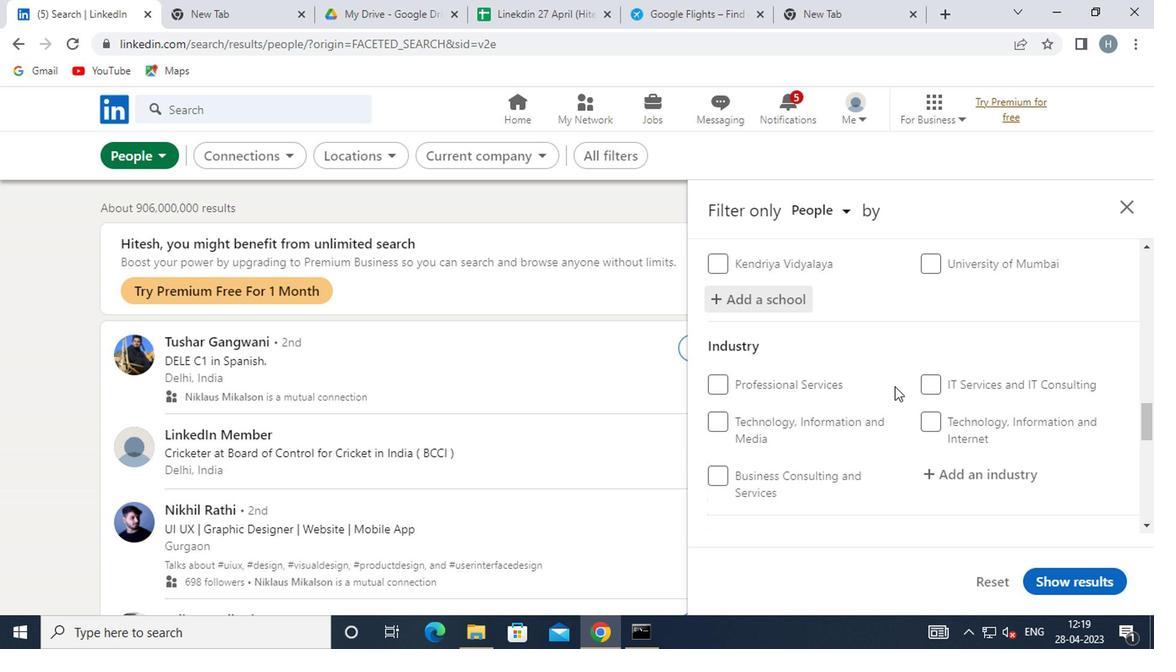 
Action: Mouse moved to (1006, 377)
Screenshot: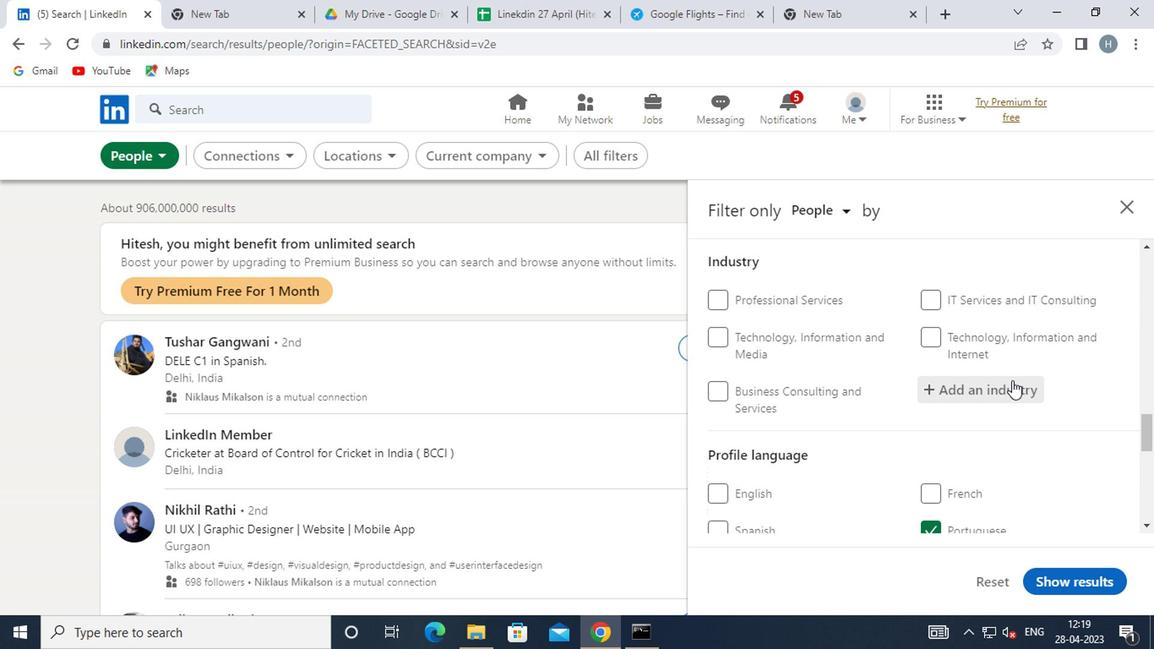 
Action: Mouse pressed left at (1006, 377)
Screenshot: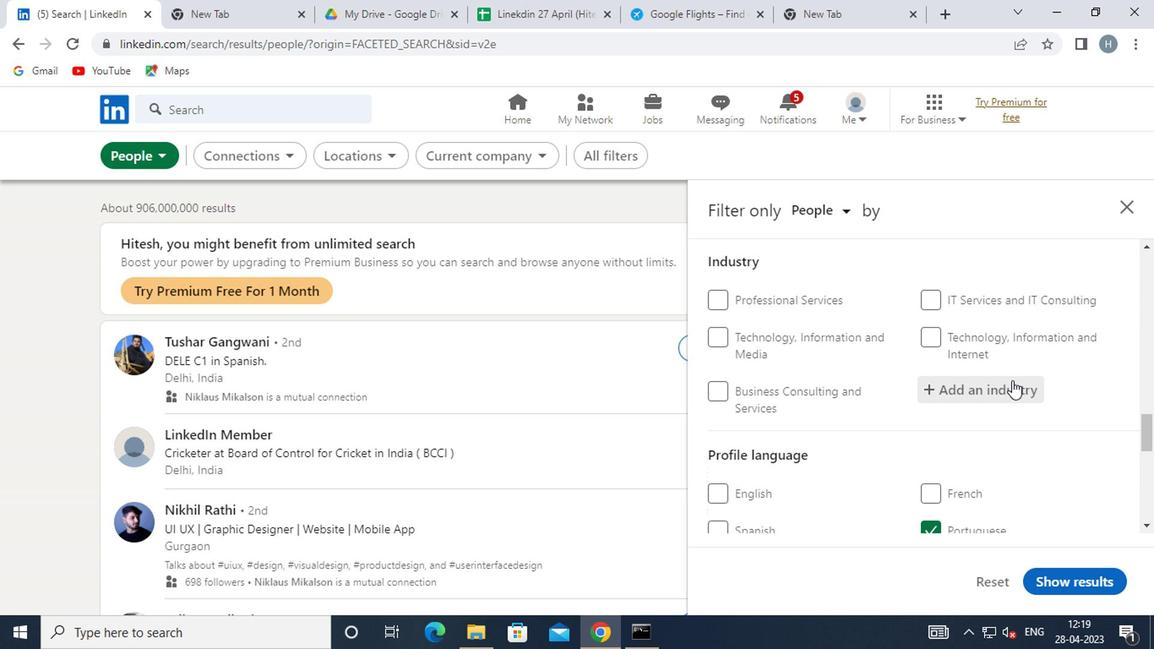 
Action: Mouse moved to (1006, 373)
Screenshot: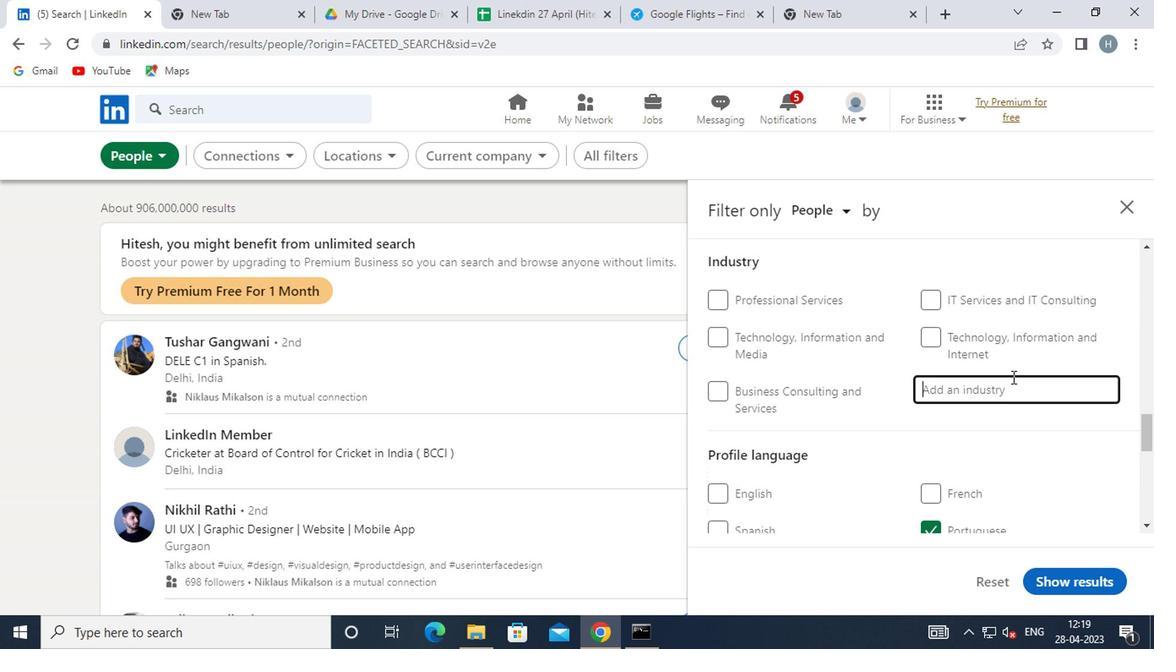
Action: Key pressed <Key.shift>WHOL
Screenshot: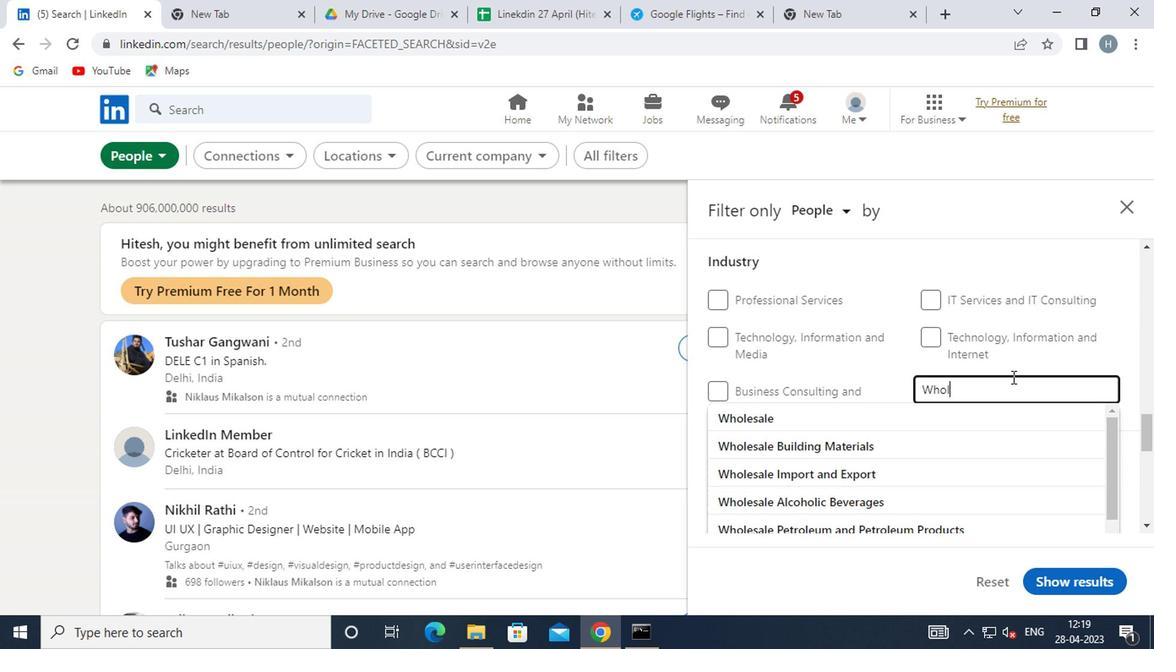 
Action: Mouse moved to (894, 410)
Screenshot: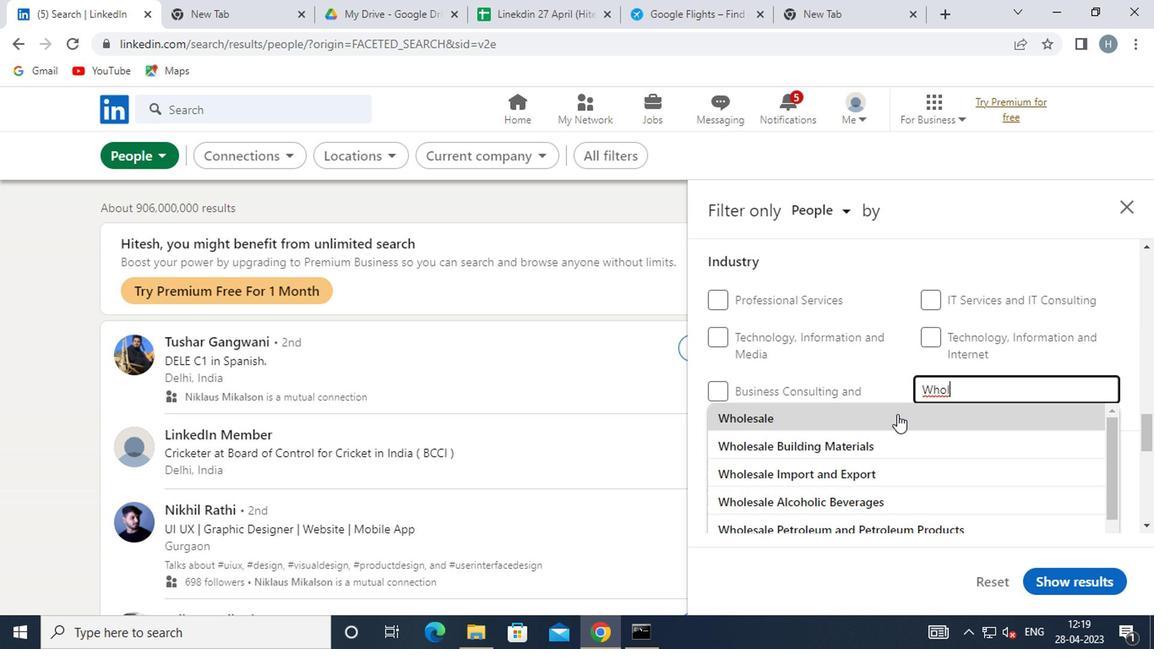 
Action: Mouse pressed left at (894, 410)
Screenshot: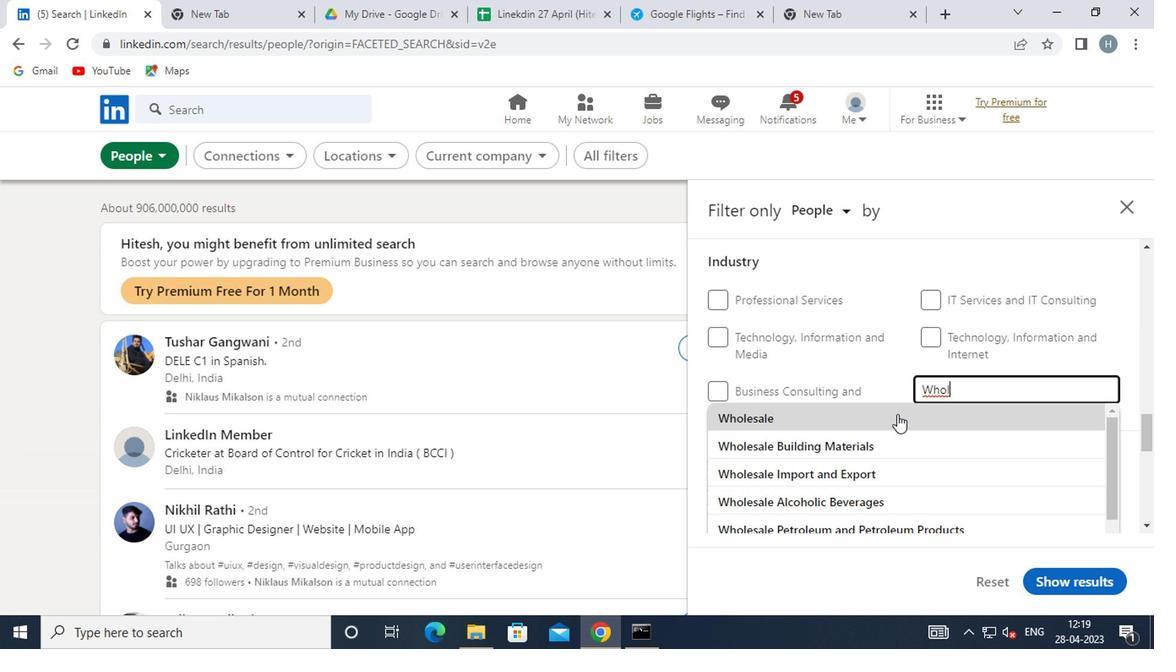 
Action: Mouse moved to (903, 404)
Screenshot: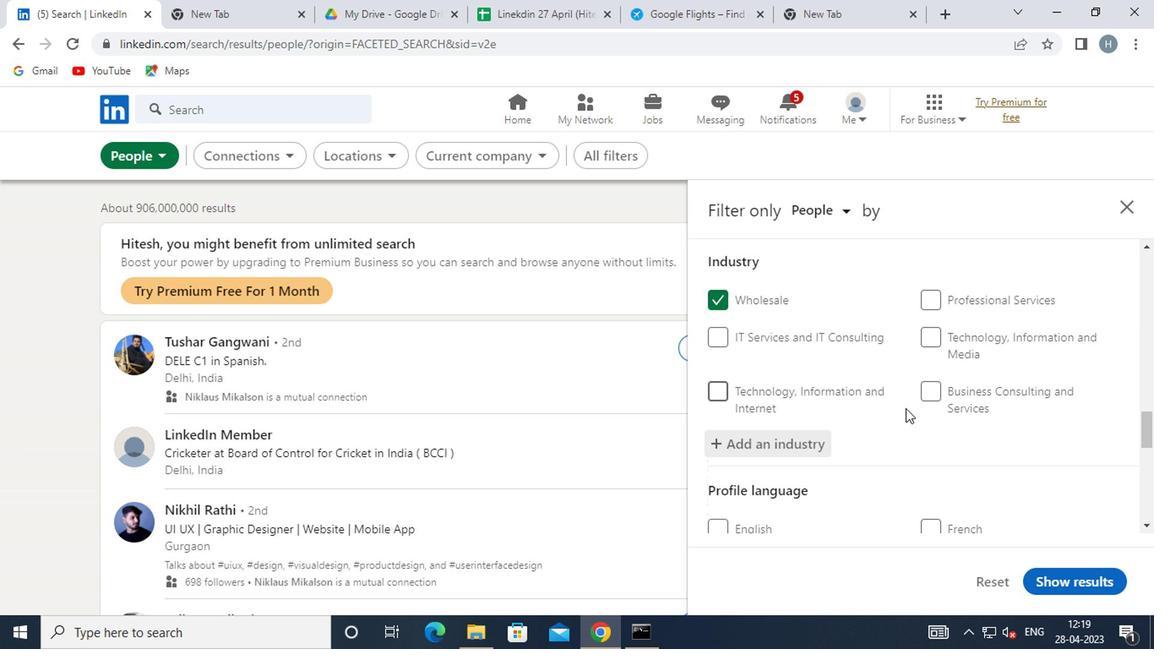 
Action: Mouse scrolled (903, 404) with delta (0, 0)
Screenshot: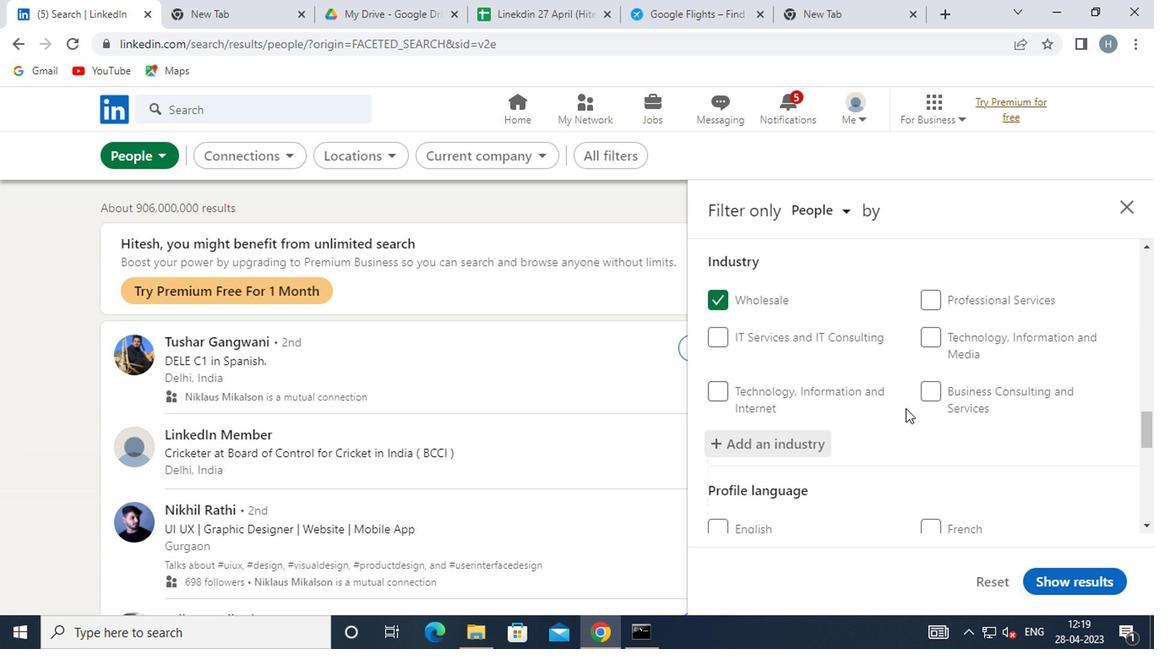 
Action: Mouse scrolled (903, 404) with delta (0, 0)
Screenshot: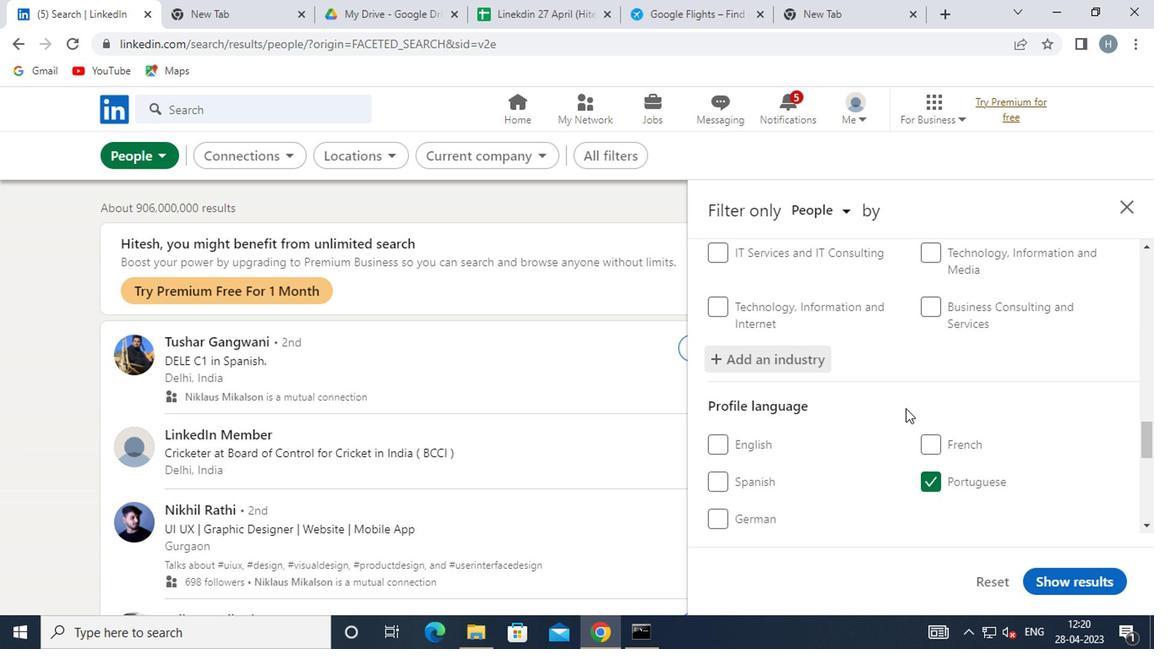 
Action: Mouse moved to (903, 402)
Screenshot: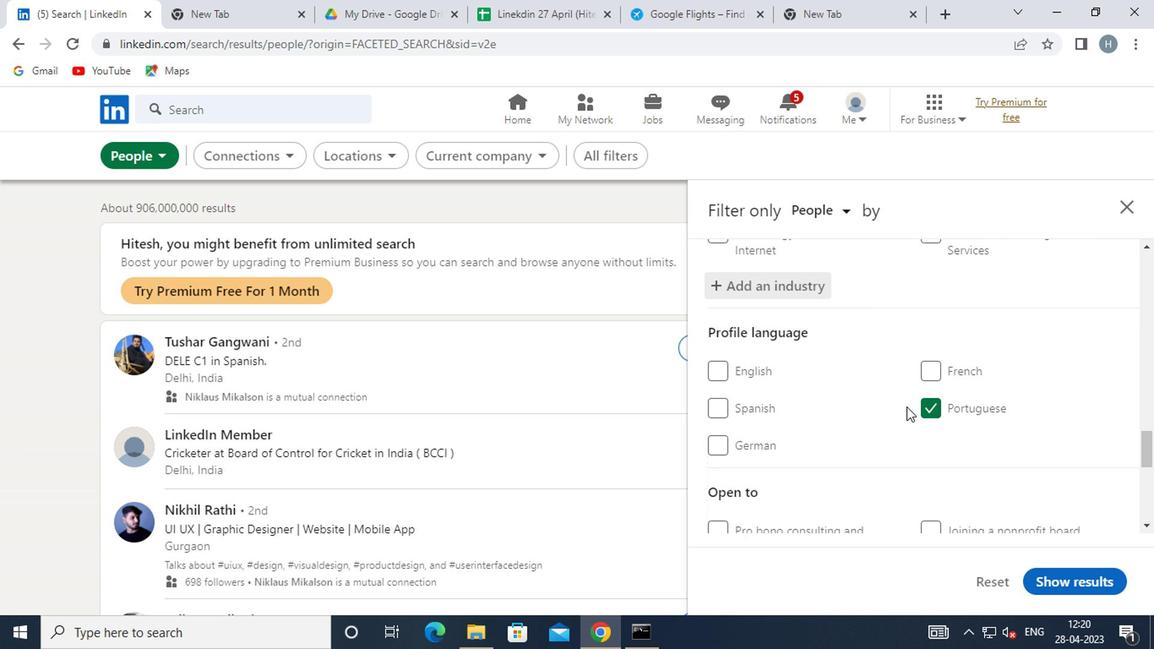 
Action: Mouse scrolled (903, 402) with delta (0, 0)
Screenshot: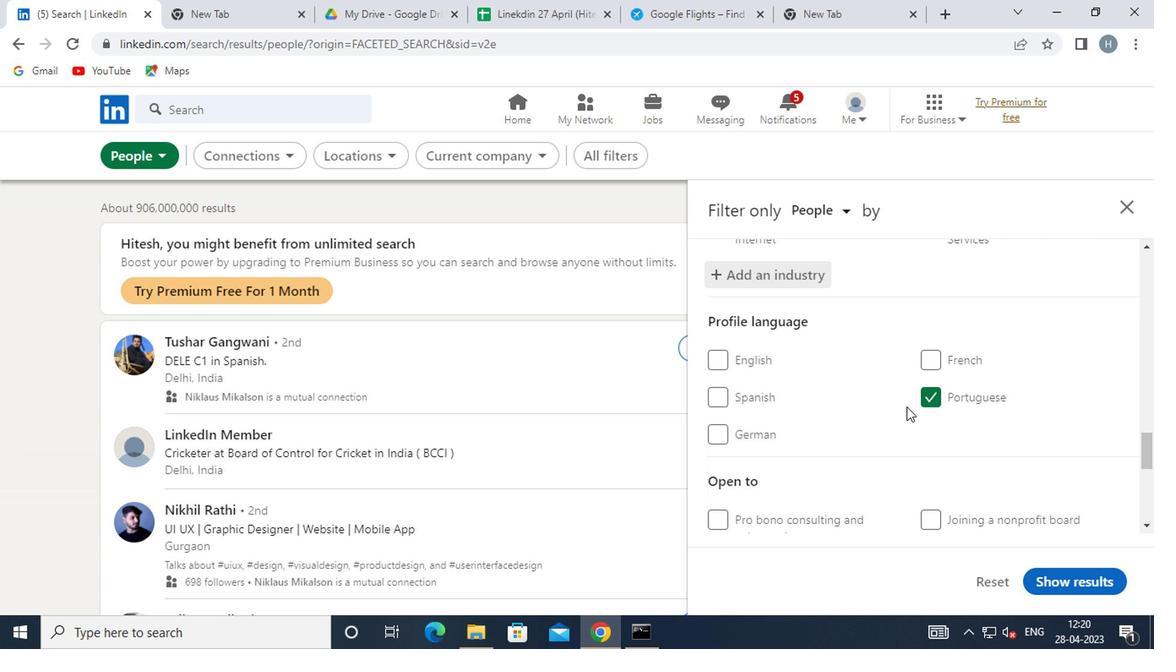 
Action: Mouse scrolled (903, 402) with delta (0, 0)
Screenshot: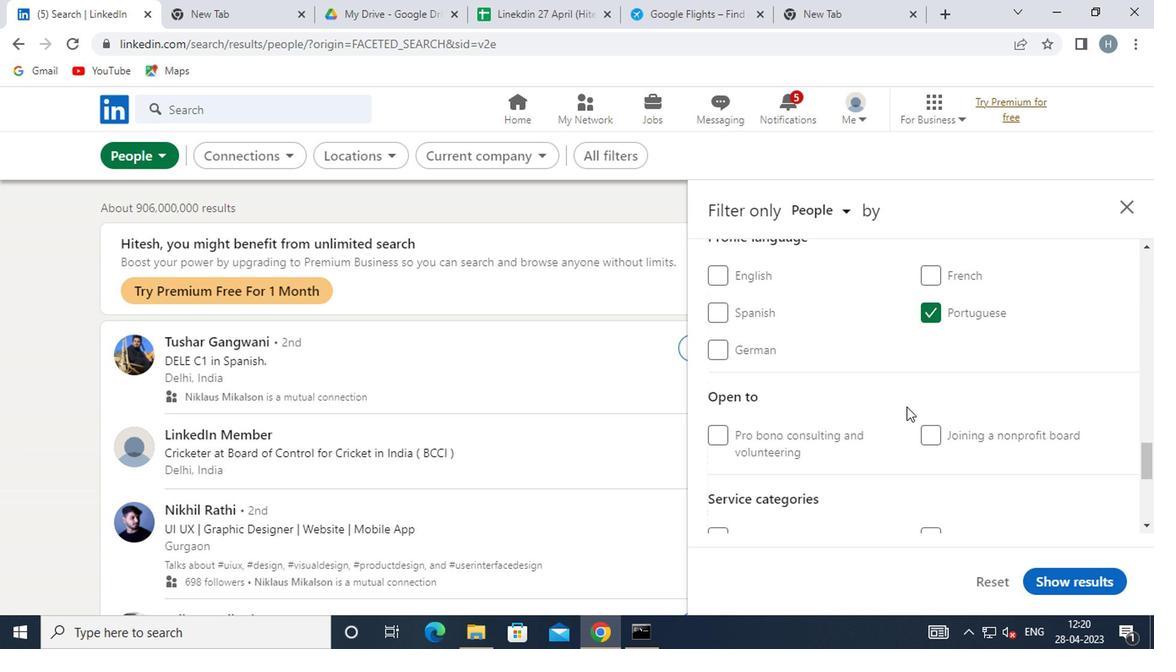 
Action: Mouse moved to (903, 402)
Screenshot: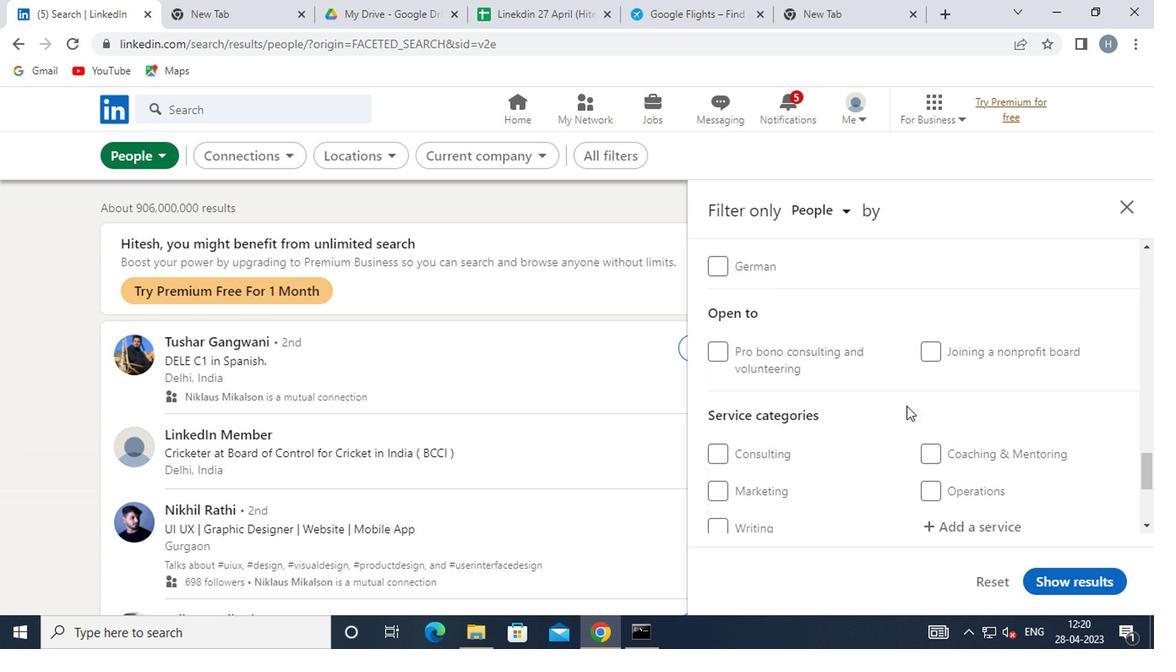 
Action: Mouse scrolled (903, 401) with delta (0, 0)
Screenshot: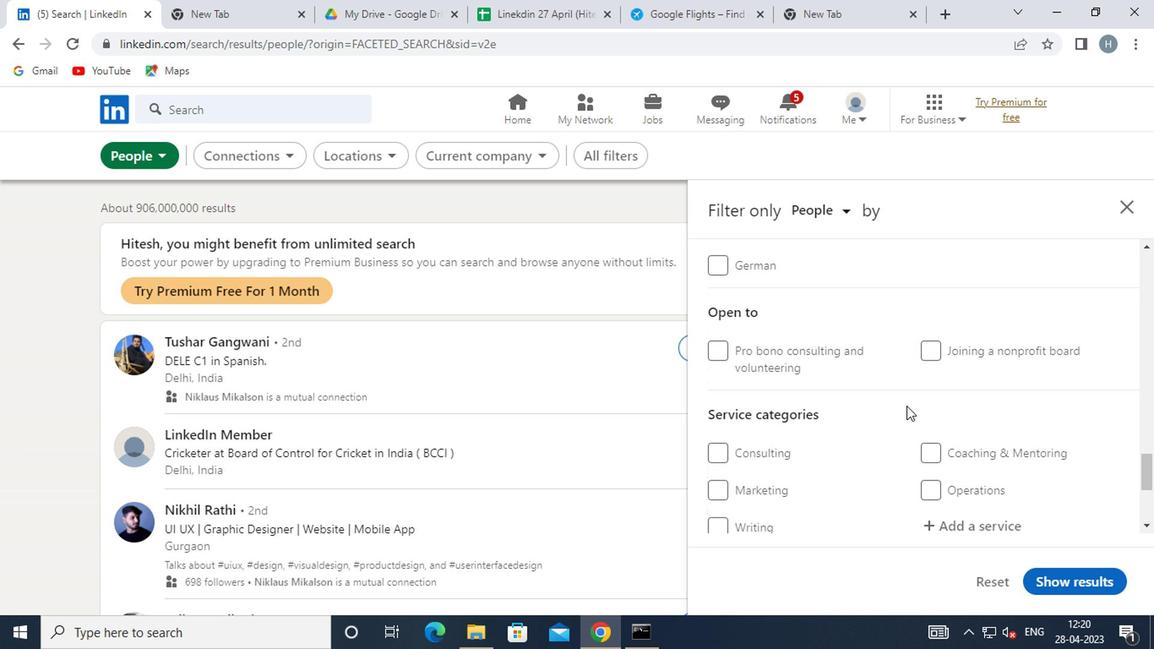 
Action: Mouse moved to (903, 401)
Screenshot: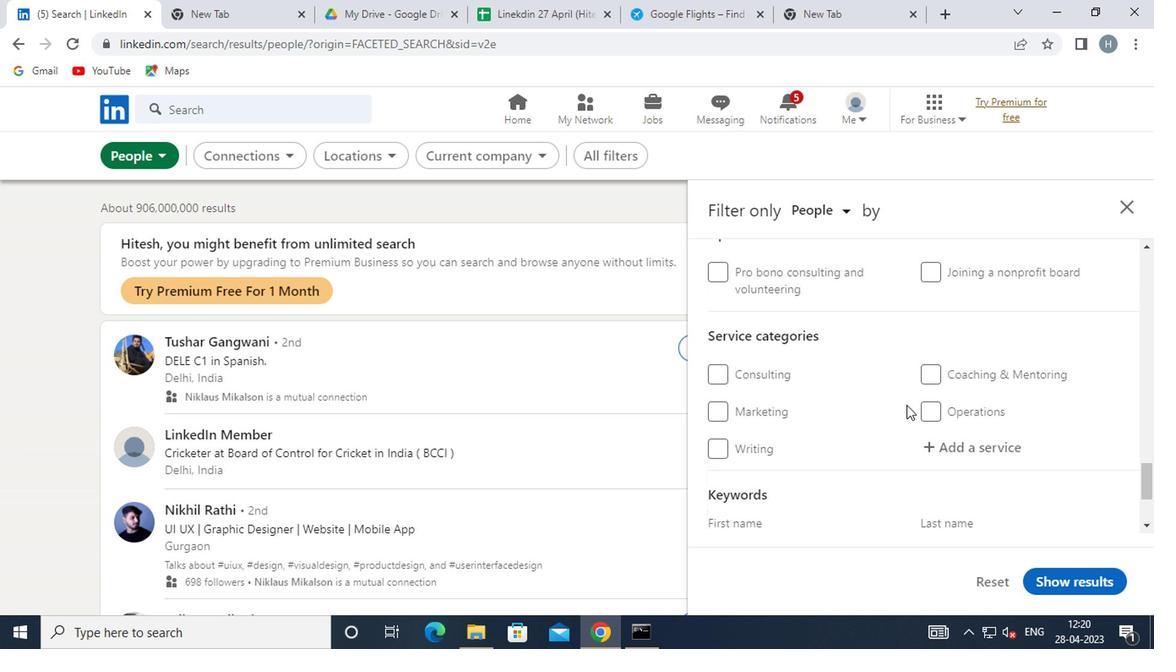 
Action: Mouse scrolled (903, 400) with delta (0, -1)
Screenshot: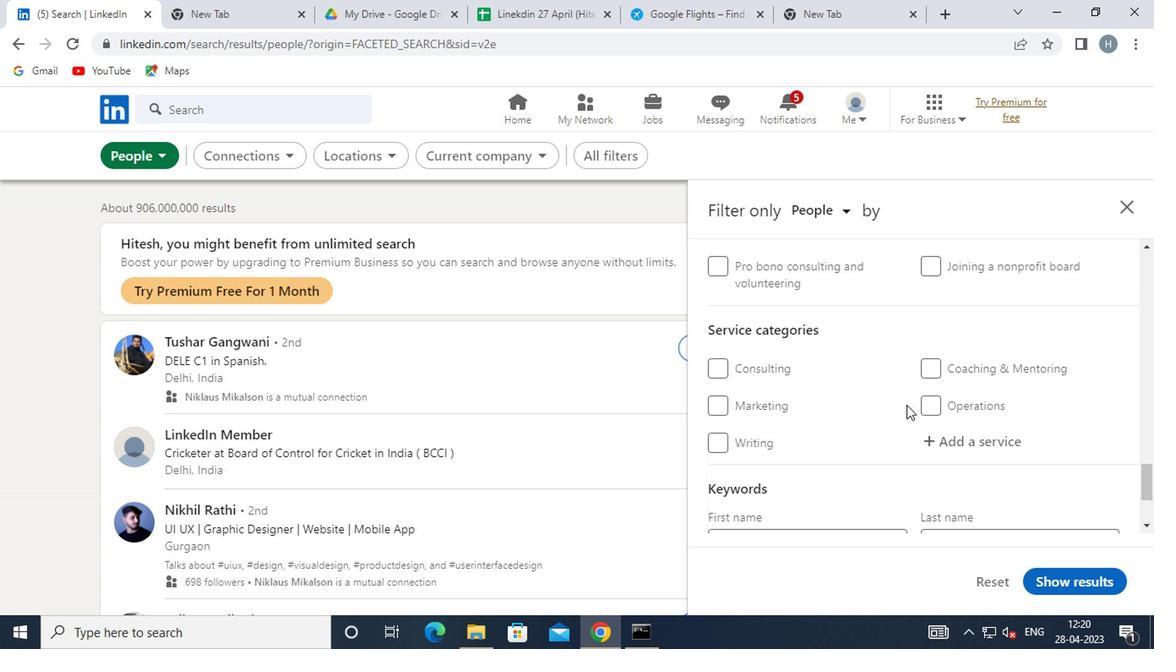
Action: Mouse moved to (971, 351)
Screenshot: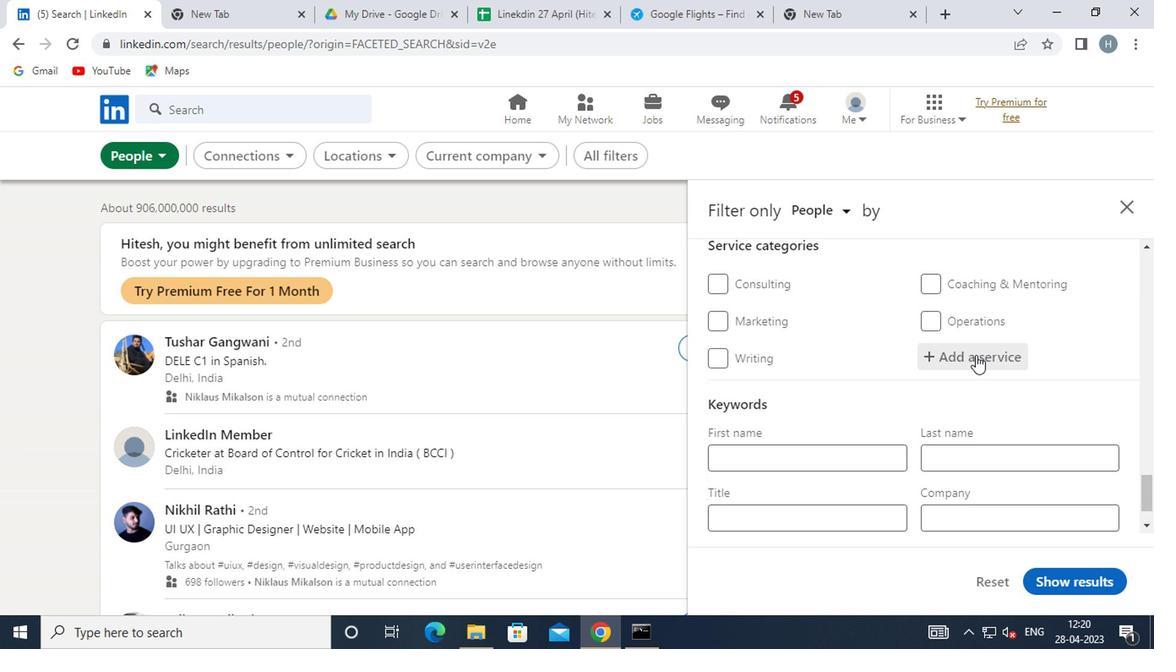 
Action: Mouse pressed left at (971, 351)
Screenshot: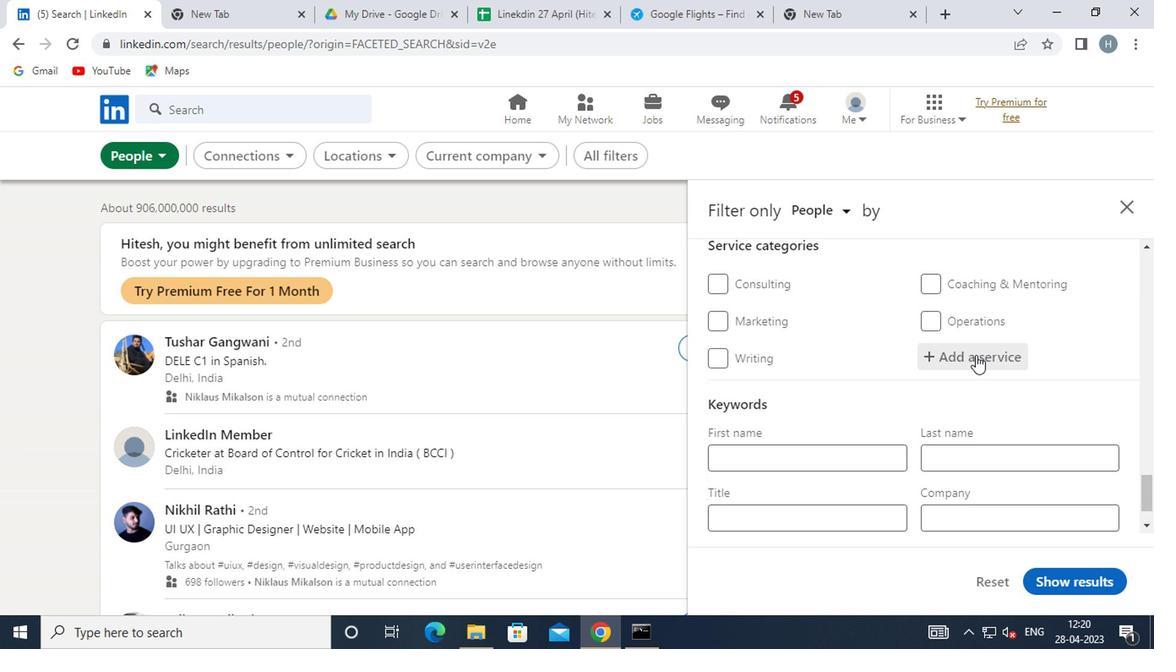 
Action: Mouse moved to (969, 348)
Screenshot: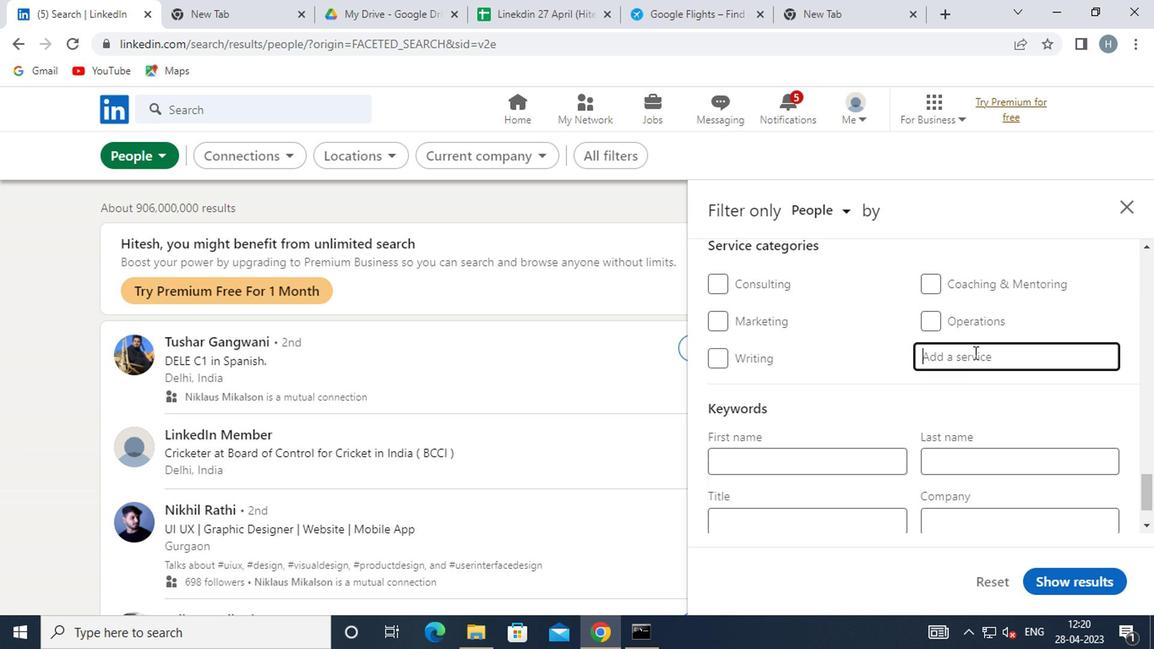 
Action: Key pressed <Key.shift>DIGITA
Screenshot: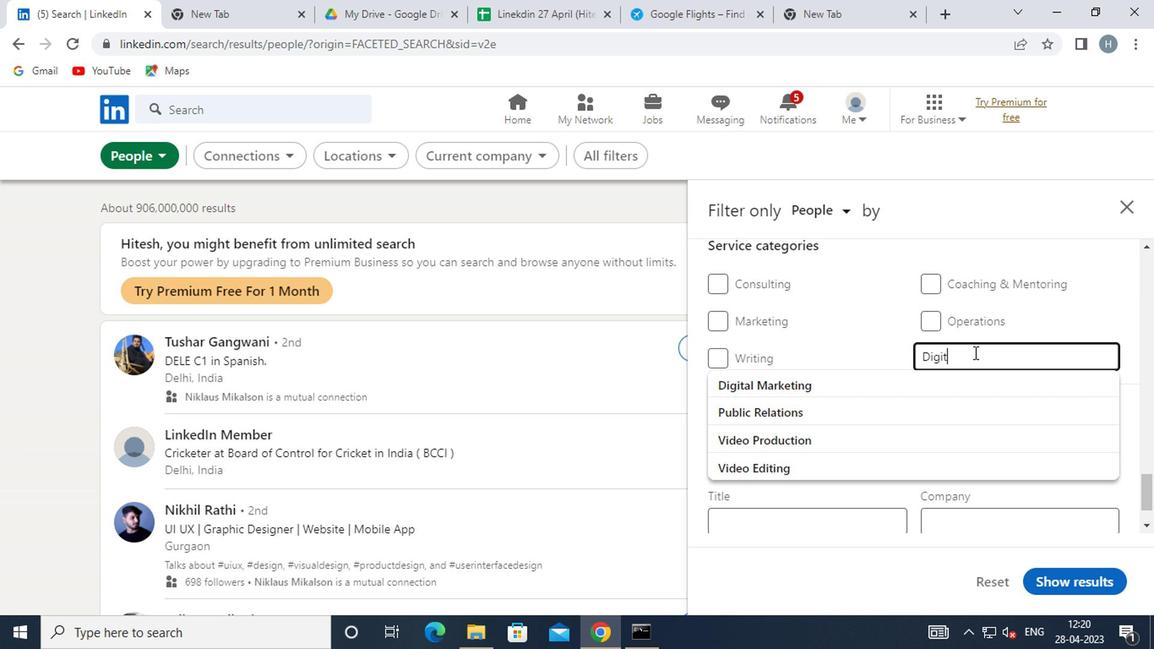 
Action: Mouse moved to (969, 348)
Screenshot: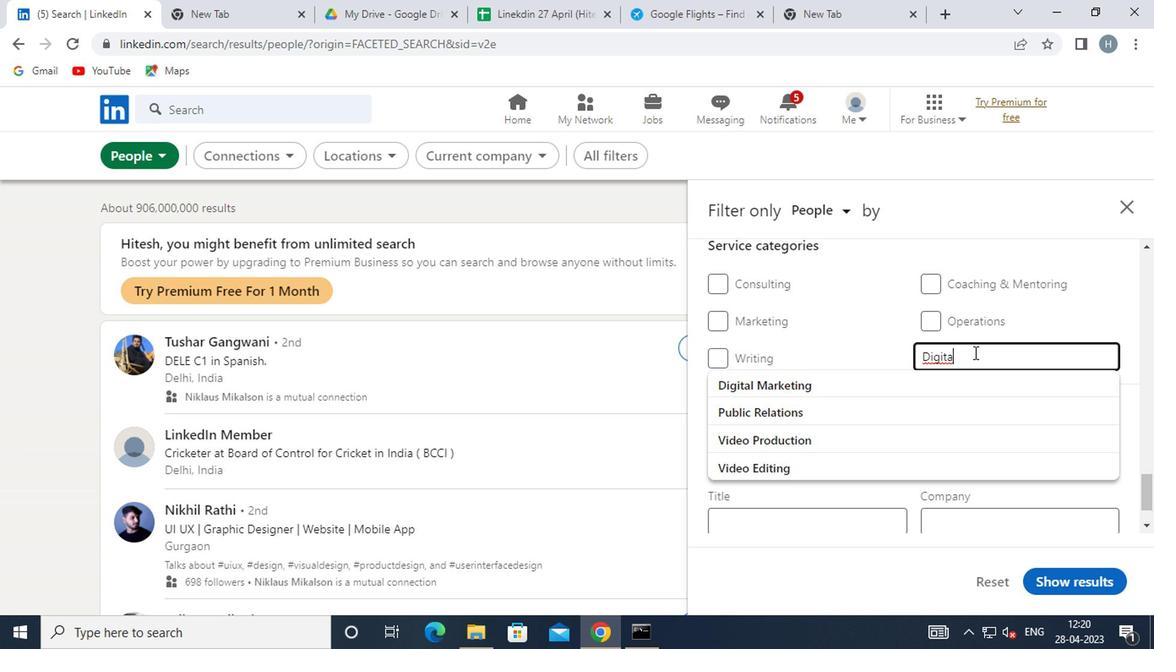 
Action: Key pressed L
Screenshot: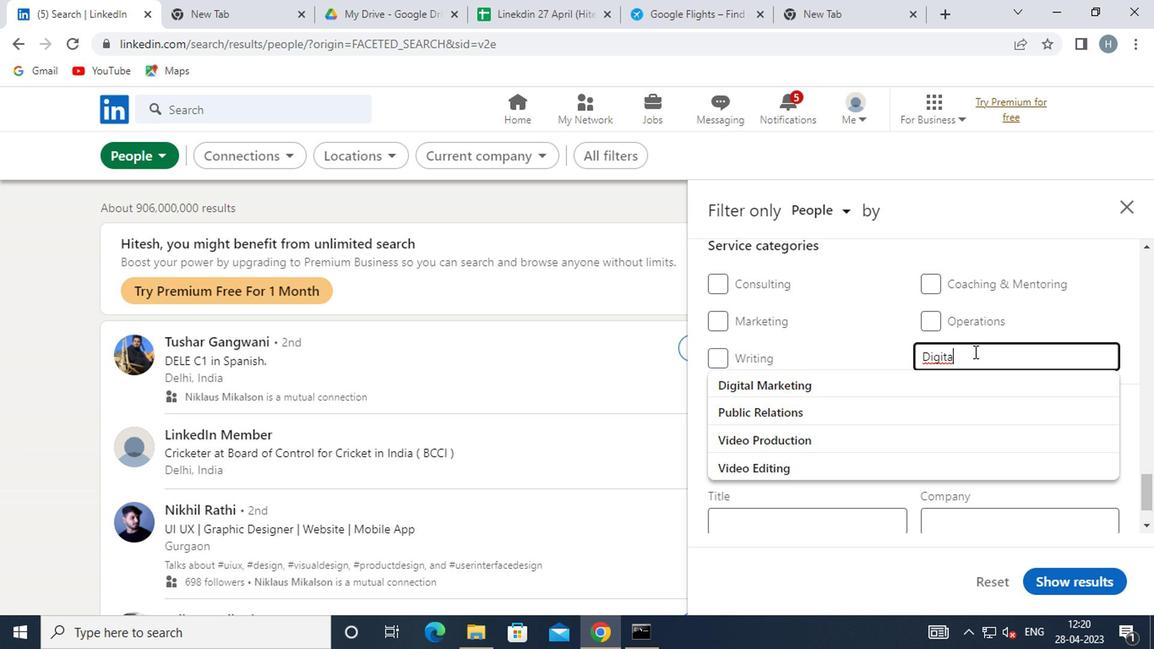 
Action: Mouse moved to (908, 386)
Screenshot: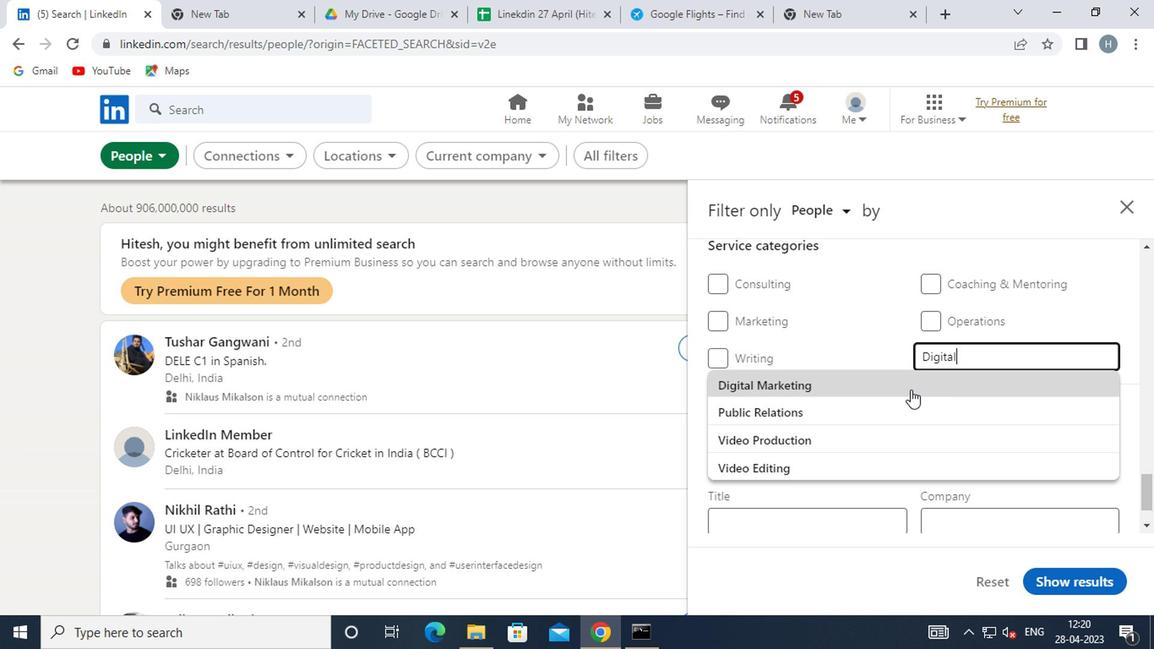 
Action: Mouse pressed left at (908, 386)
Screenshot: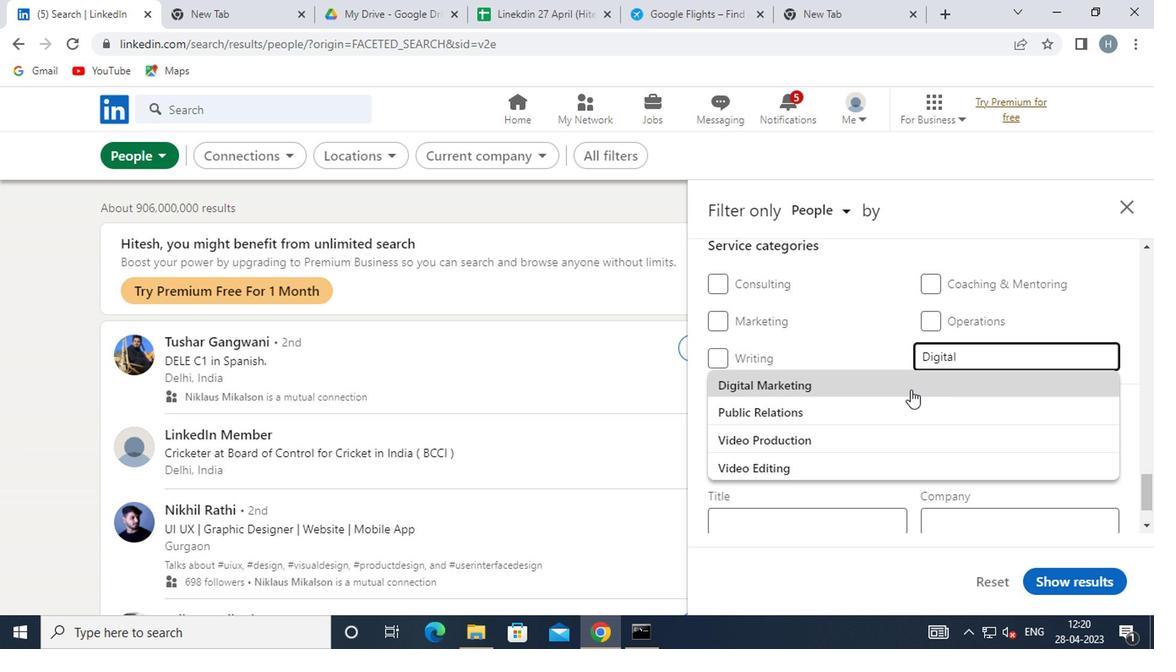 
Action: Mouse moved to (900, 385)
Screenshot: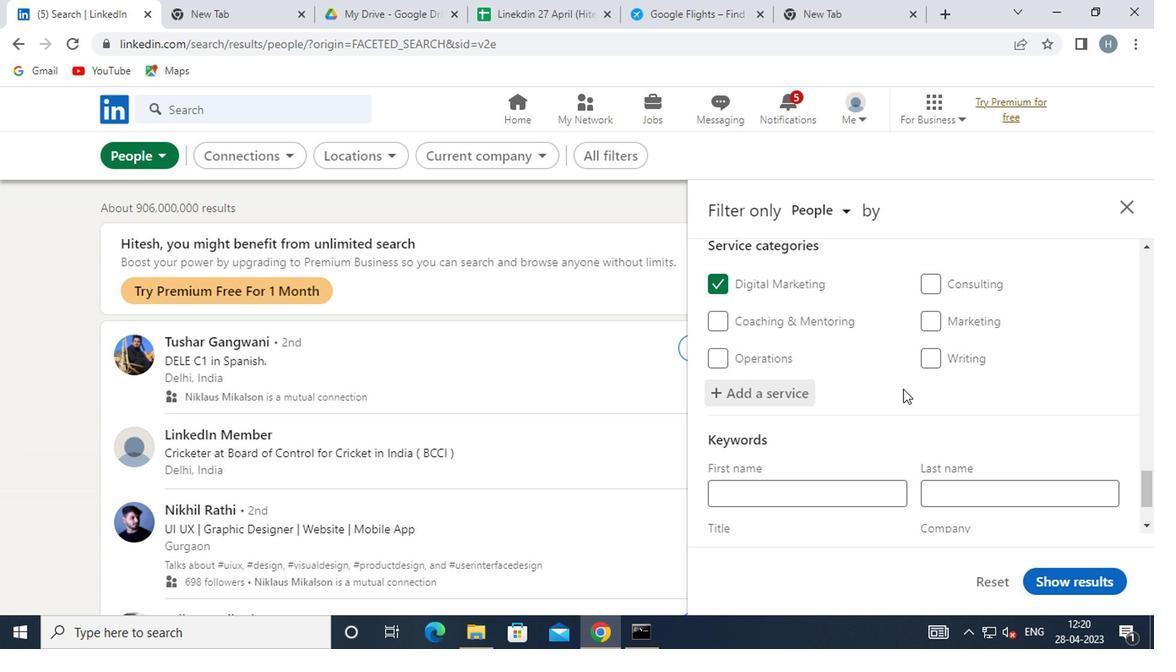 
Action: Mouse scrolled (900, 384) with delta (0, -1)
Screenshot: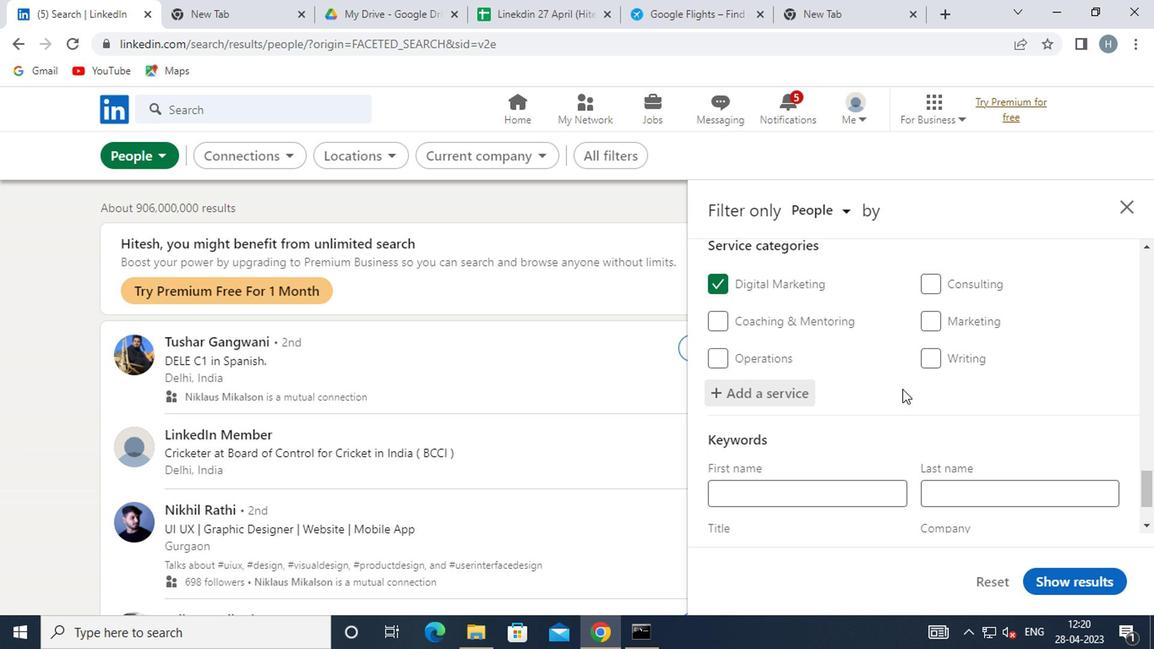 
Action: Mouse moved to (898, 385)
Screenshot: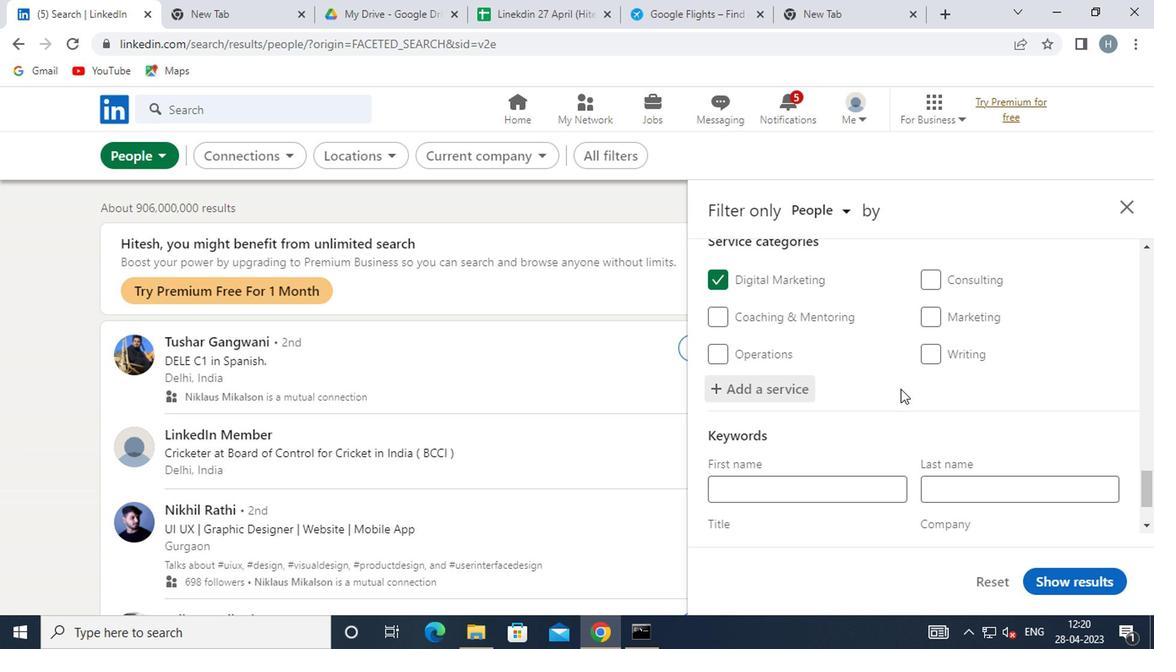 
Action: Mouse scrolled (898, 384) with delta (0, -1)
Screenshot: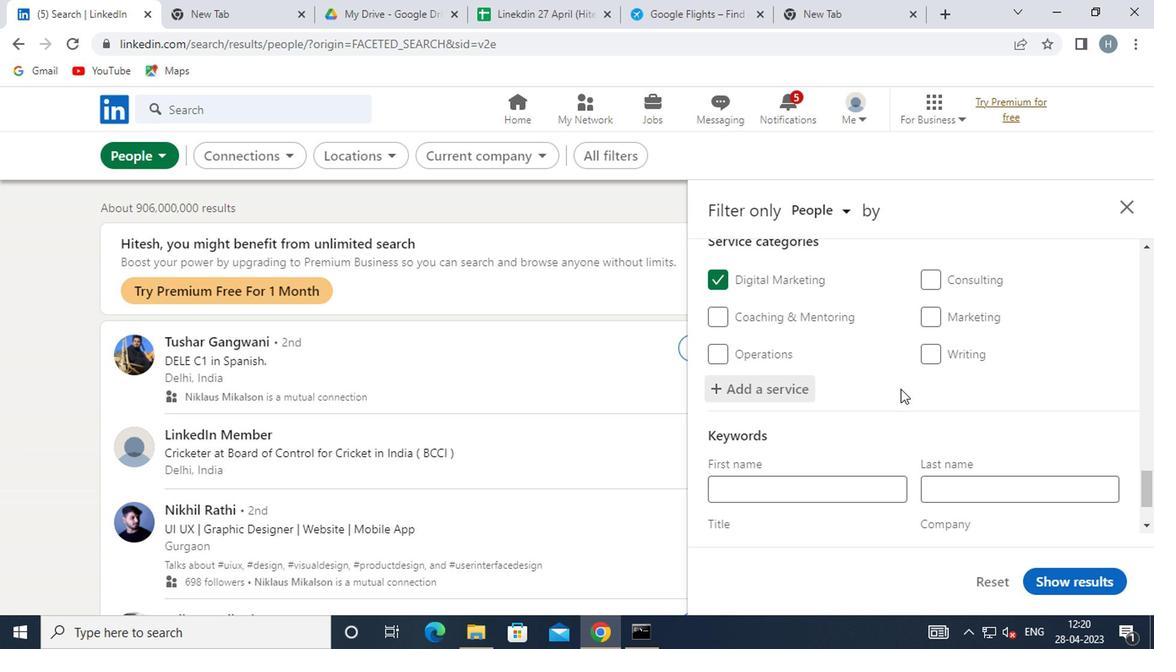
Action: Mouse moved to (893, 386)
Screenshot: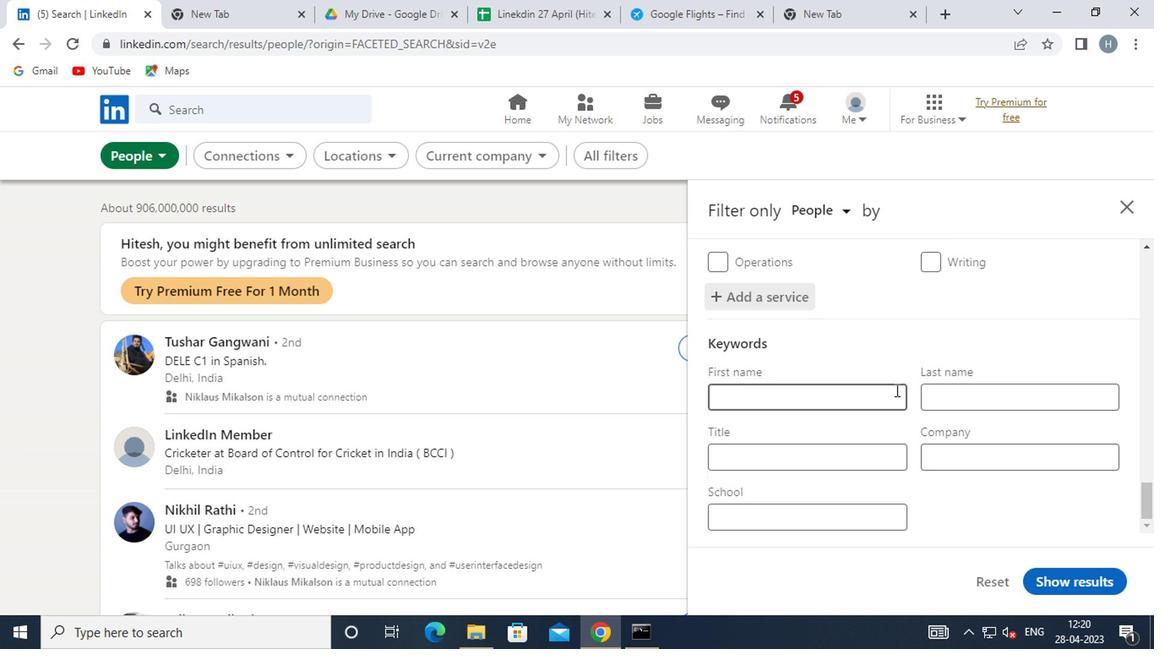 
Action: Mouse scrolled (893, 385) with delta (0, 0)
Screenshot: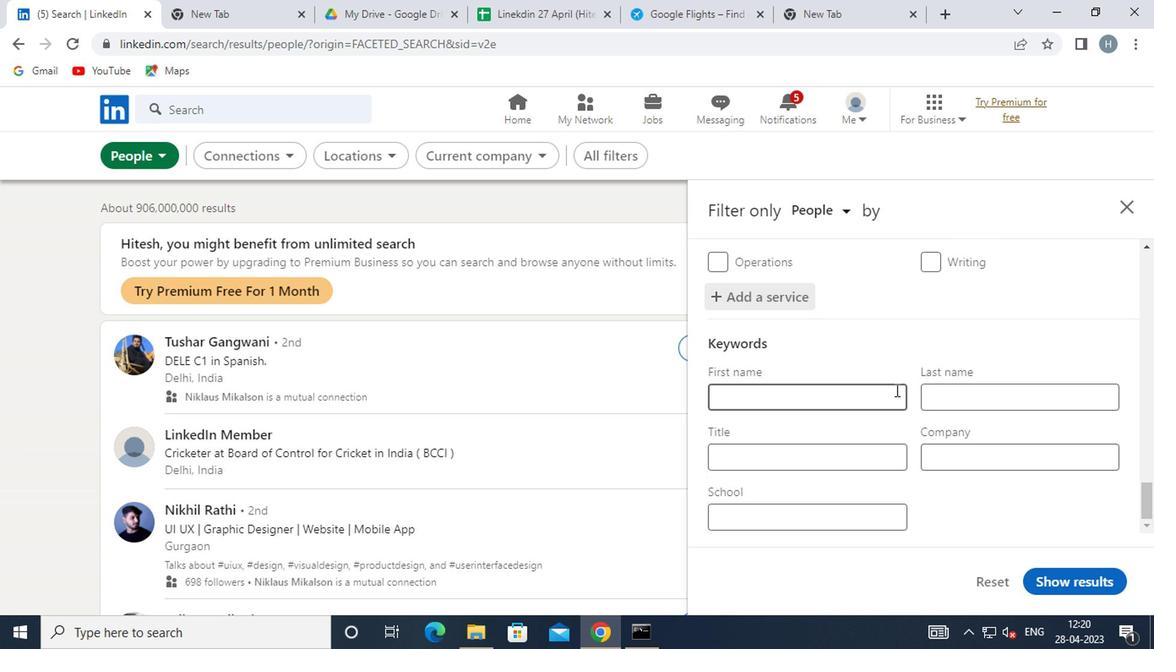 
Action: Mouse scrolled (893, 385) with delta (0, 0)
Screenshot: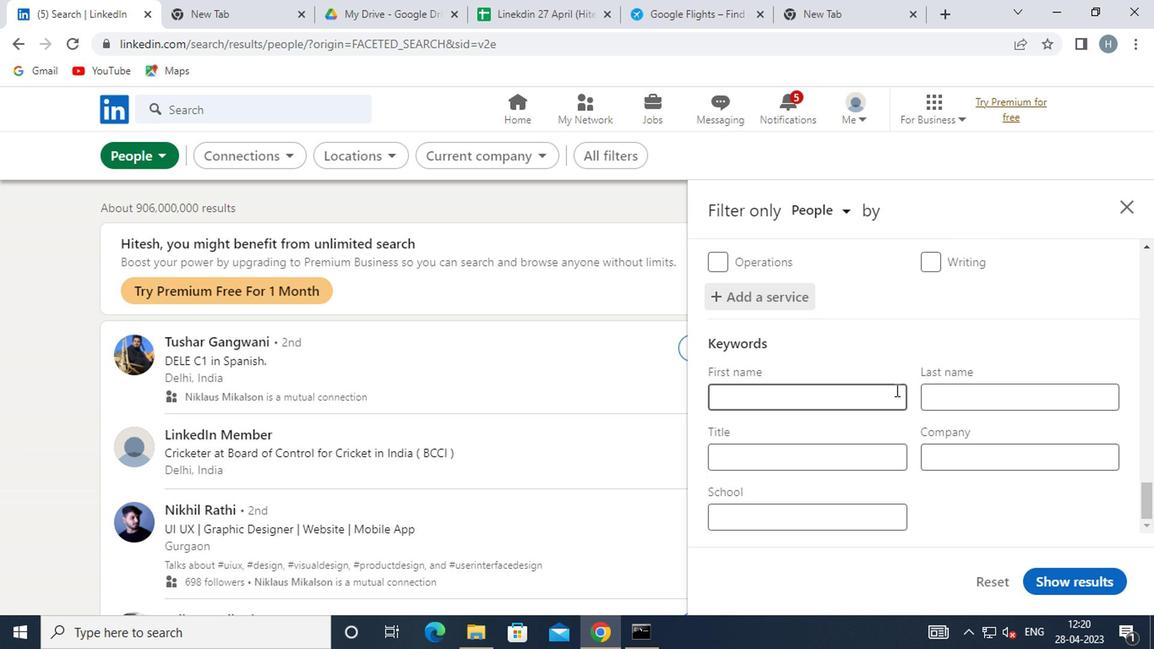 
Action: Mouse moved to (844, 444)
Screenshot: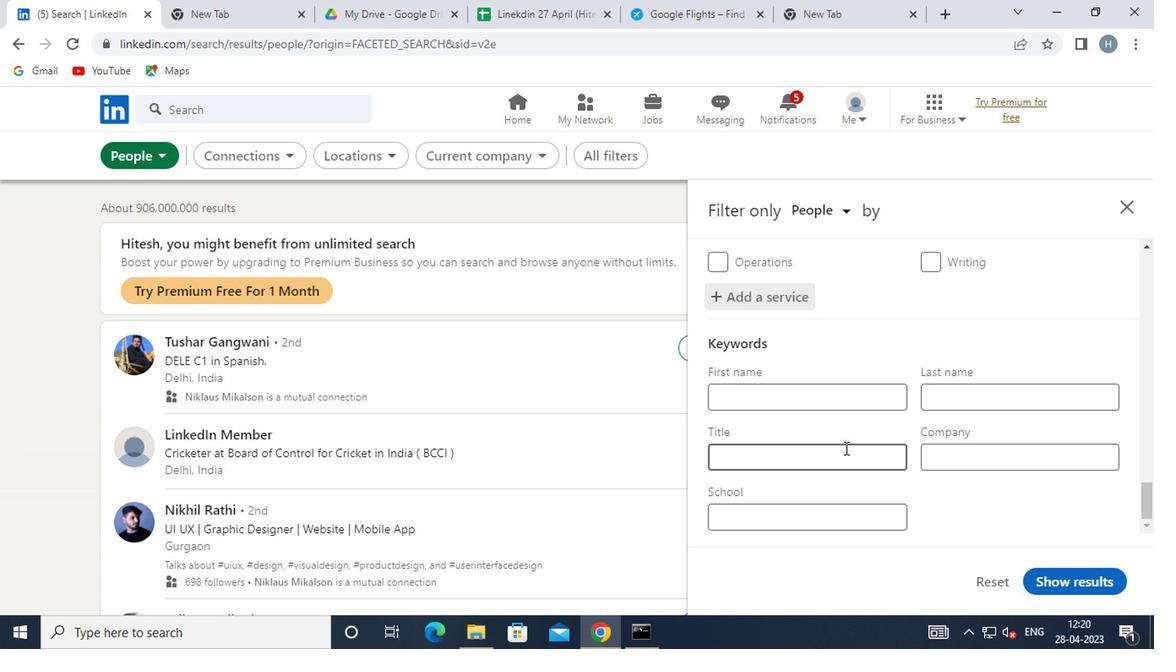 
Action: Mouse pressed left at (844, 444)
Screenshot: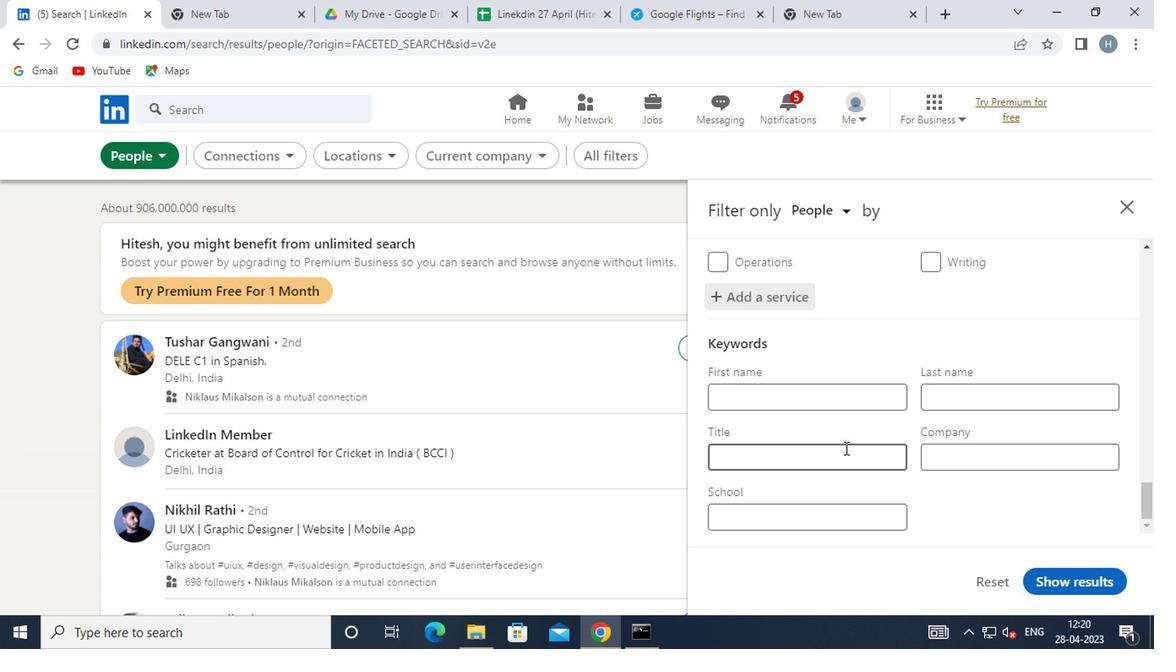 
Action: Mouse moved to (820, 426)
Screenshot: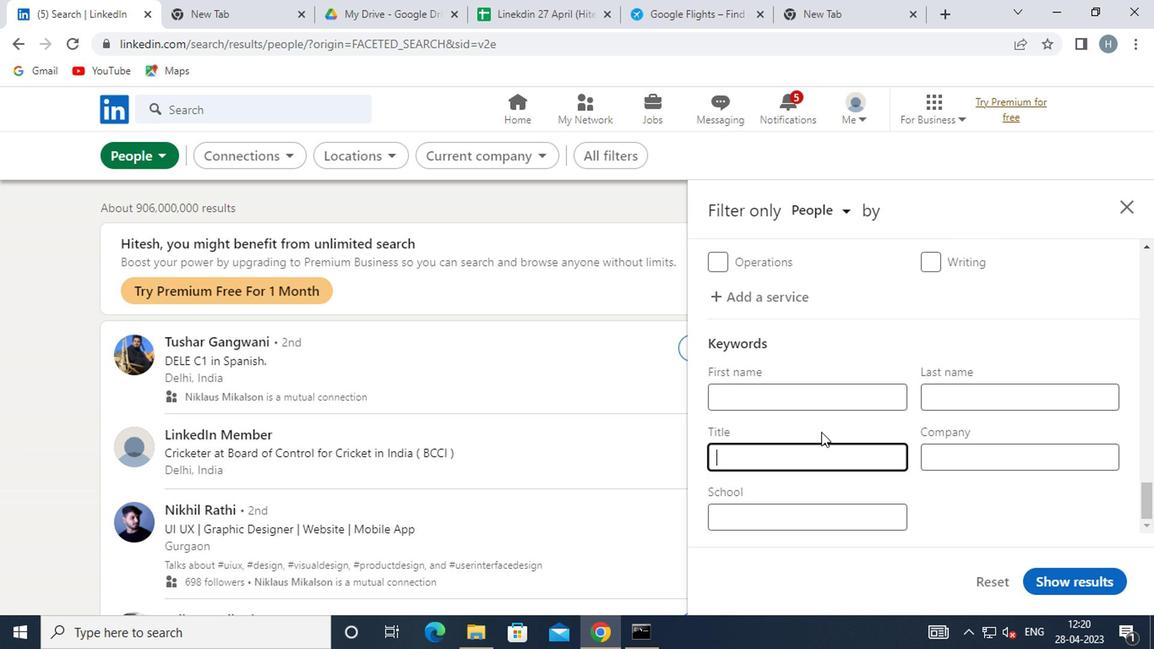 
Action: Key pressed <Key.shift><Key.shift>VALE
Screenshot: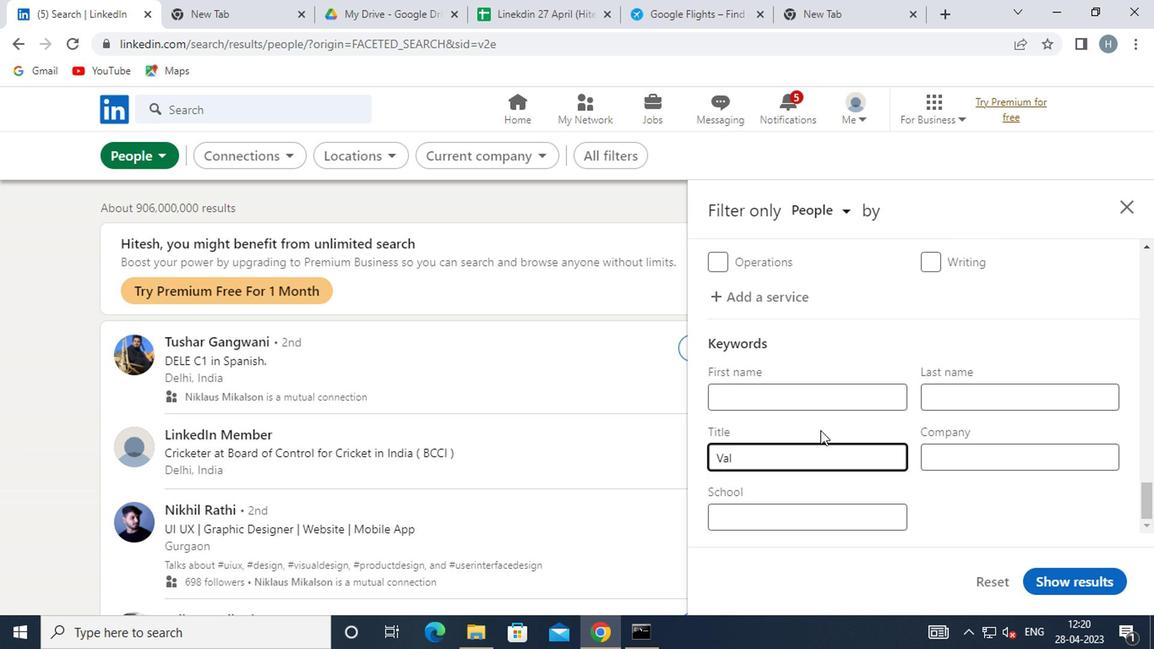 
Action: Mouse moved to (819, 425)
Screenshot: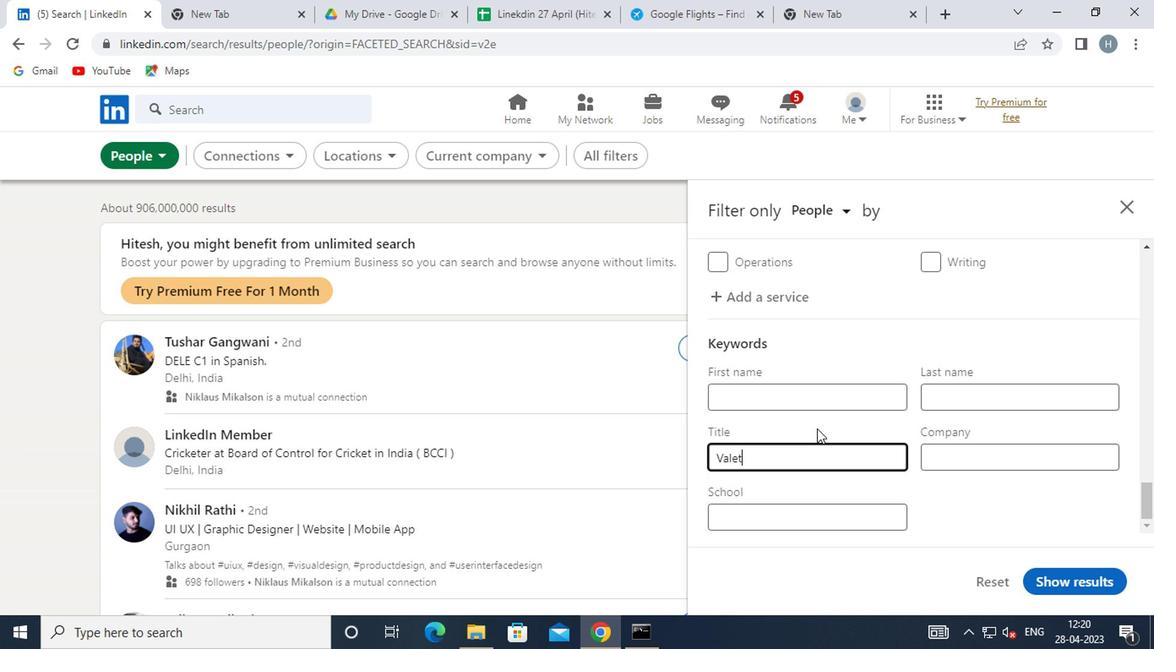 
Action: Key pressed T
Screenshot: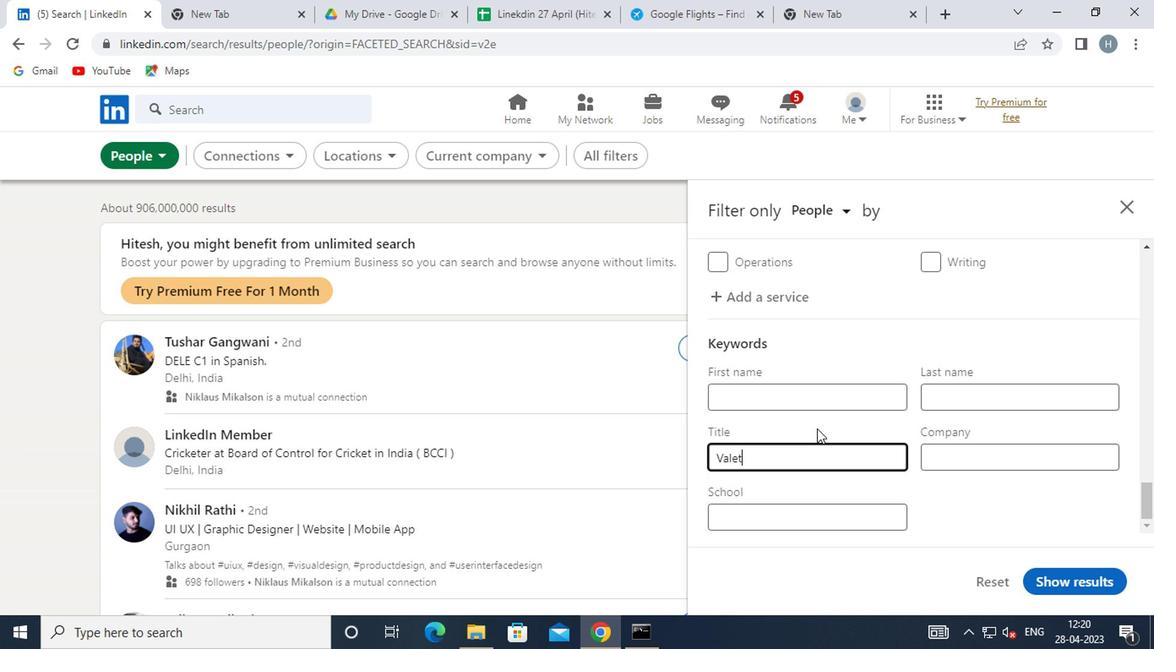 
Action: Mouse moved to (932, 482)
Screenshot: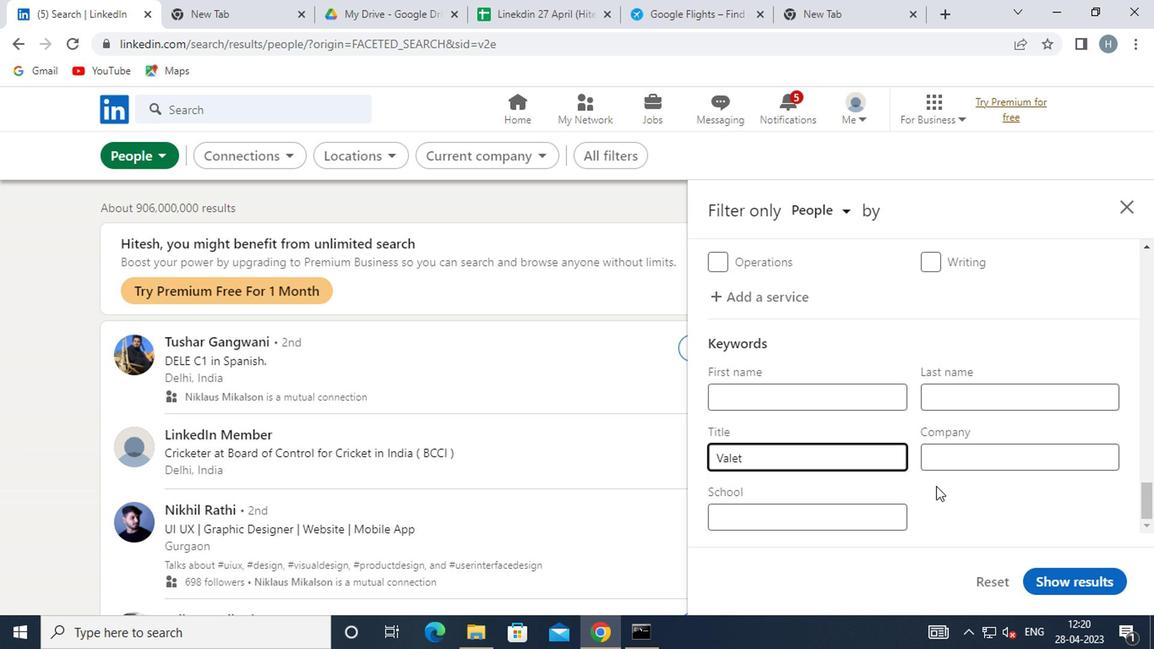 
Action: Mouse pressed left at (932, 482)
Screenshot: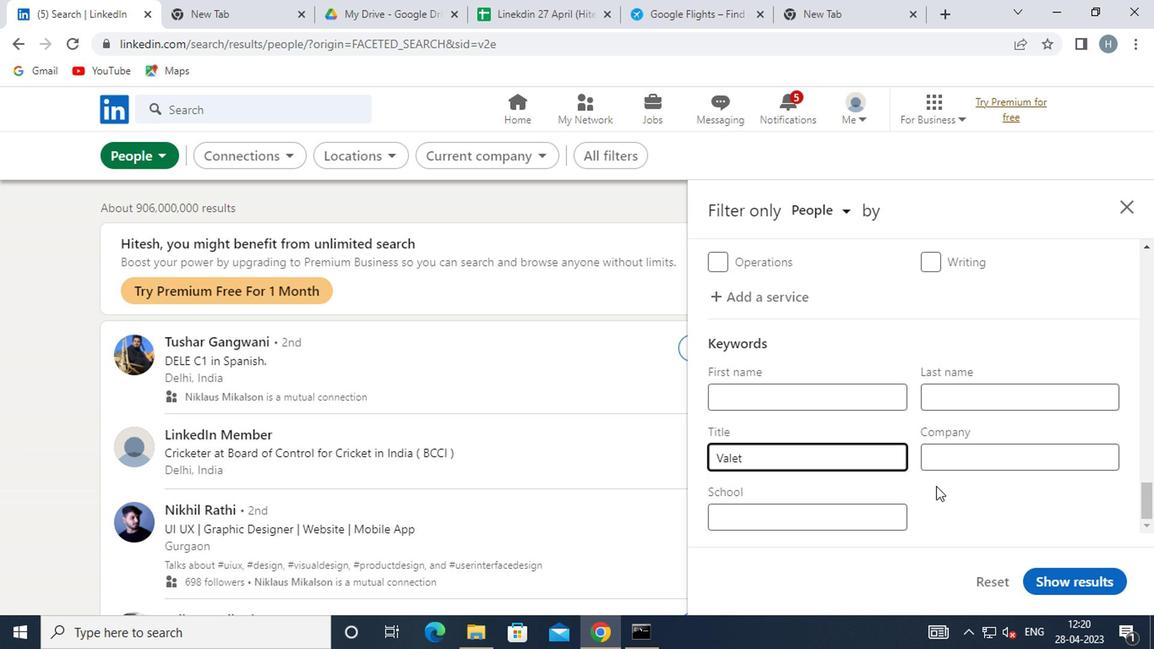 
Action: Mouse moved to (1095, 577)
Screenshot: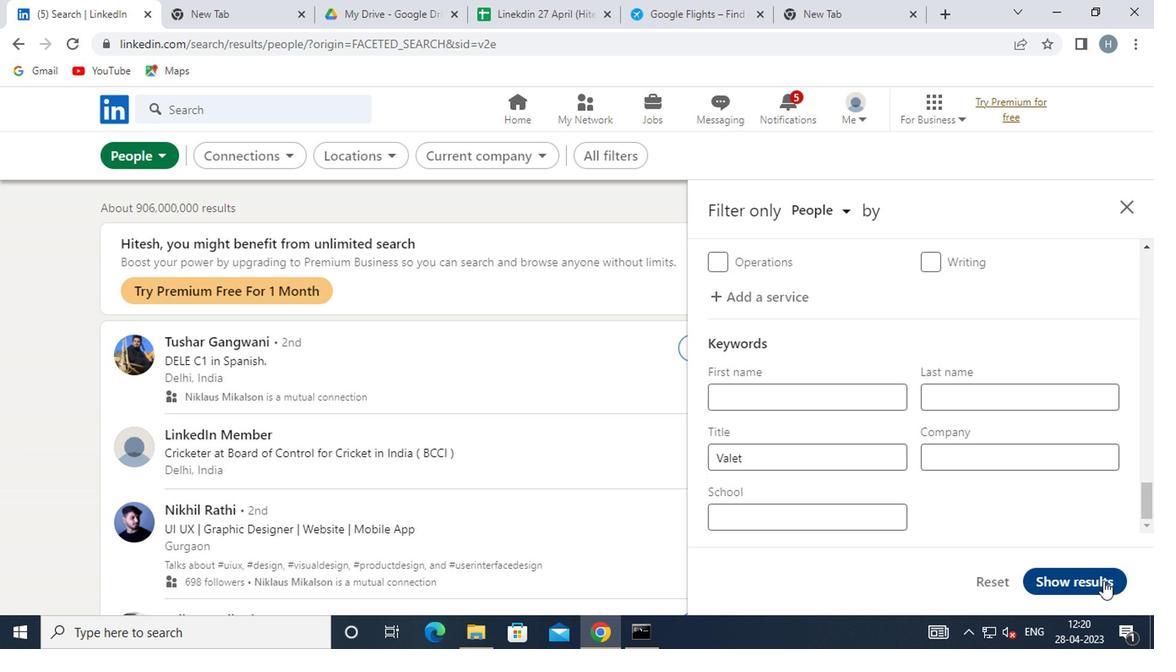 
Action: Mouse pressed left at (1095, 577)
Screenshot: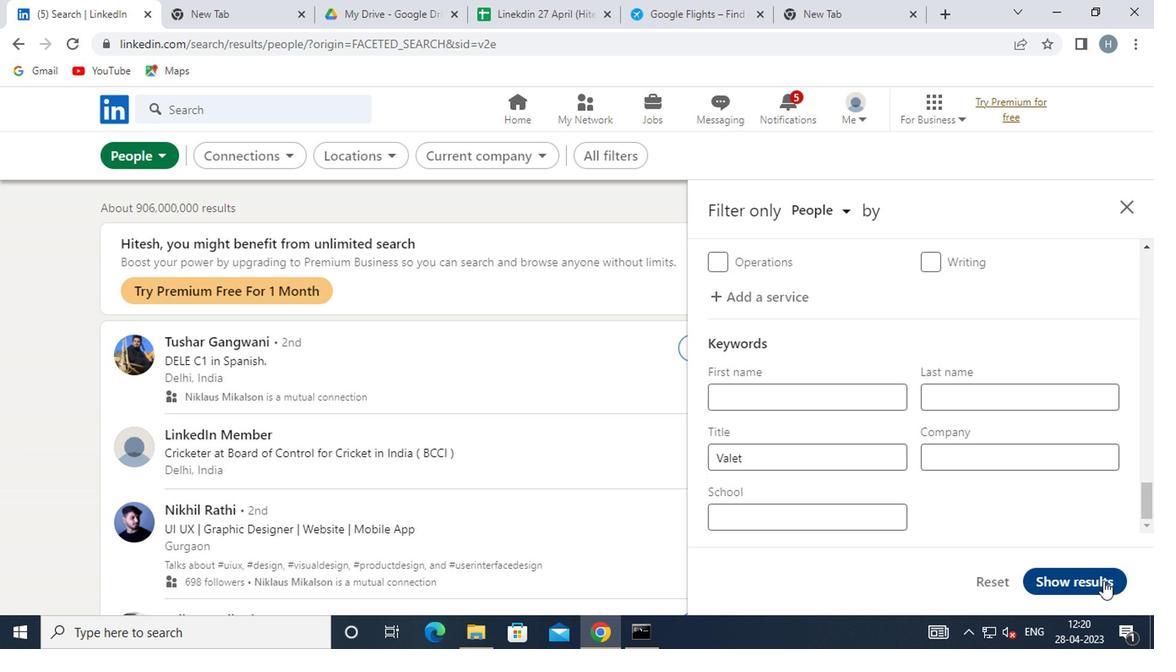 
Action: Mouse moved to (498, 302)
Screenshot: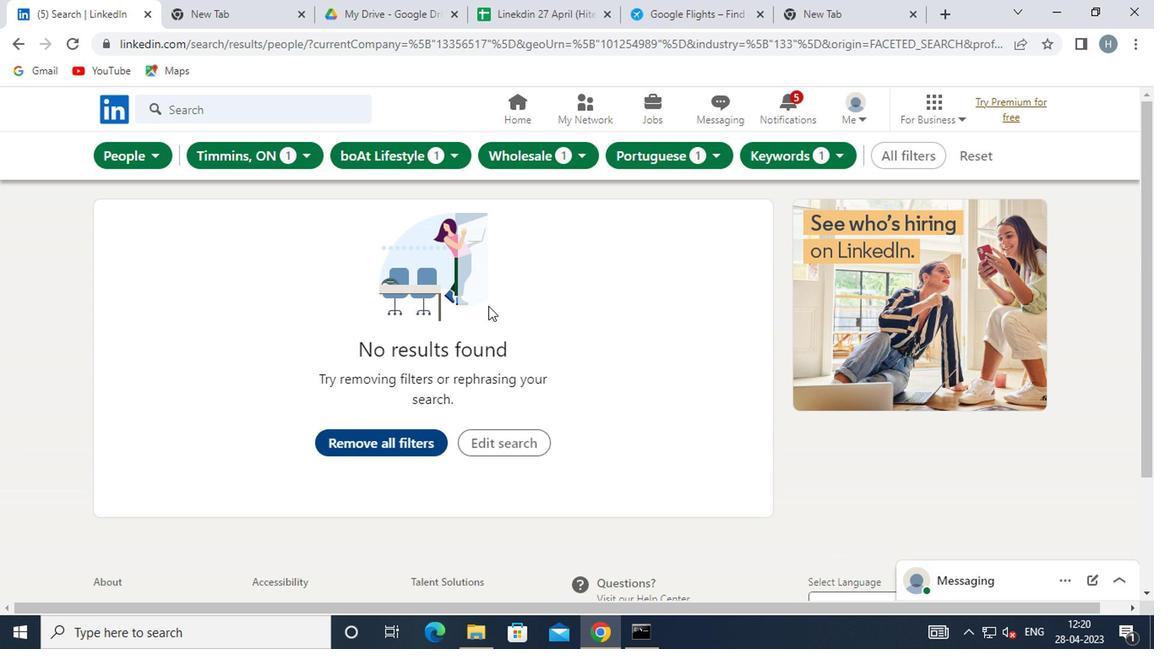 
